 Task: Look for space in Columbia, United States from 12th July, 2023 to 16th July, 2023 for 8 adults in price range Rs.10000 to Rs.16000. Place can be private room with 8 bedrooms having 8 beds and 8 bathrooms. Property type can be house, flat, guest house, hotel. Amenities needed are: wifi, TV, free parkinig on premises, gym, breakfast. Booking option can be shelf check-in. Required host language is English.
Action: Mouse moved to (608, 143)
Screenshot: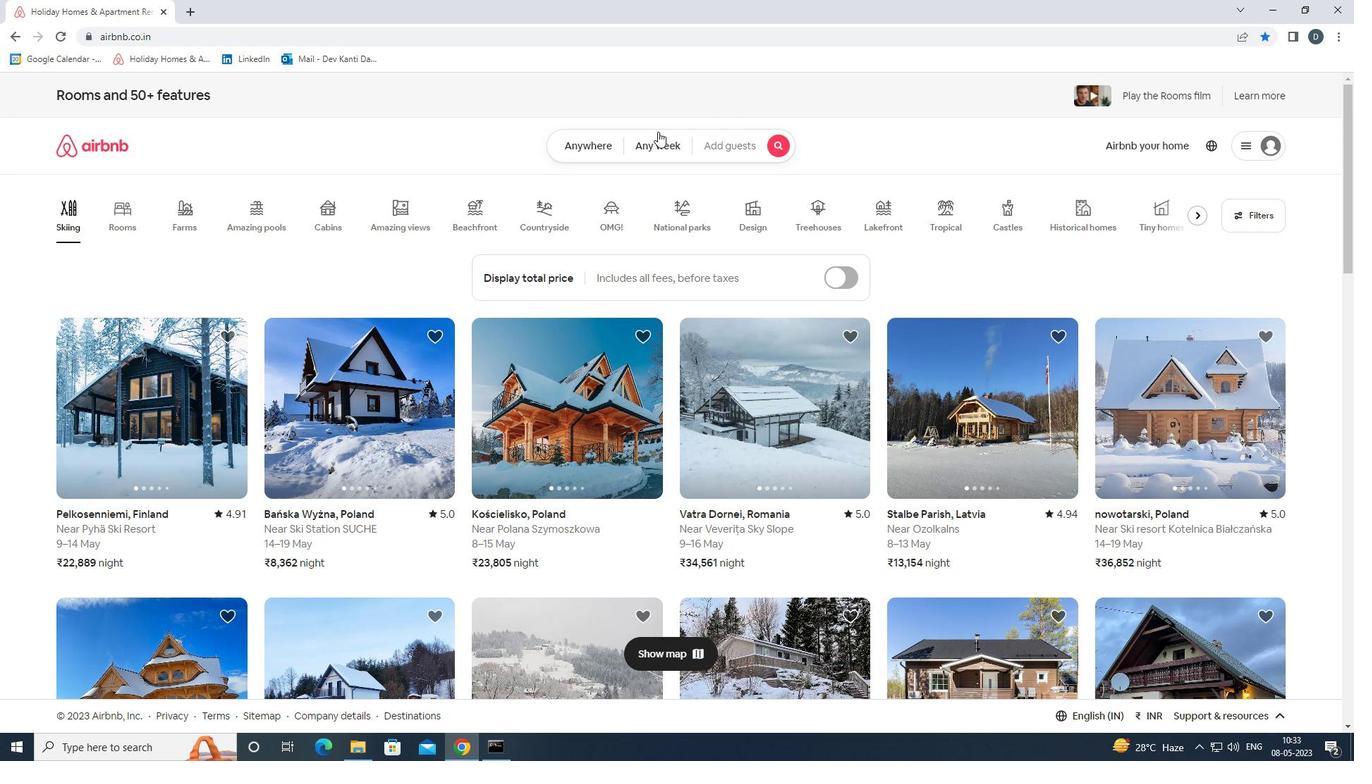 
Action: Mouse pressed left at (608, 143)
Screenshot: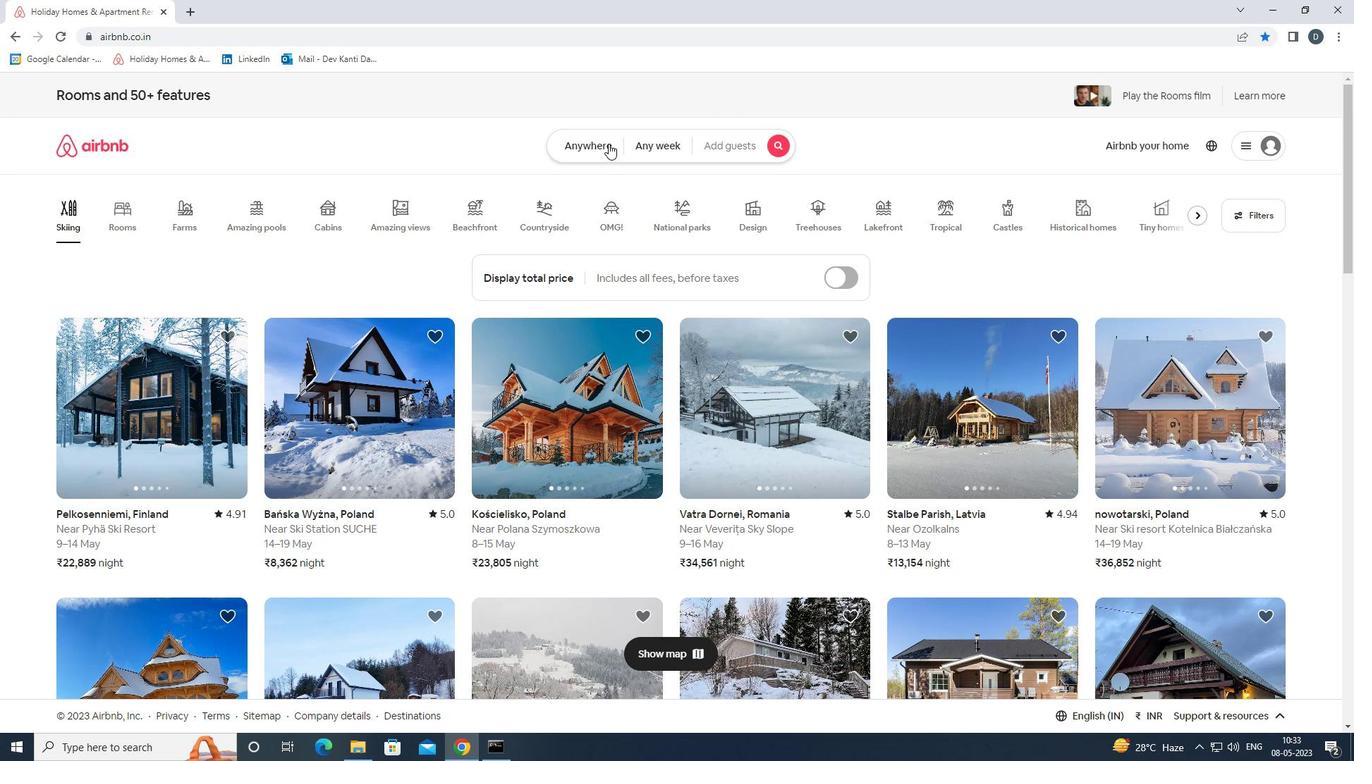
Action: Mouse moved to (512, 198)
Screenshot: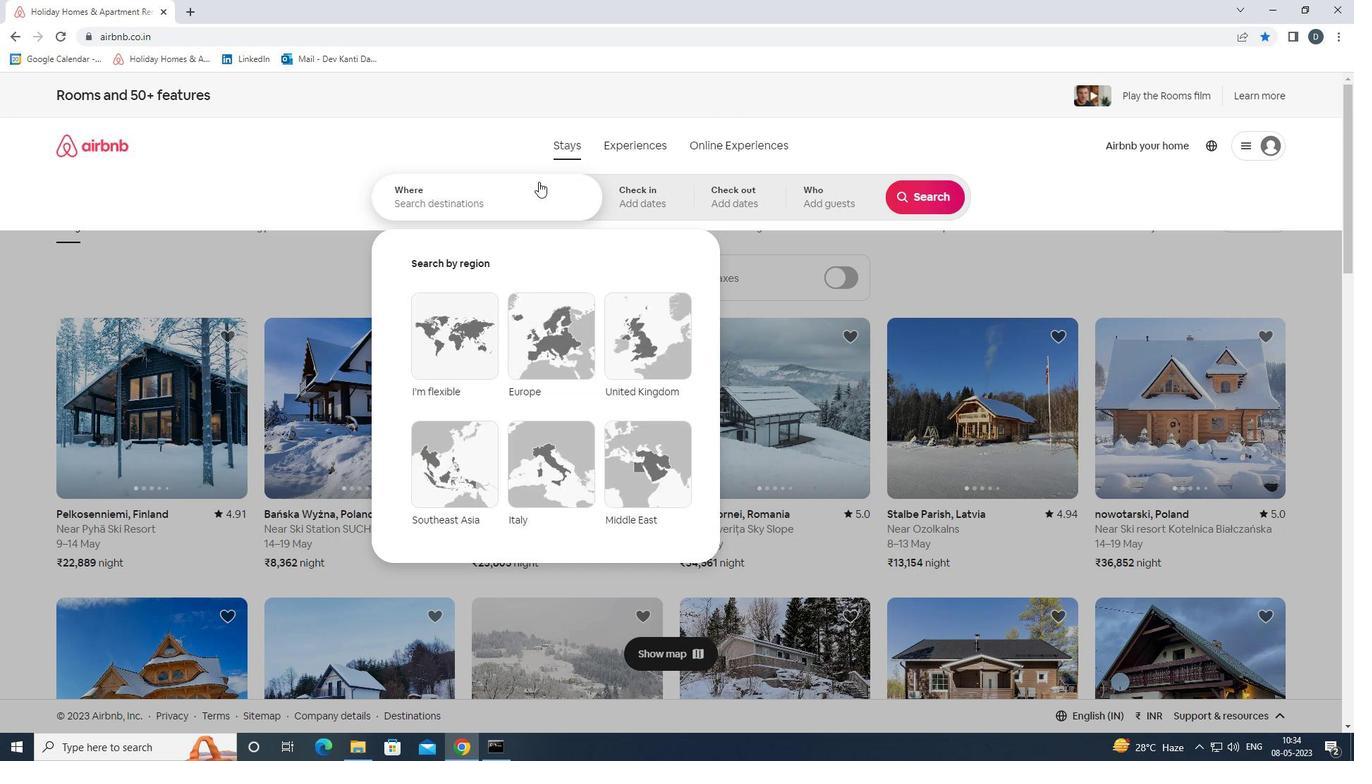 
Action: Mouse pressed left at (512, 198)
Screenshot: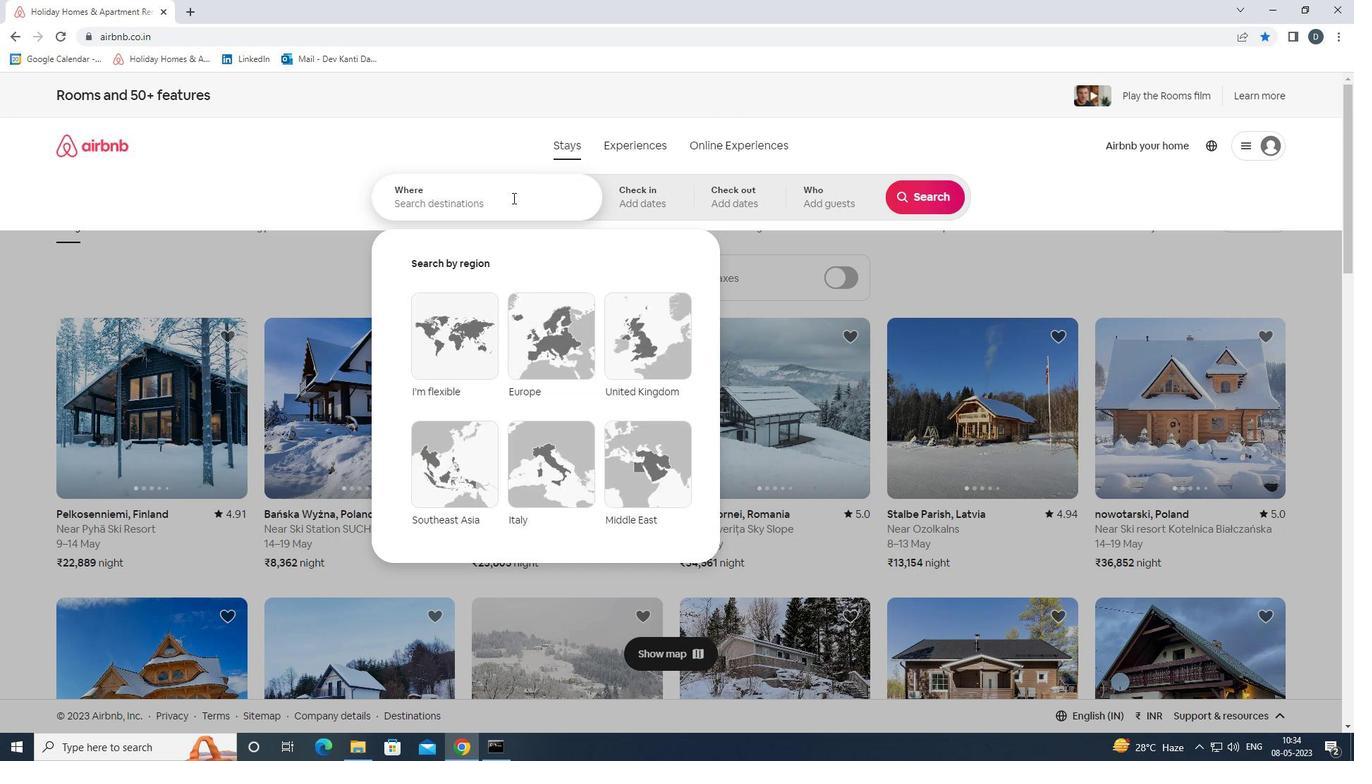 
Action: Key pressed <Key.shift>CLUMBIA,<Key.left><Key.left><Key.left><Key.left><Key.left><Key.left><Key.left>O<Key.right><Key.right><Key.right><Key.right><Key.right><Key.right><Key.right><Key.shift><Key.shift><Key.shift>UNITED<Key.space><Key.shift>STATES<Key.enter>
Screenshot: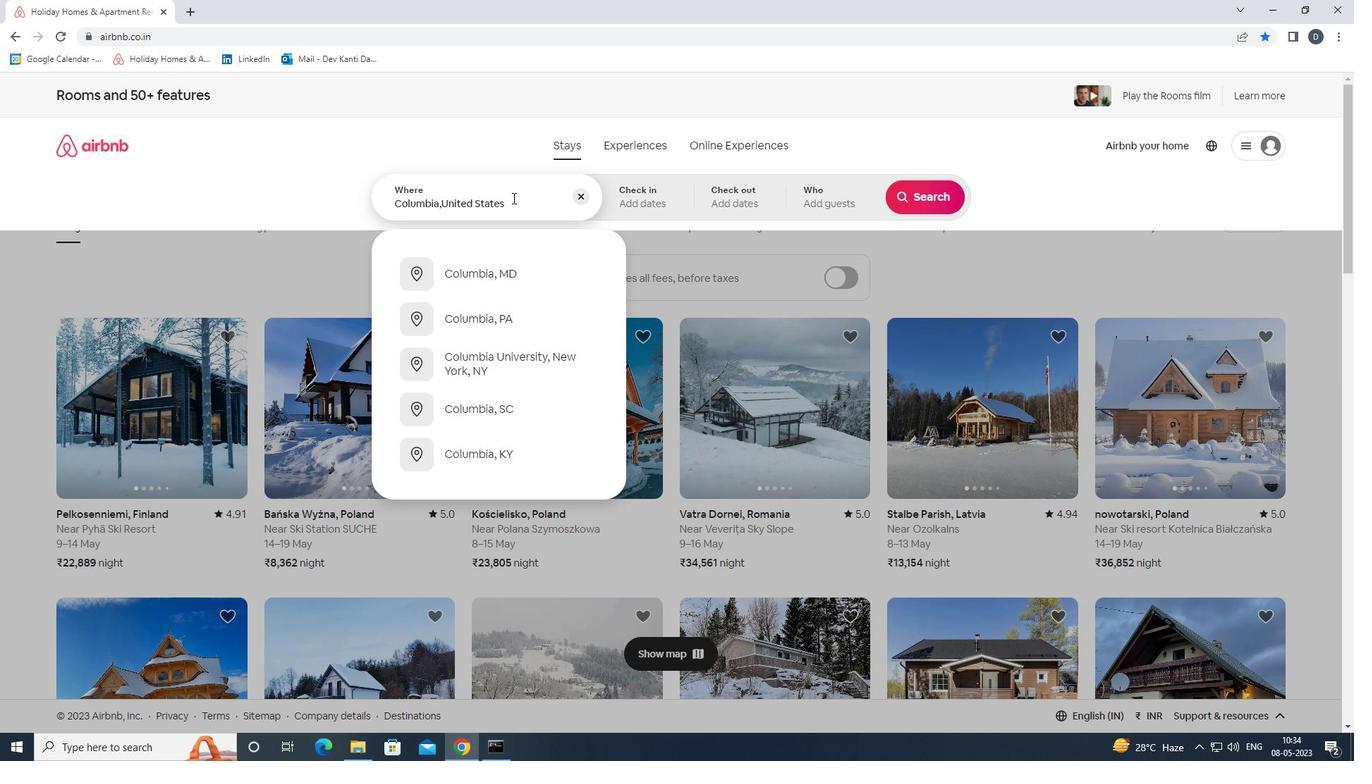 
Action: Mouse moved to (920, 316)
Screenshot: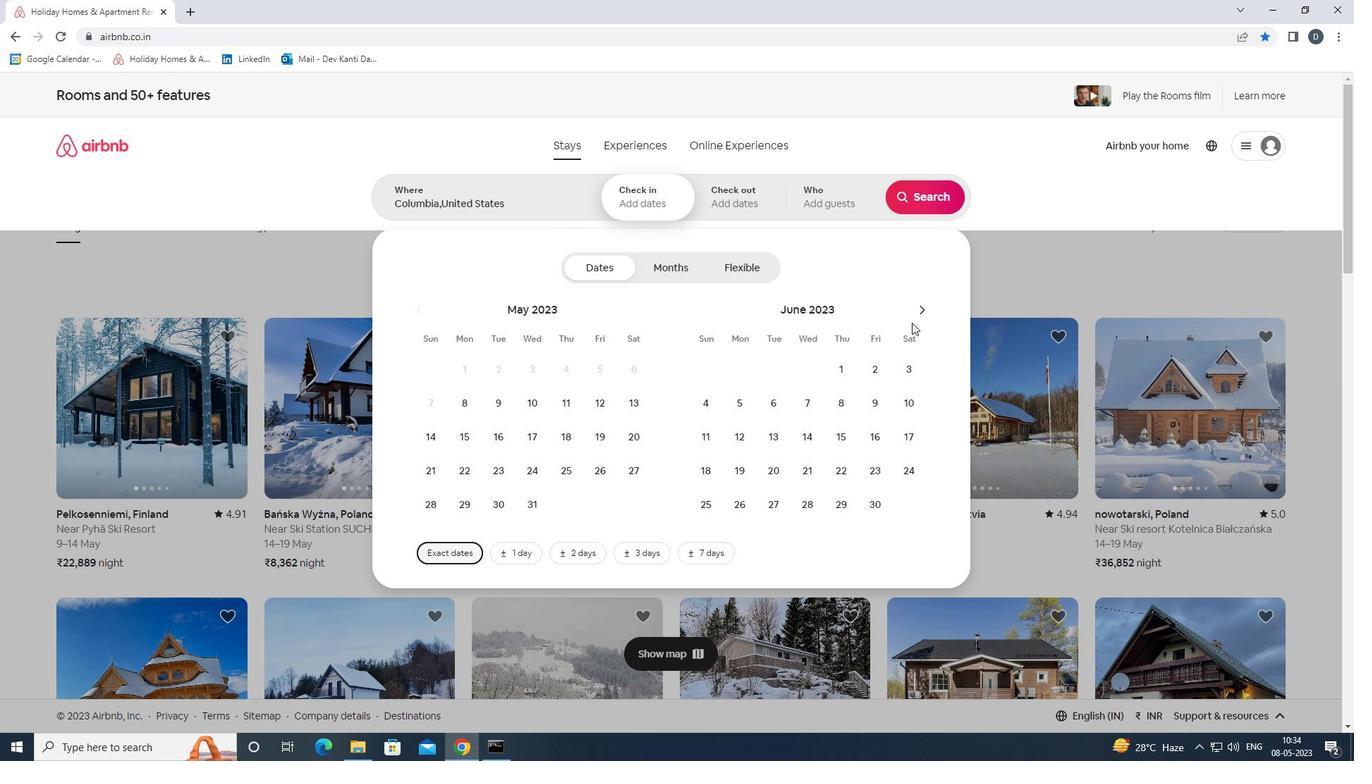 
Action: Mouse pressed left at (920, 316)
Screenshot: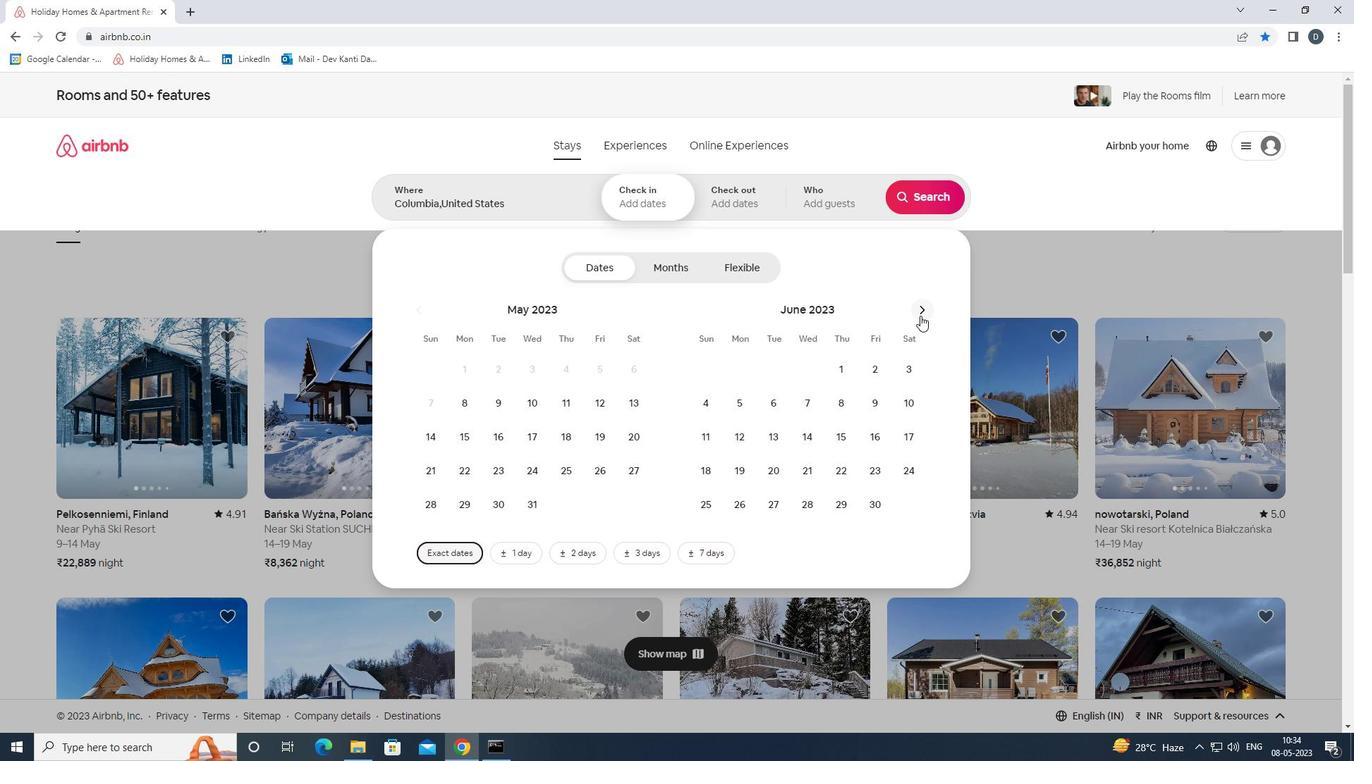 
Action: Mouse moved to (814, 434)
Screenshot: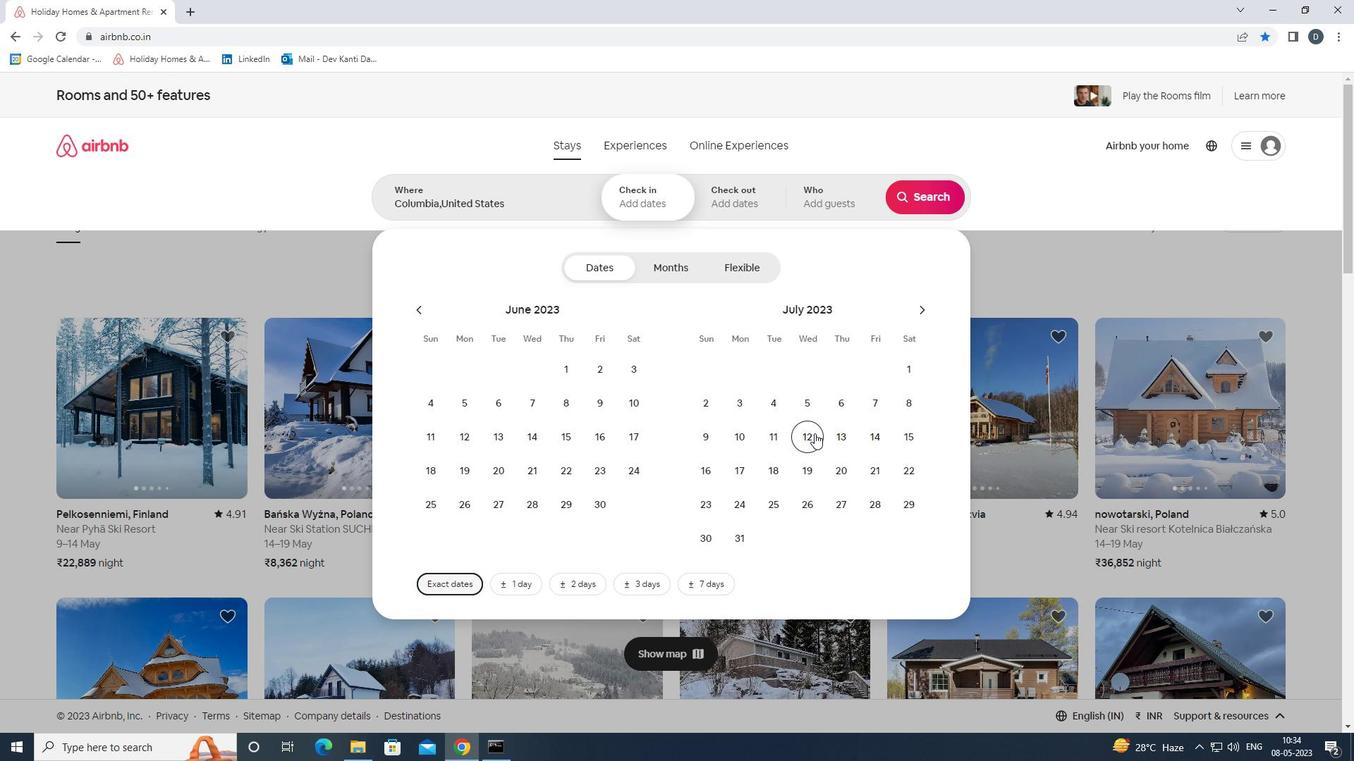 
Action: Mouse pressed left at (814, 434)
Screenshot: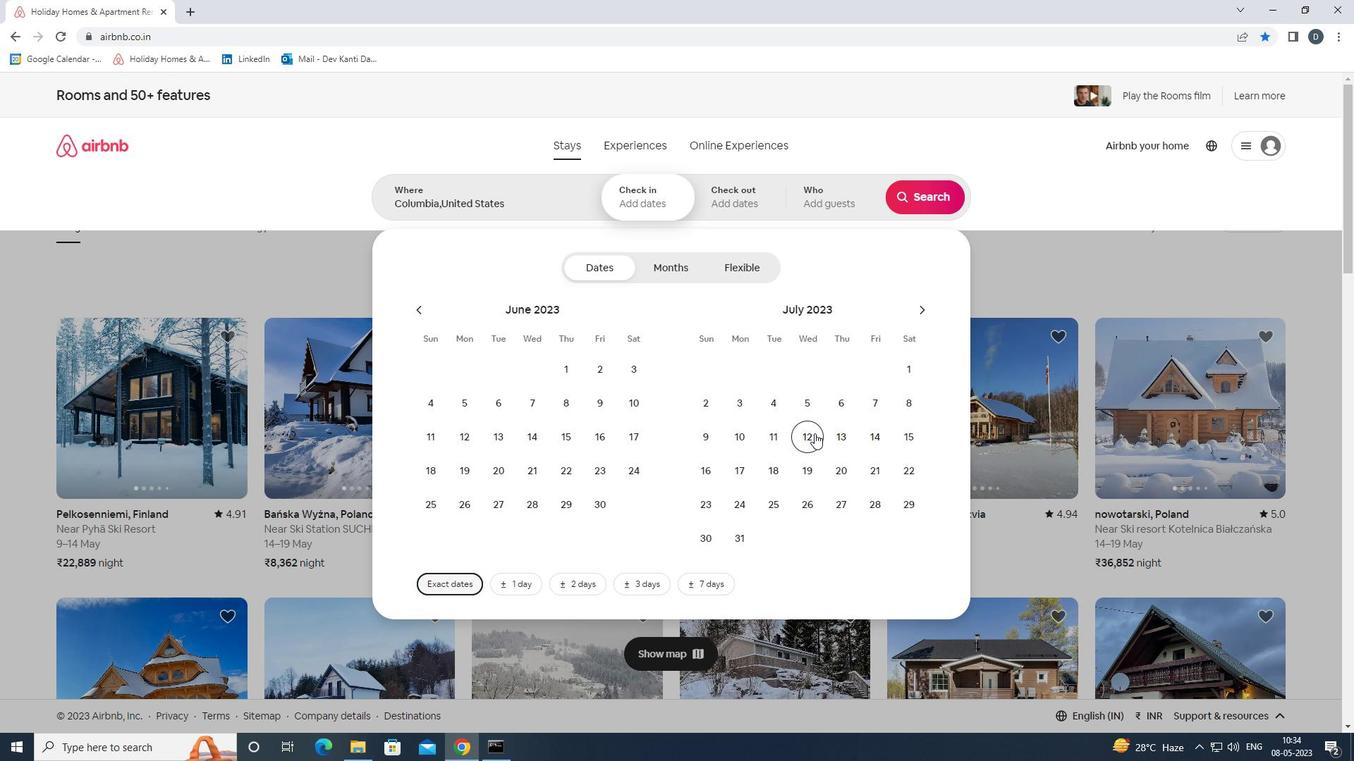 
Action: Mouse moved to (711, 473)
Screenshot: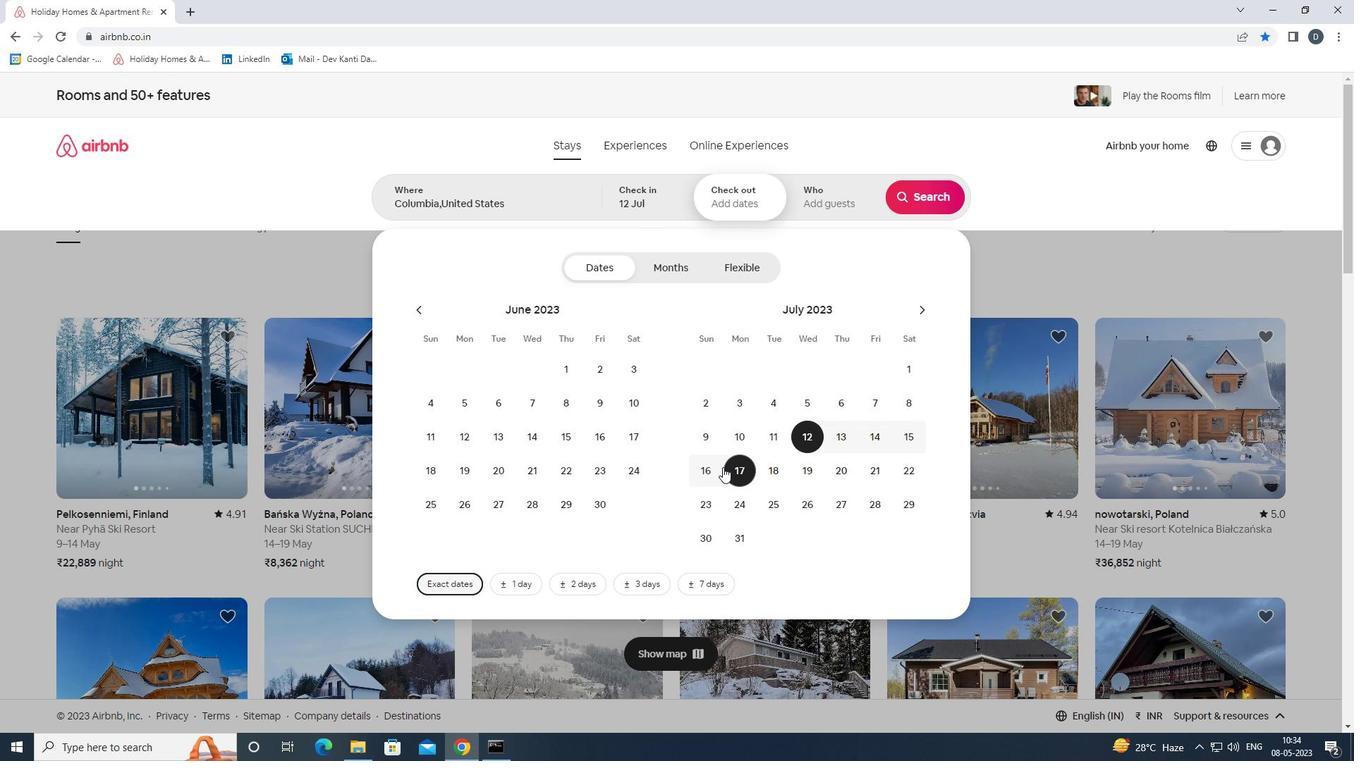 
Action: Mouse pressed left at (711, 473)
Screenshot: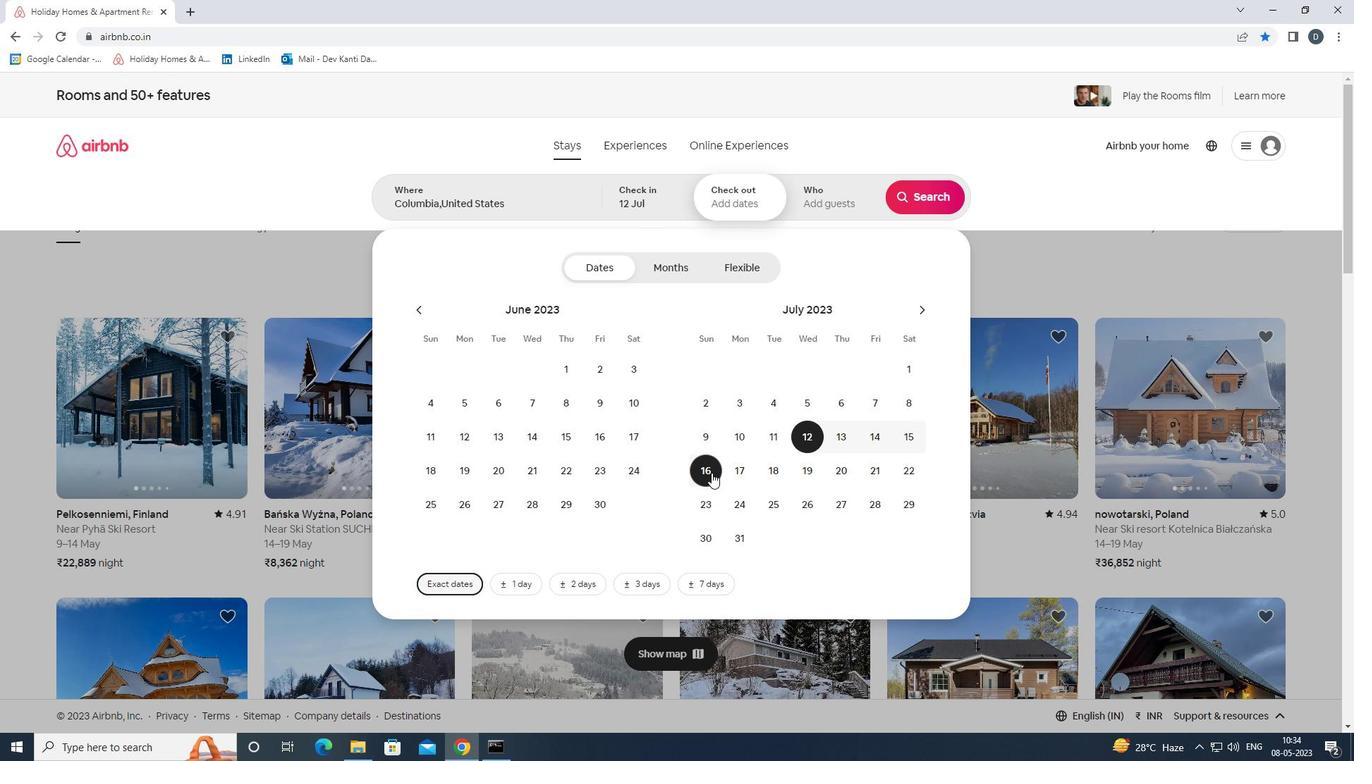 
Action: Mouse moved to (845, 209)
Screenshot: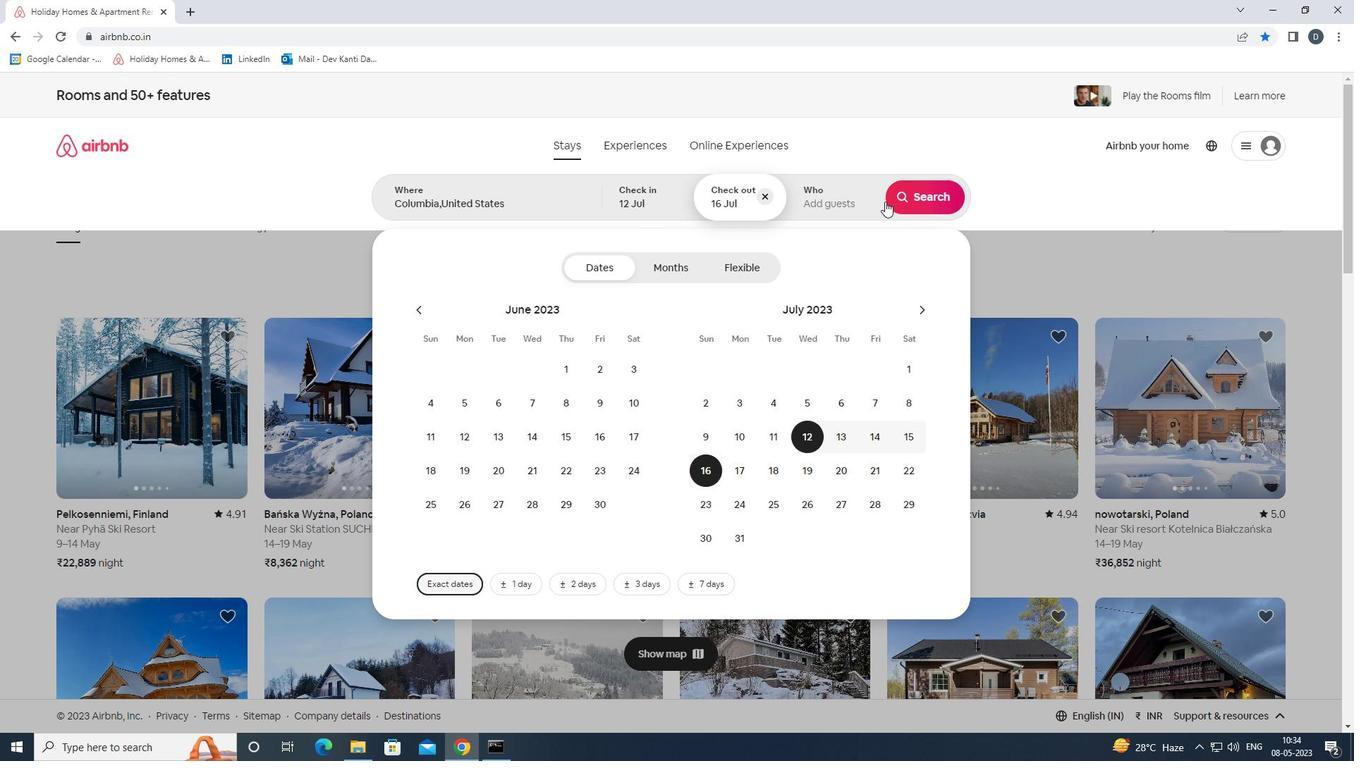 
Action: Mouse pressed left at (845, 209)
Screenshot: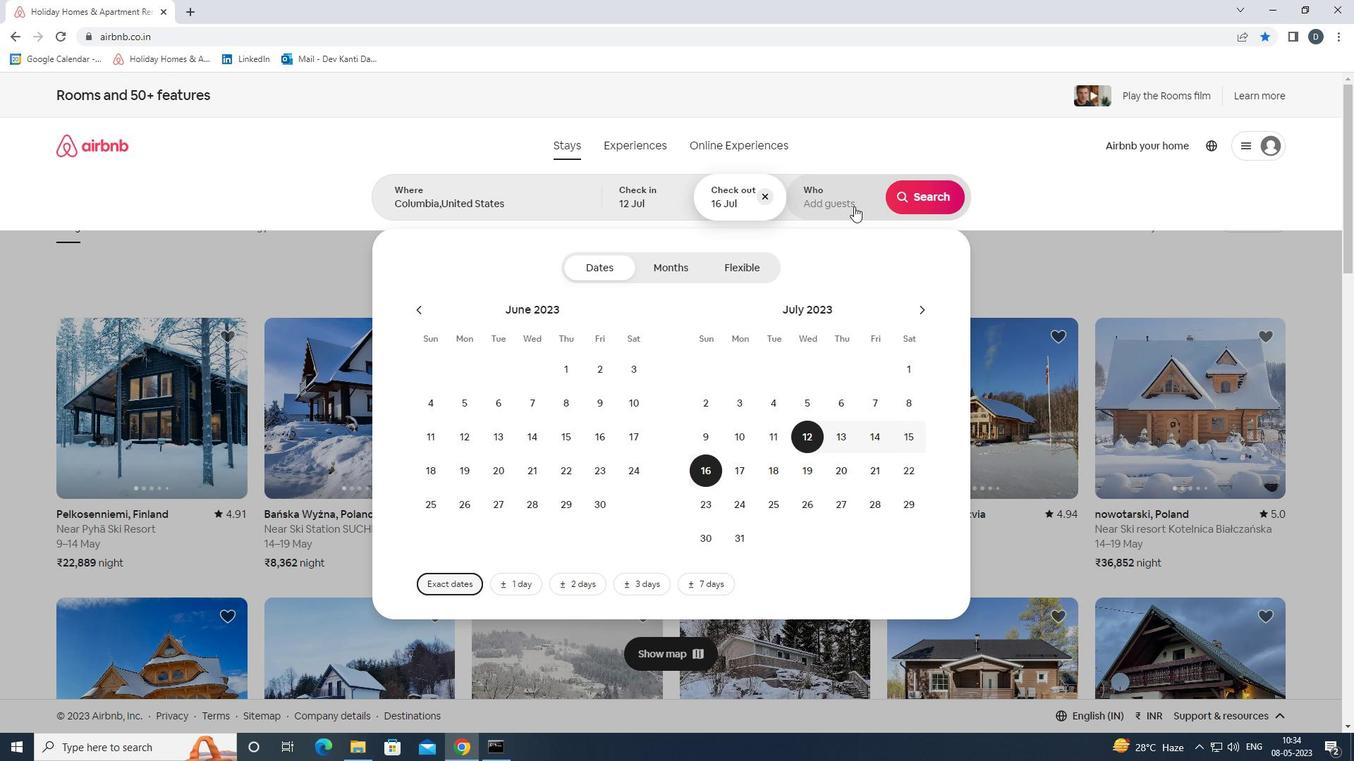 
Action: Mouse moved to (931, 280)
Screenshot: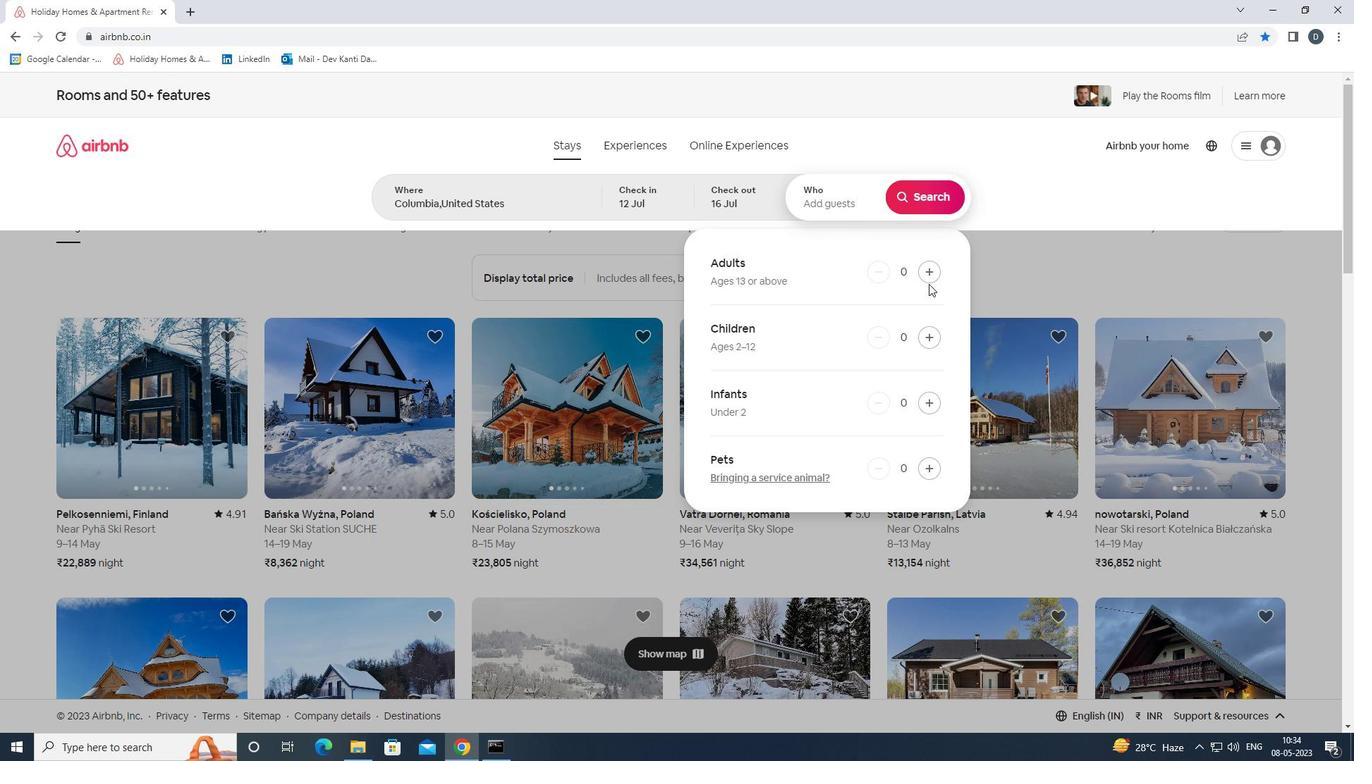
Action: Mouse pressed left at (931, 280)
Screenshot: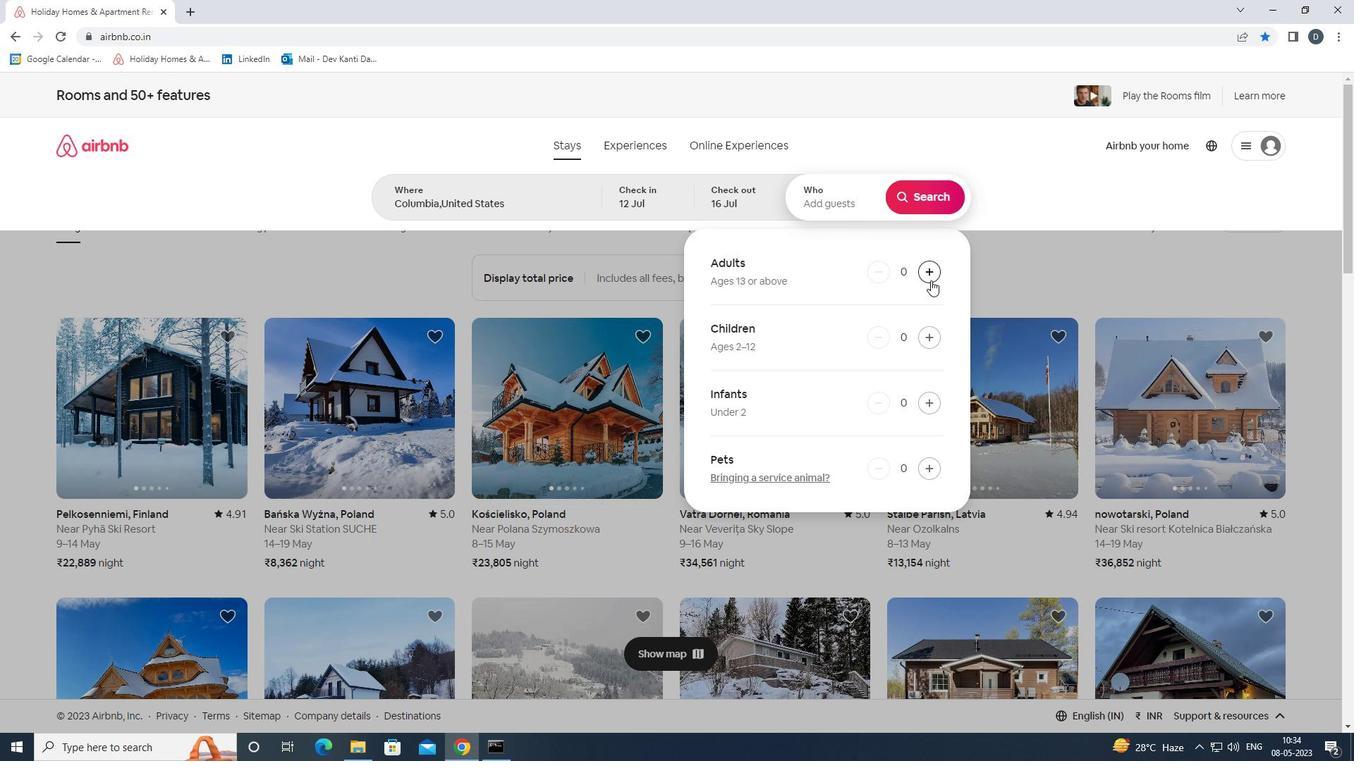
Action: Mouse pressed left at (931, 280)
Screenshot: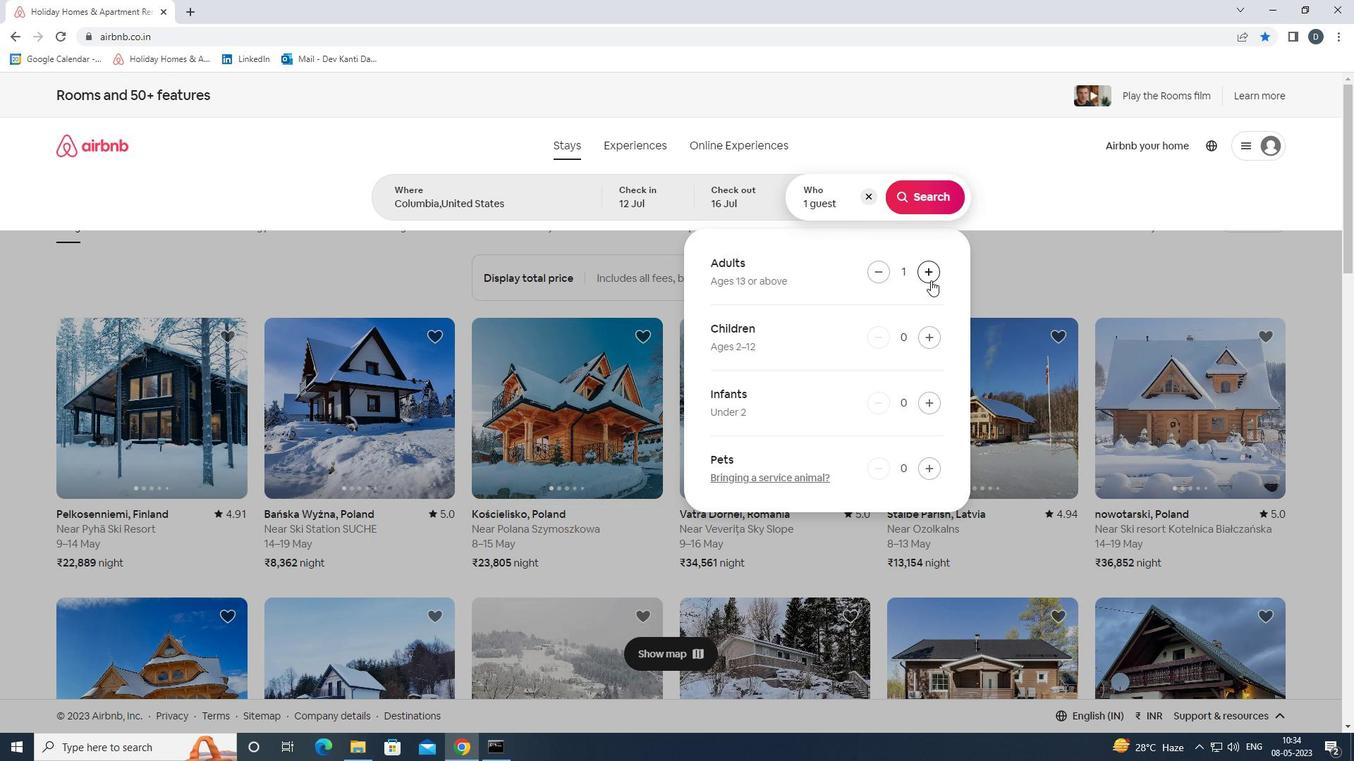 
Action: Mouse pressed left at (931, 280)
Screenshot: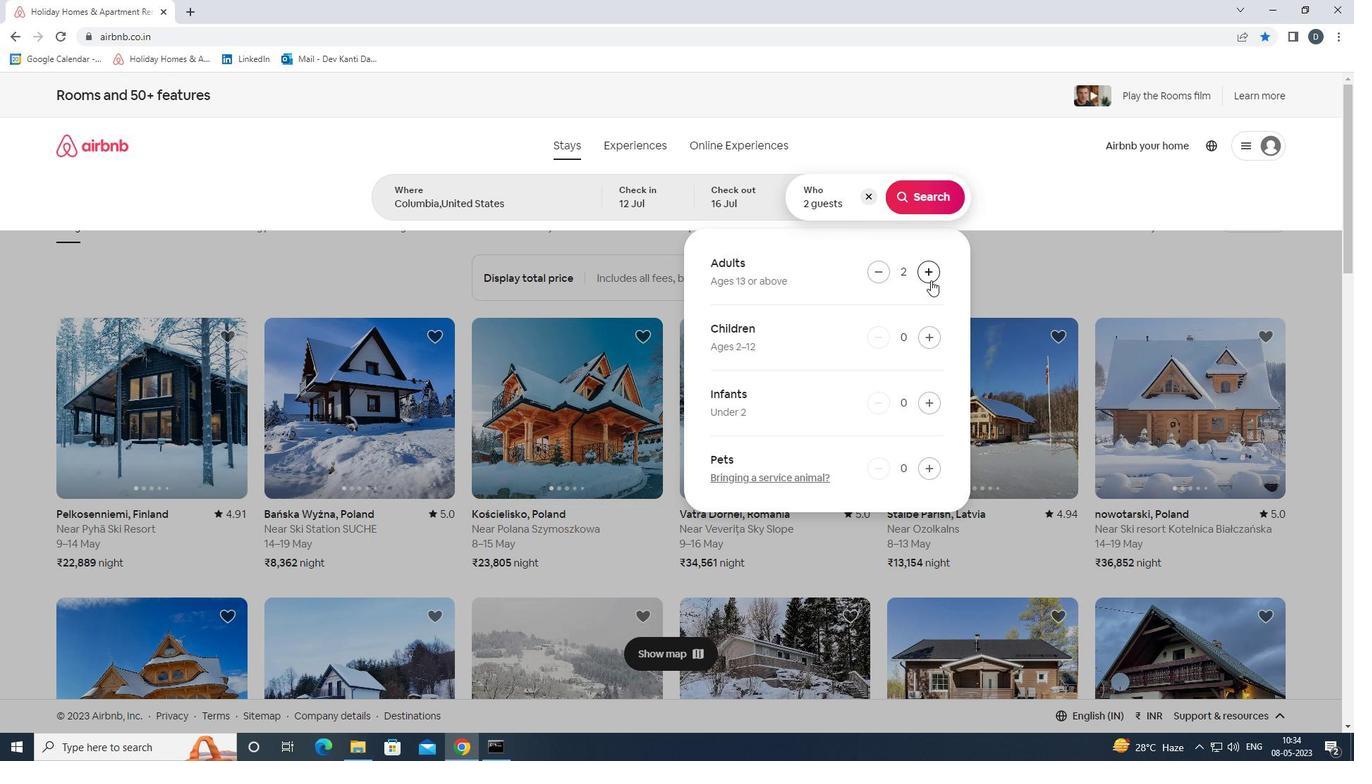 
Action: Mouse moved to (930, 281)
Screenshot: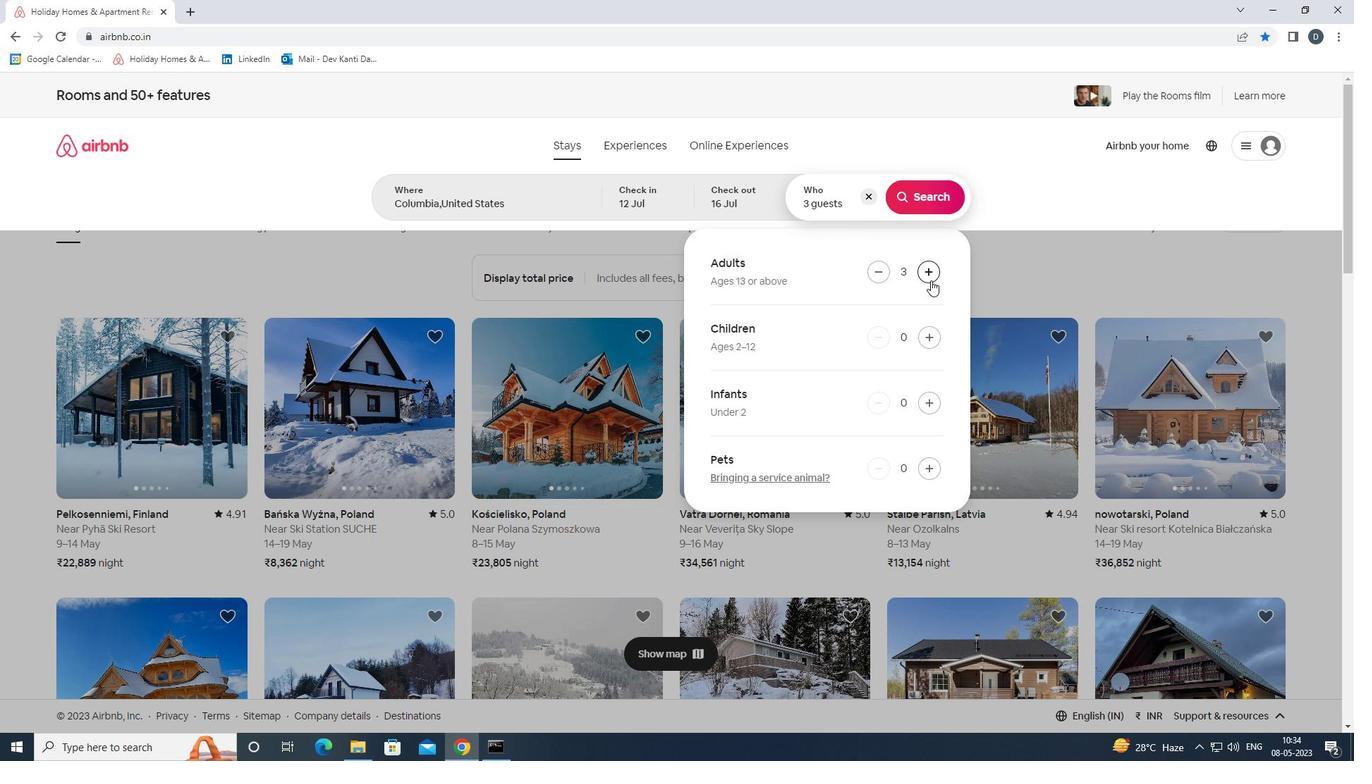 
Action: Mouse pressed left at (930, 281)
Screenshot: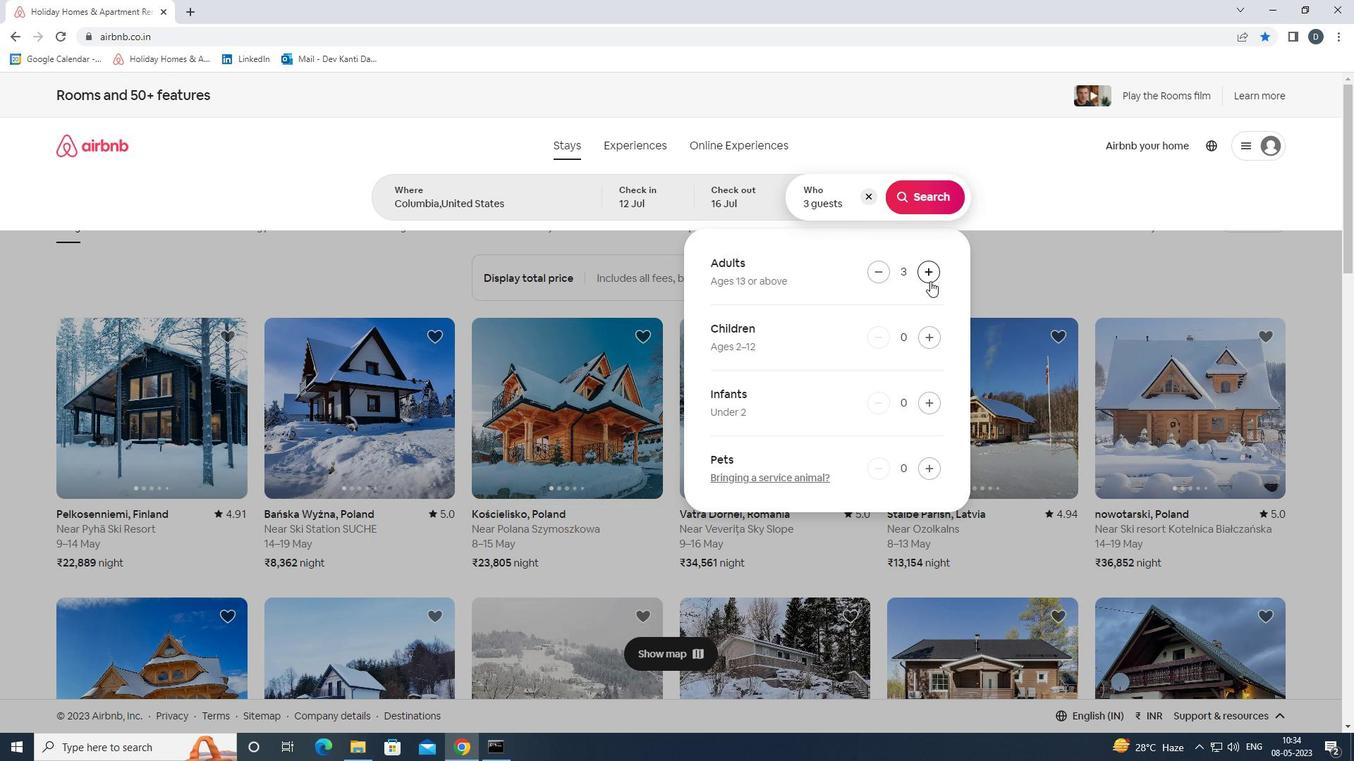 
Action: Mouse pressed left at (930, 281)
Screenshot: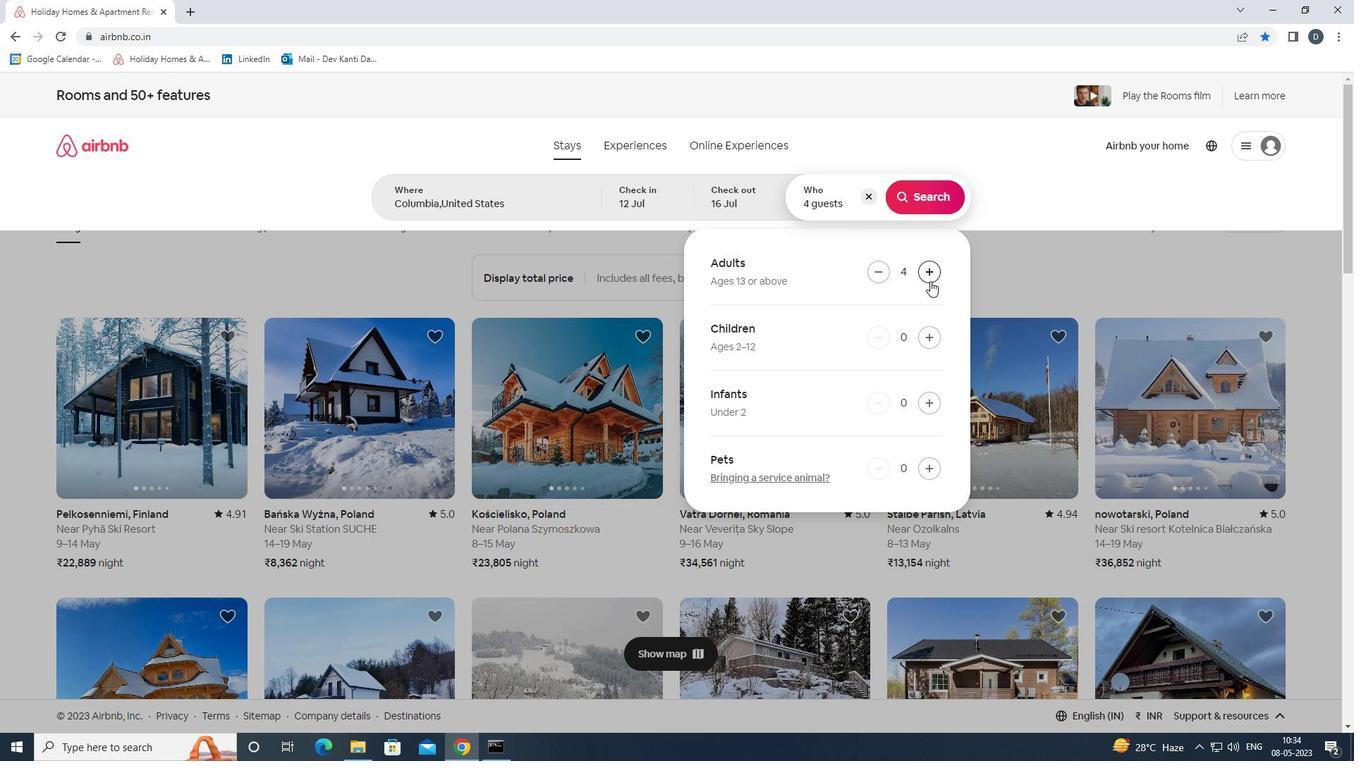 
Action: Mouse pressed left at (930, 281)
Screenshot: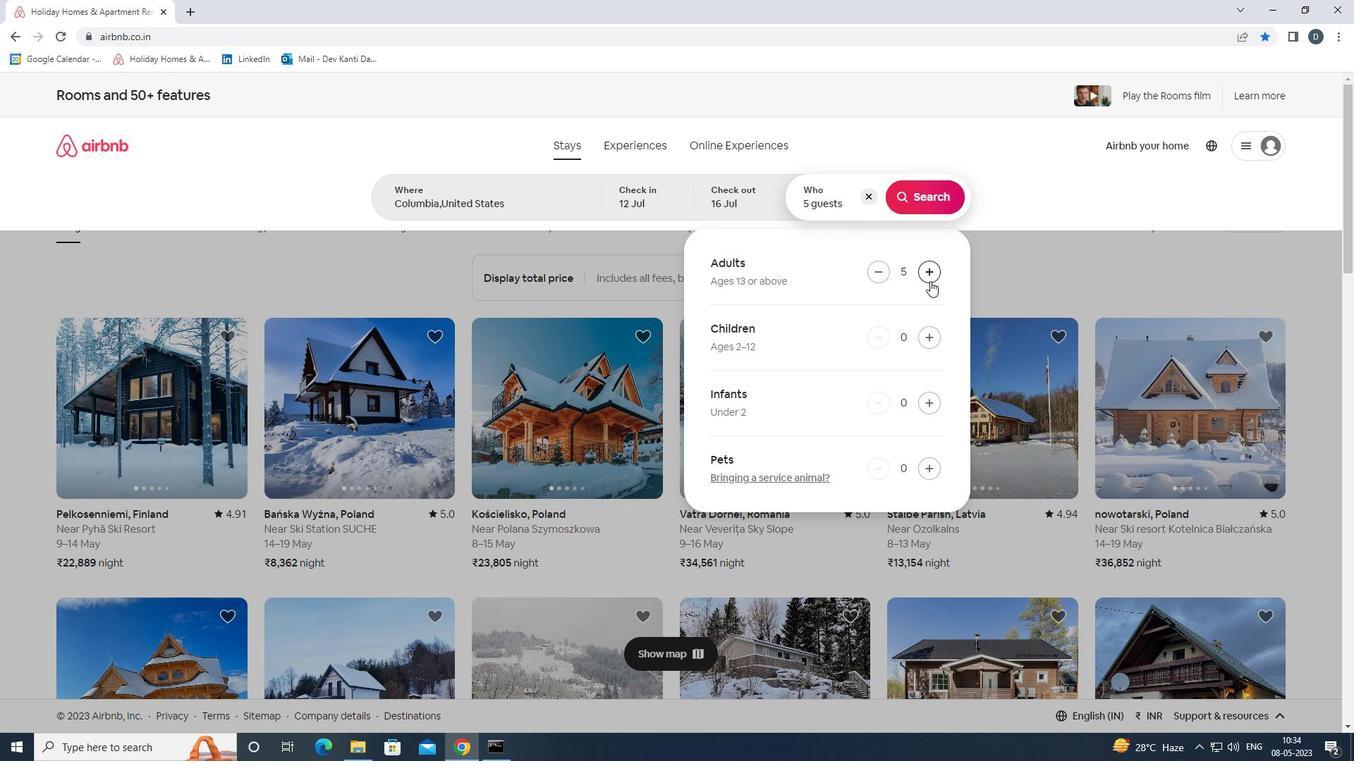 
Action: Mouse pressed left at (930, 281)
Screenshot: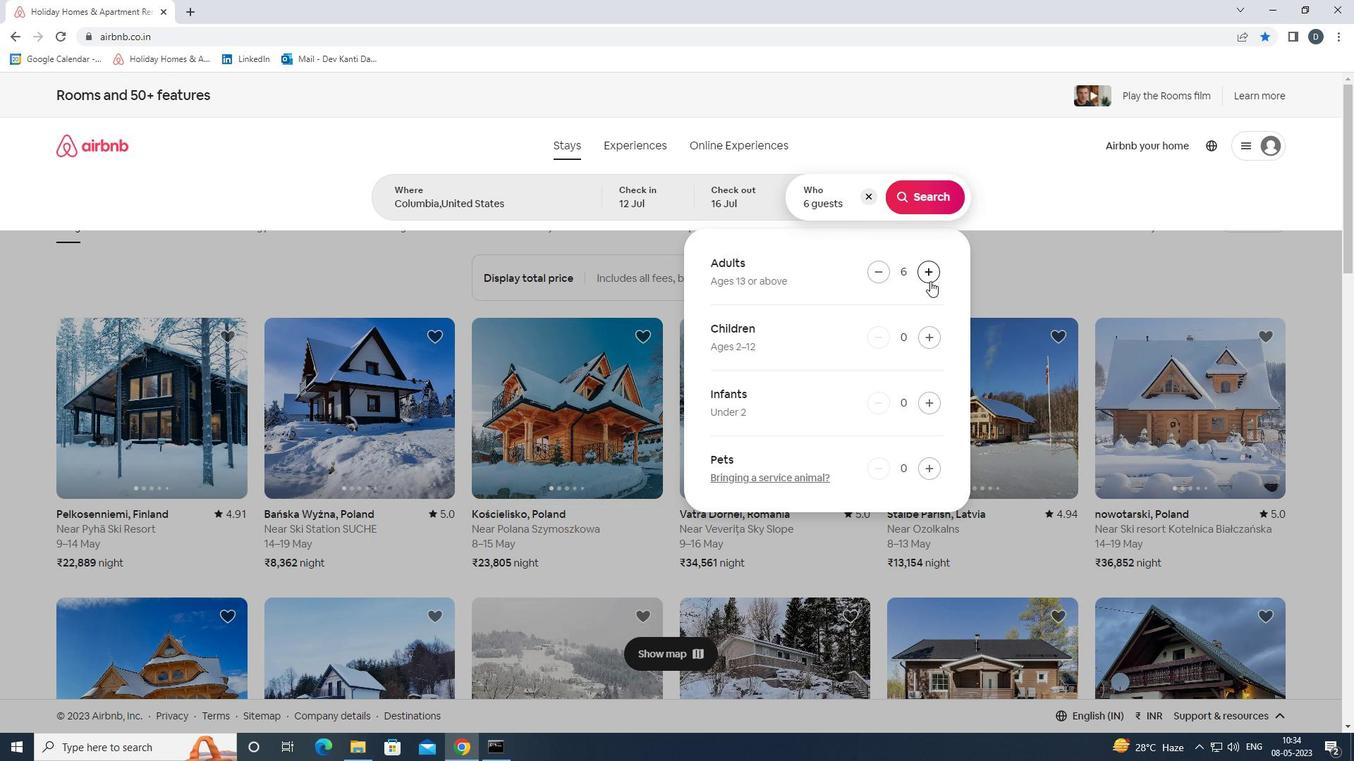 
Action: Mouse pressed left at (930, 281)
Screenshot: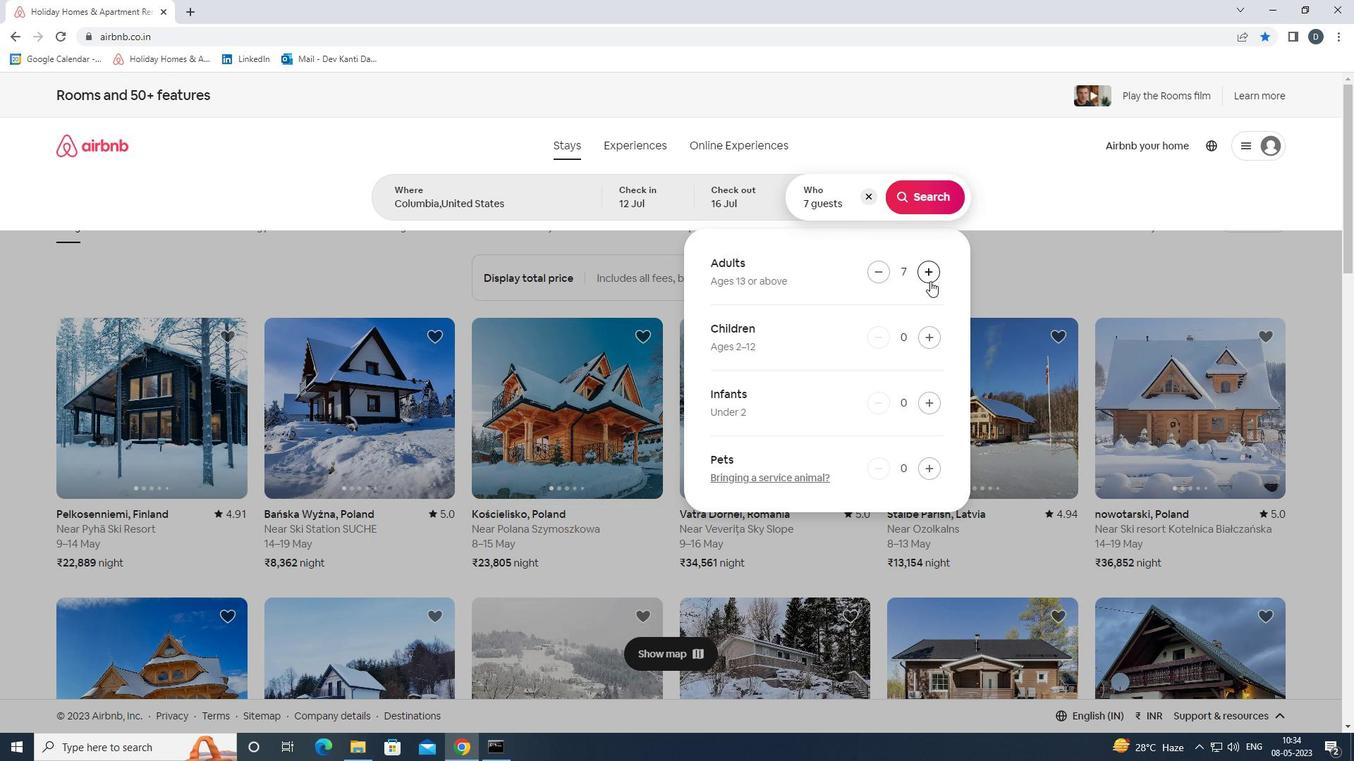 
Action: Mouse moved to (938, 196)
Screenshot: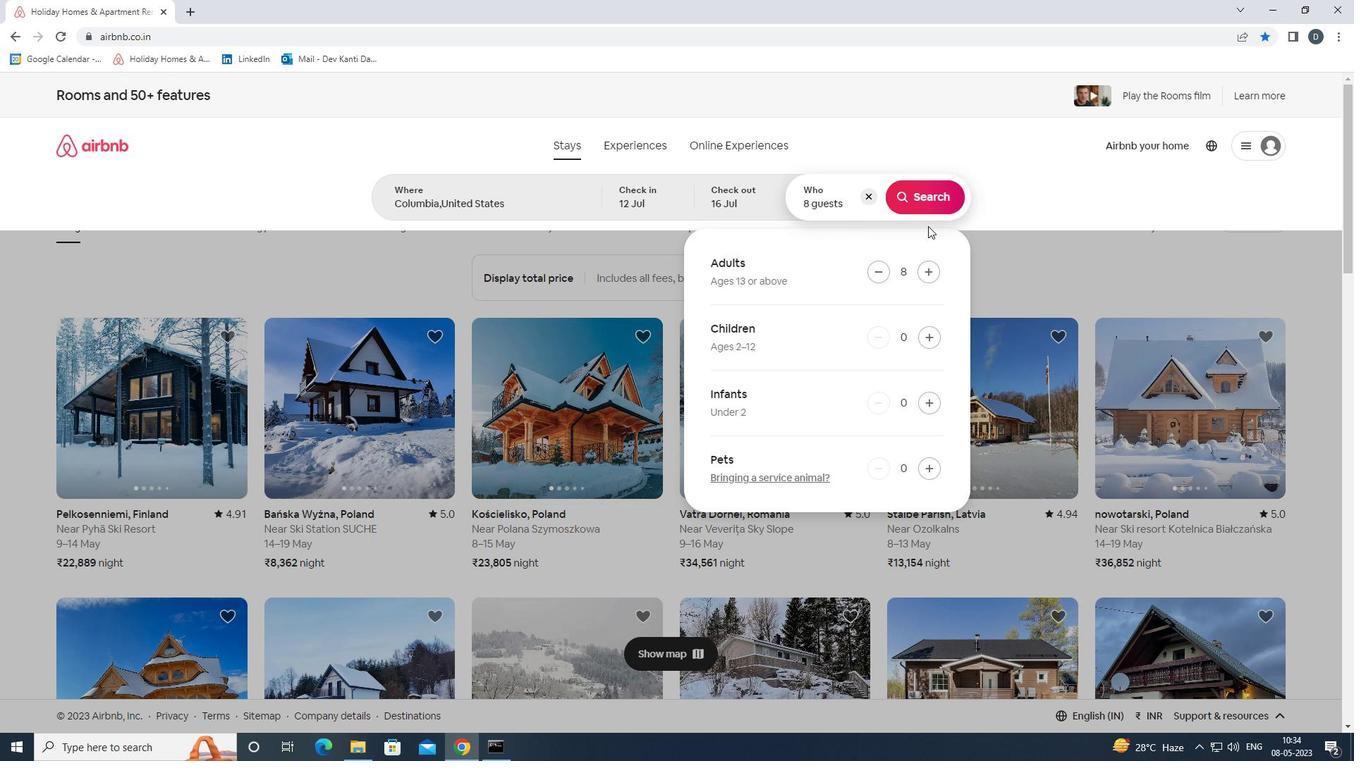 
Action: Mouse pressed left at (938, 196)
Screenshot: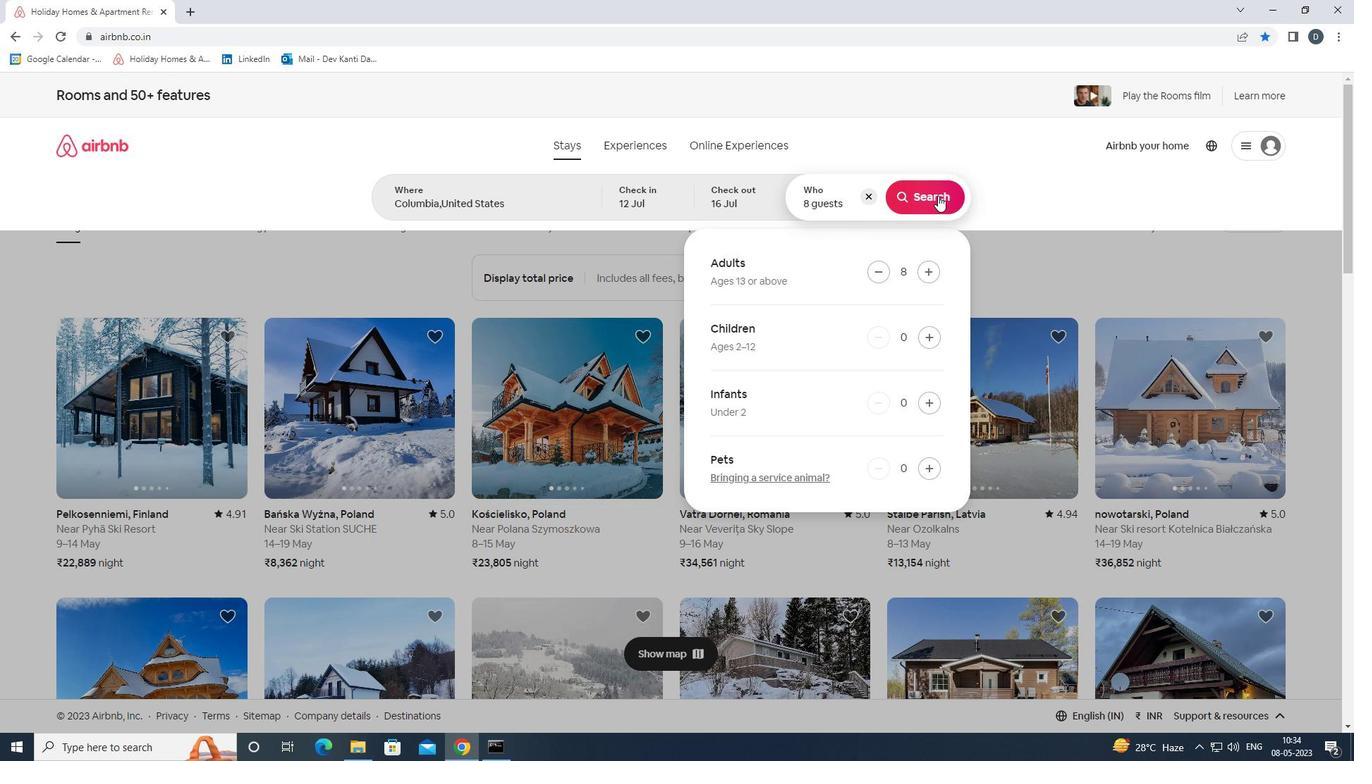 
Action: Mouse moved to (1287, 160)
Screenshot: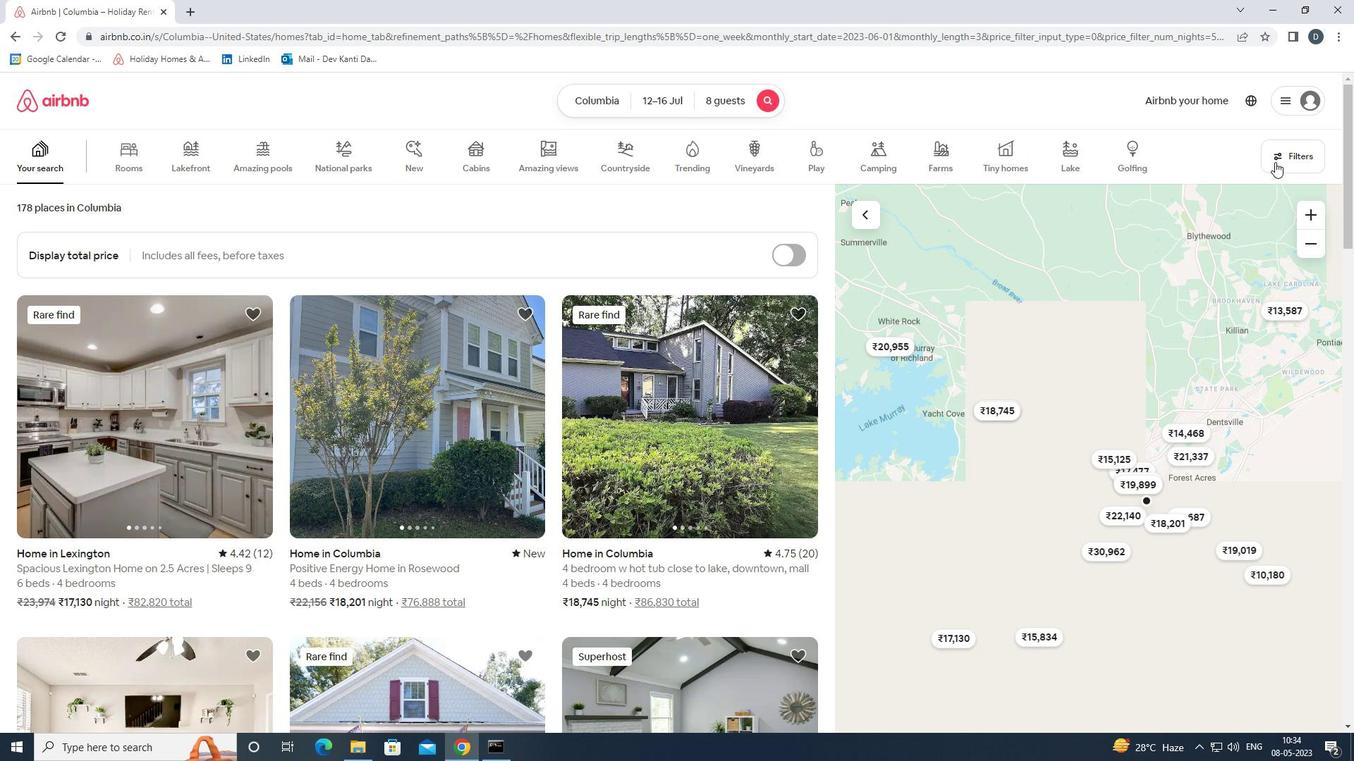 
Action: Mouse pressed left at (1287, 160)
Screenshot: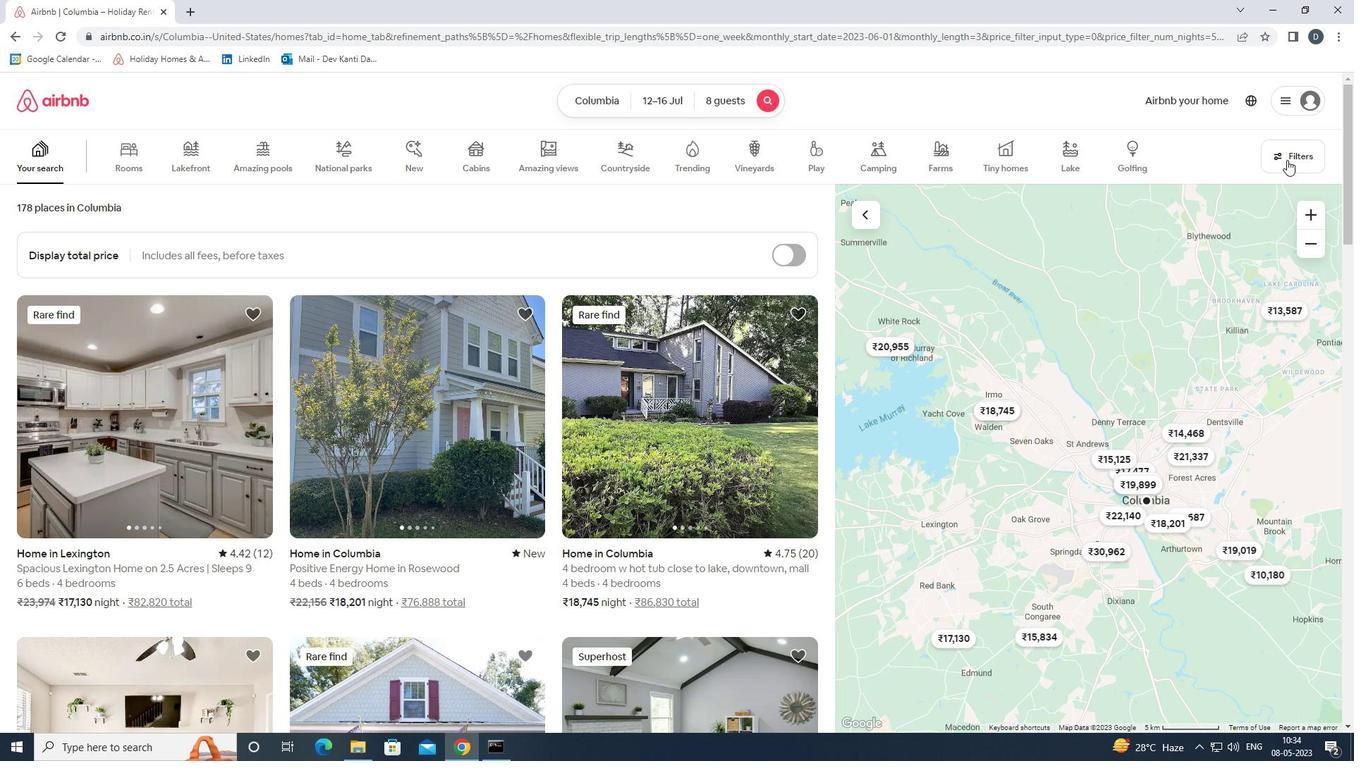 
Action: Mouse moved to (603, 503)
Screenshot: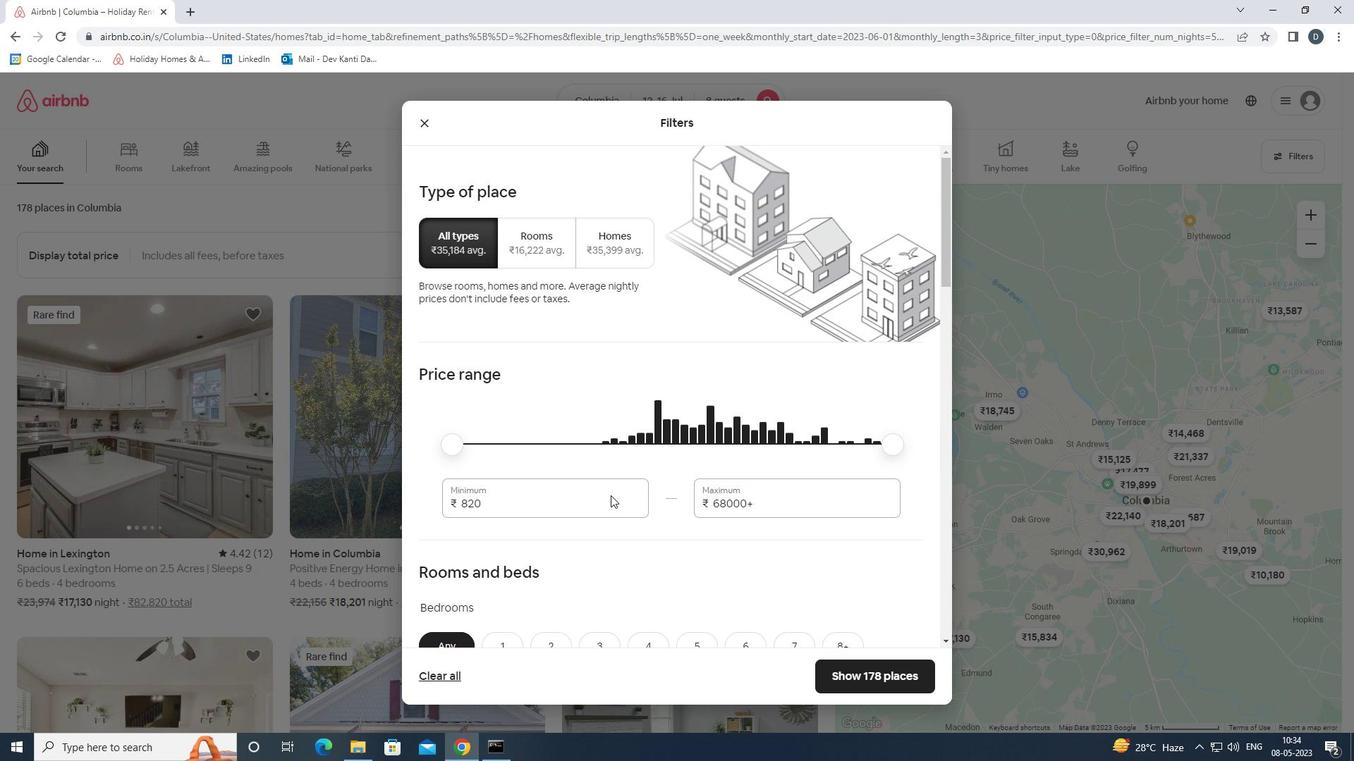 
Action: Mouse pressed left at (603, 503)
Screenshot: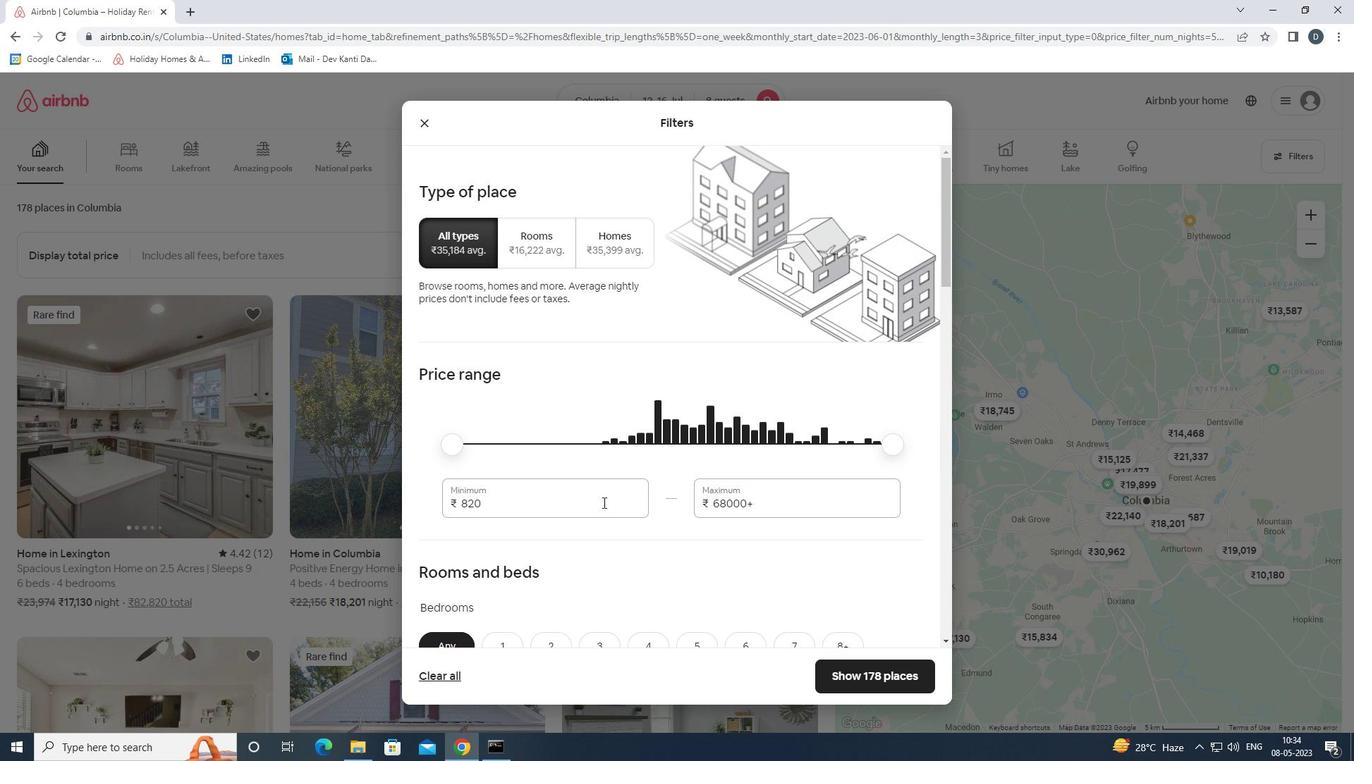 
Action: Mouse pressed left at (603, 503)
Screenshot: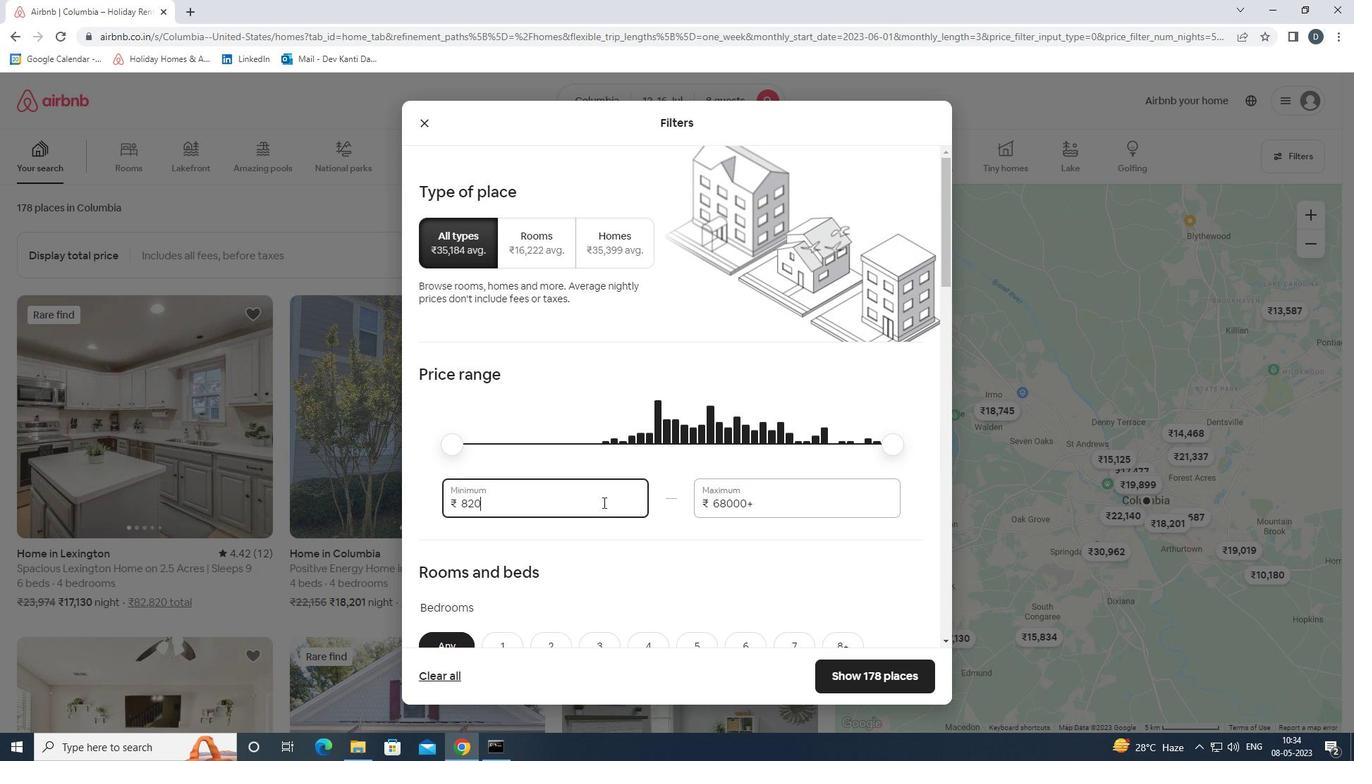
Action: Key pressed 10000<Key.tab>60<Key.backspace><Key.backspace>16000
Screenshot: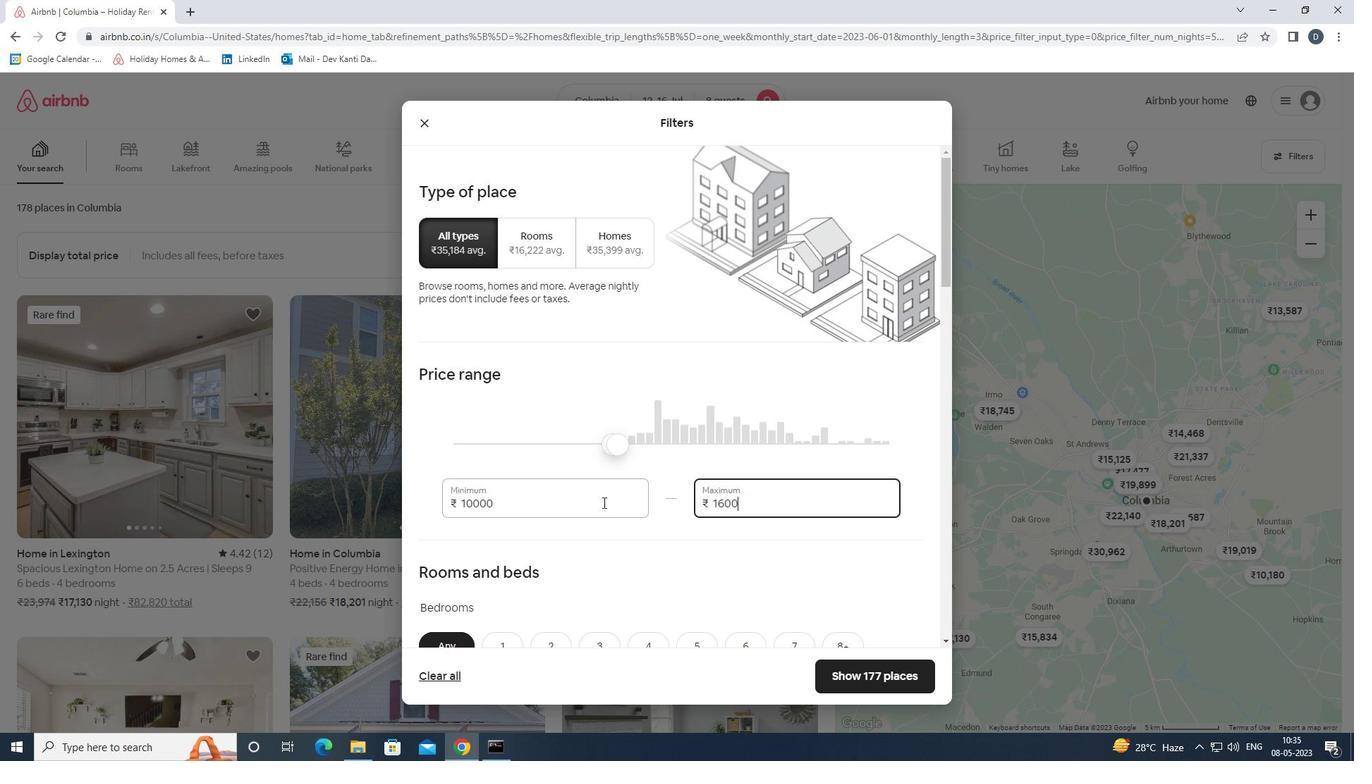 
Action: Mouse moved to (600, 507)
Screenshot: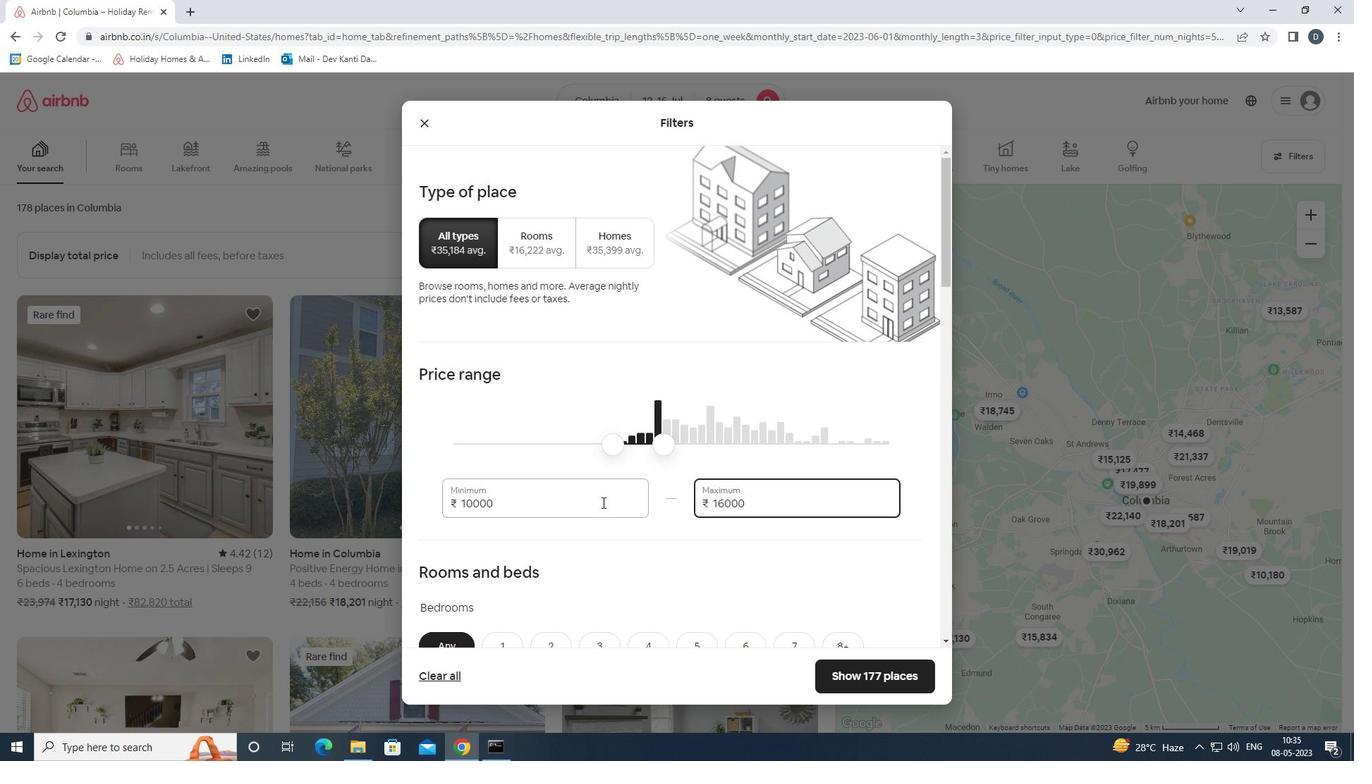 
Action: Mouse scrolled (600, 506) with delta (0, 0)
Screenshot: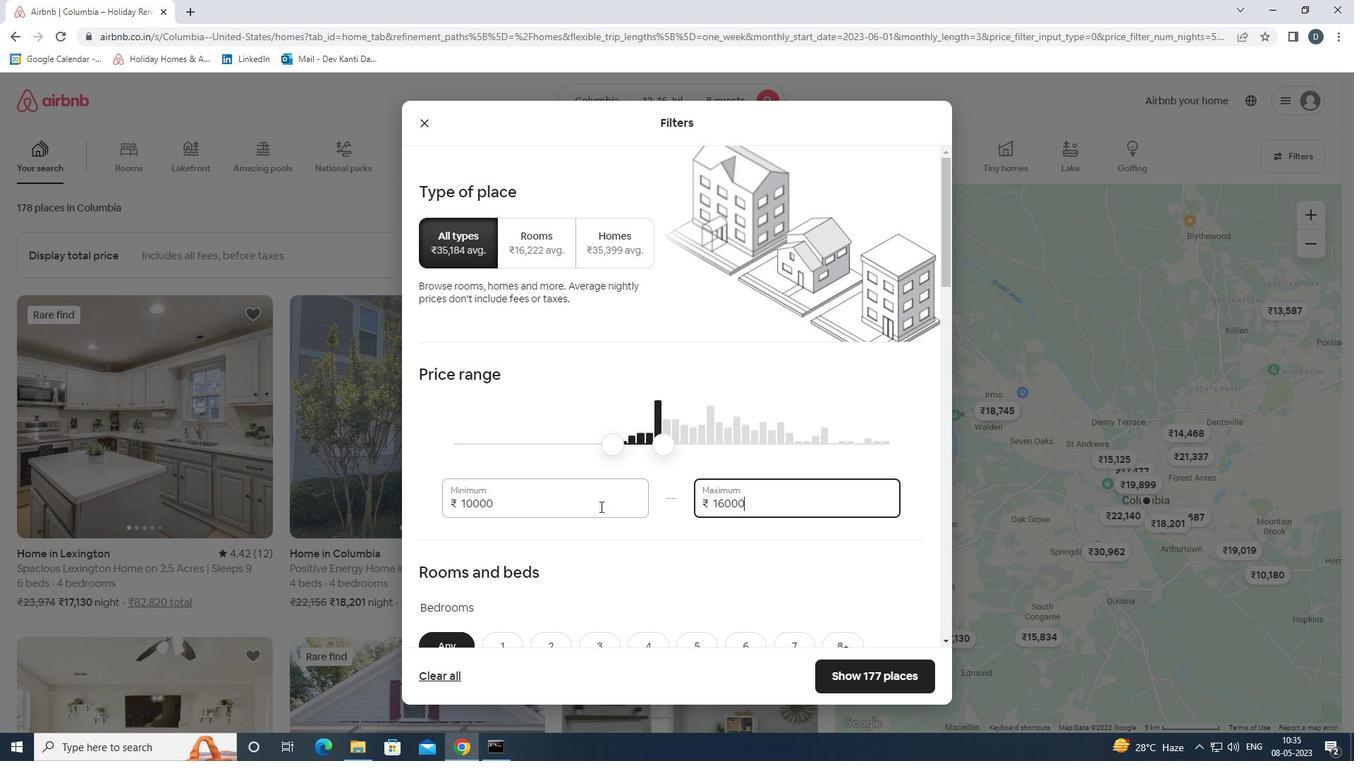 
Action: Mouse scrolled (600, 506) with delta (0, 0)
Screenshot: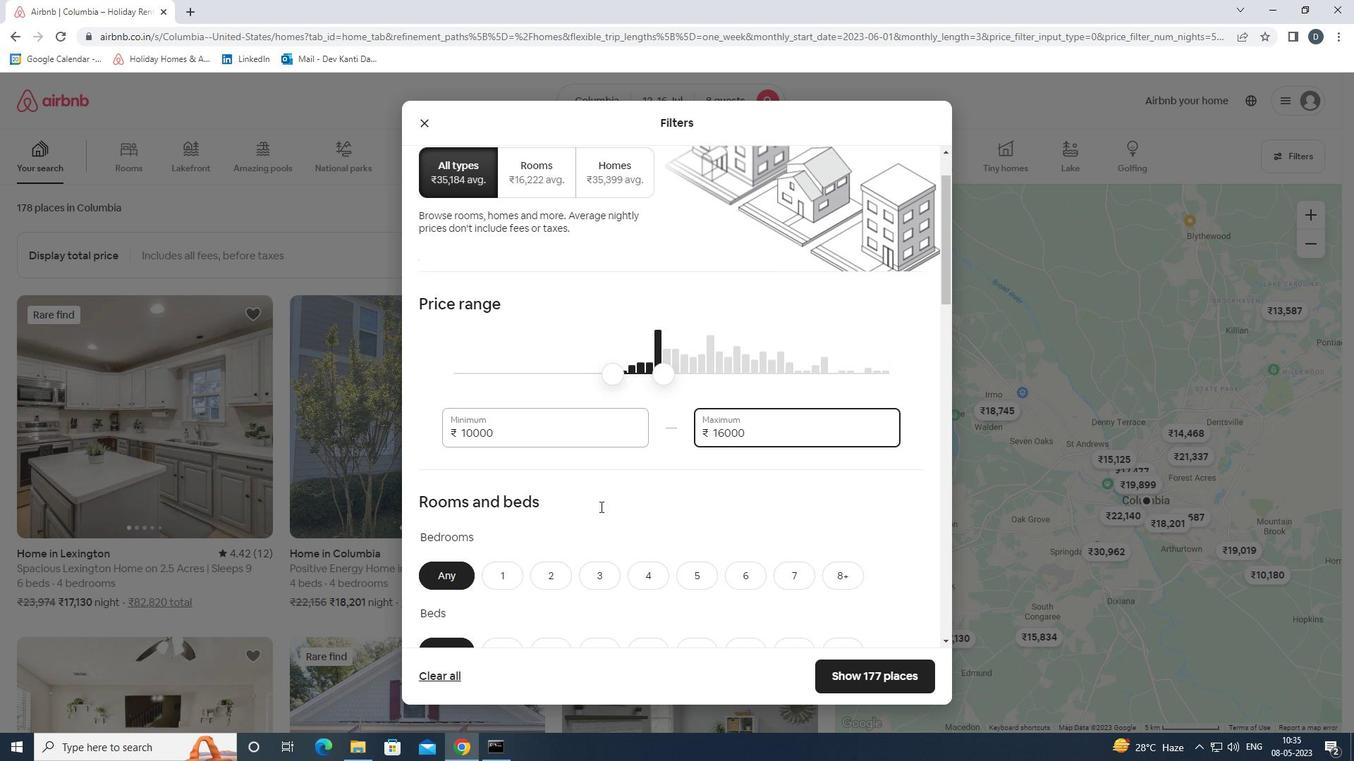 
Action: Mouse scrolled (600, 506) with delta (0, 0)
Screenshot: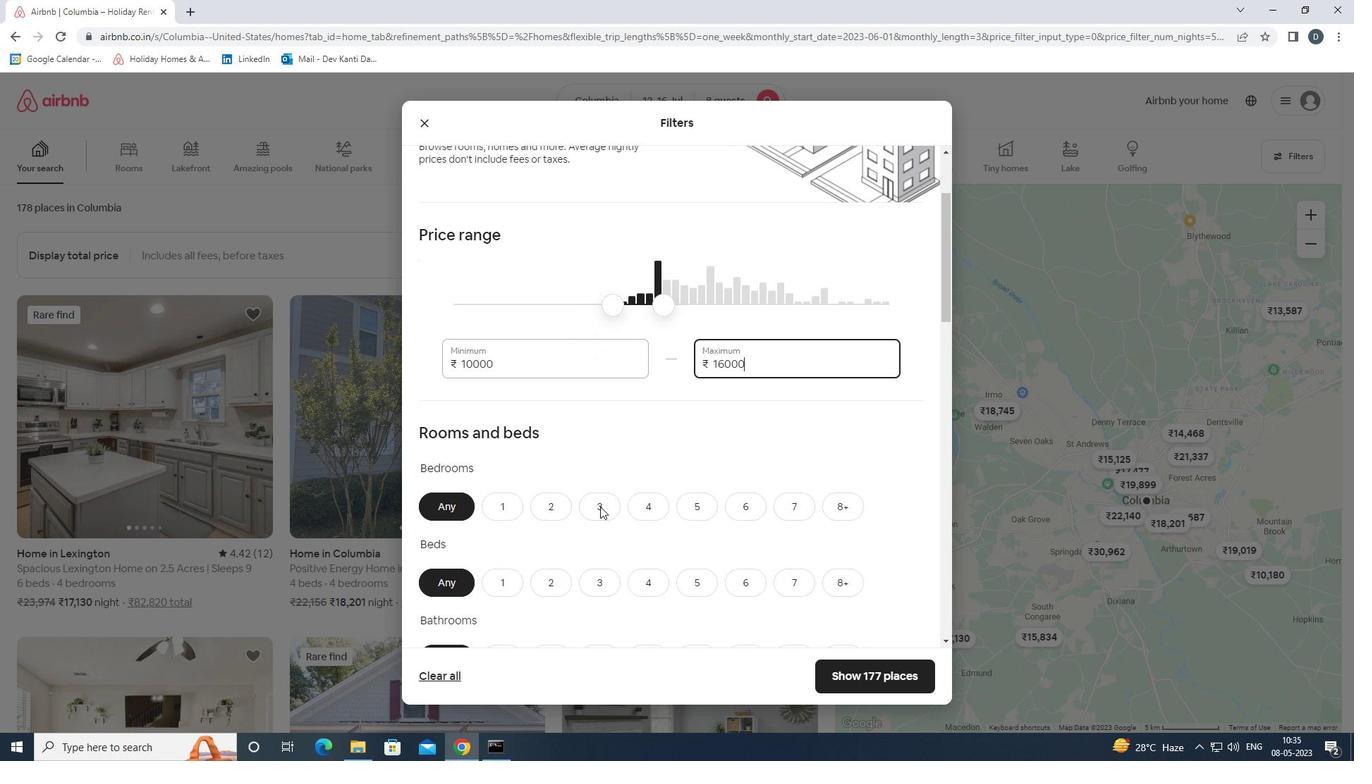 
Action: Mouse moved to (601, 507)
Screenshot: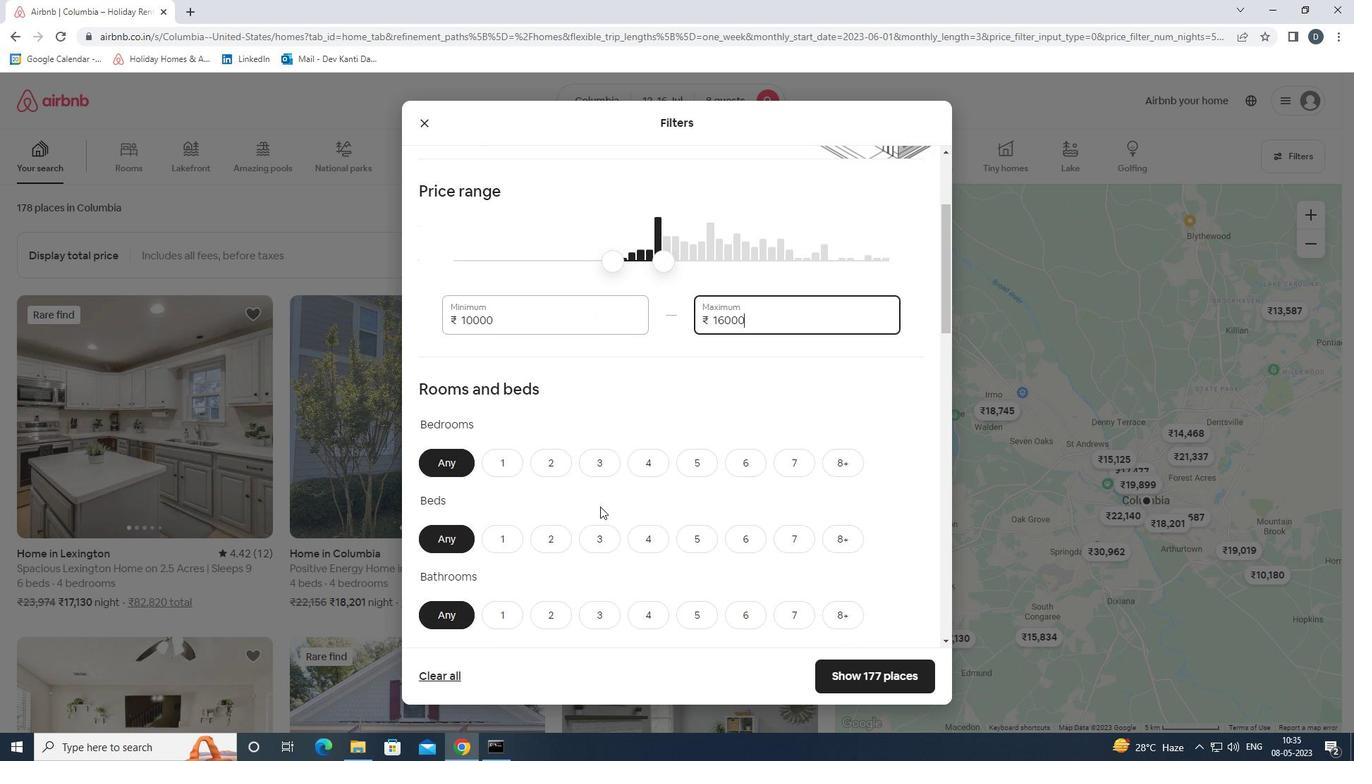 
Action: Mouse scrolled (601, 507) with delta (0, 0)
Screenshot: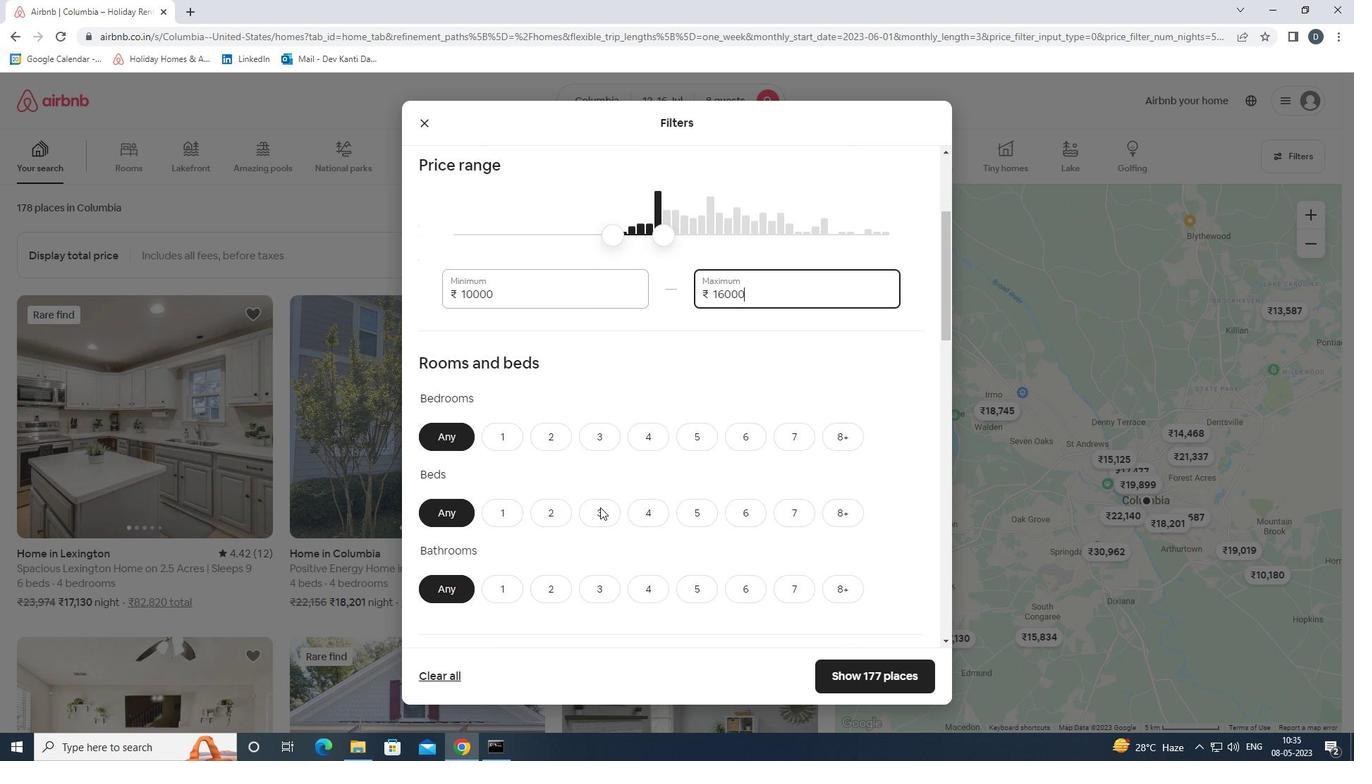 
Action: Mouse moved to (839, 368)
Screenshot: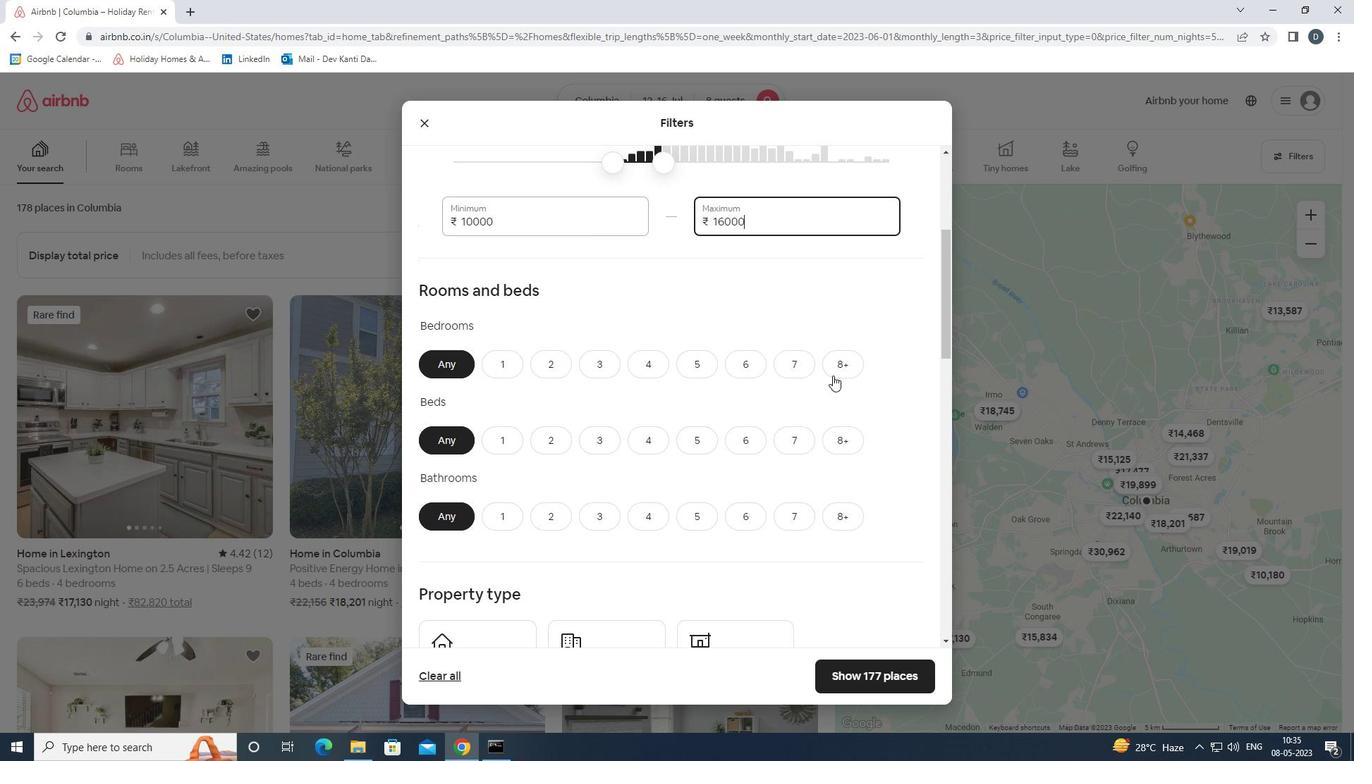 
Action: Mouse pressed left at (839, 368)
Screenshot: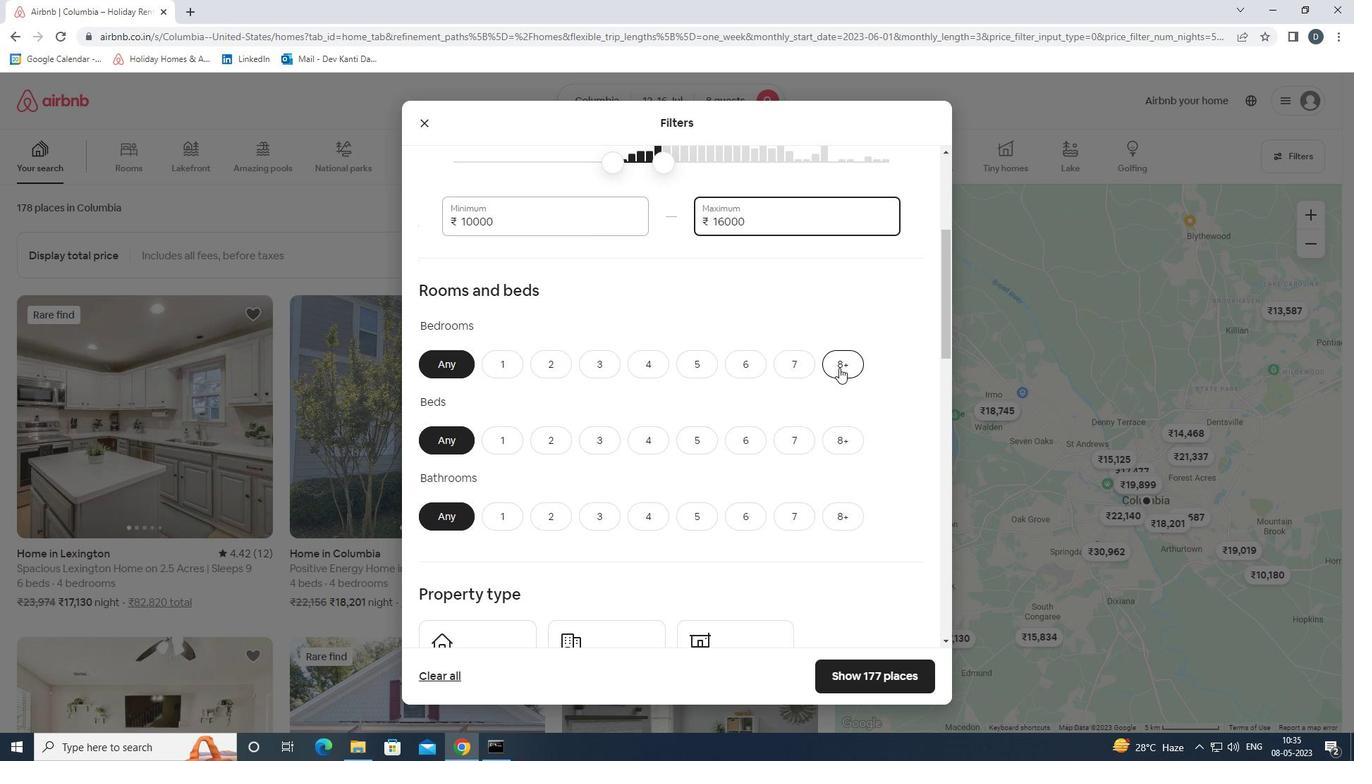 
Action: Mouse moved to (851, 439)
Screenshot: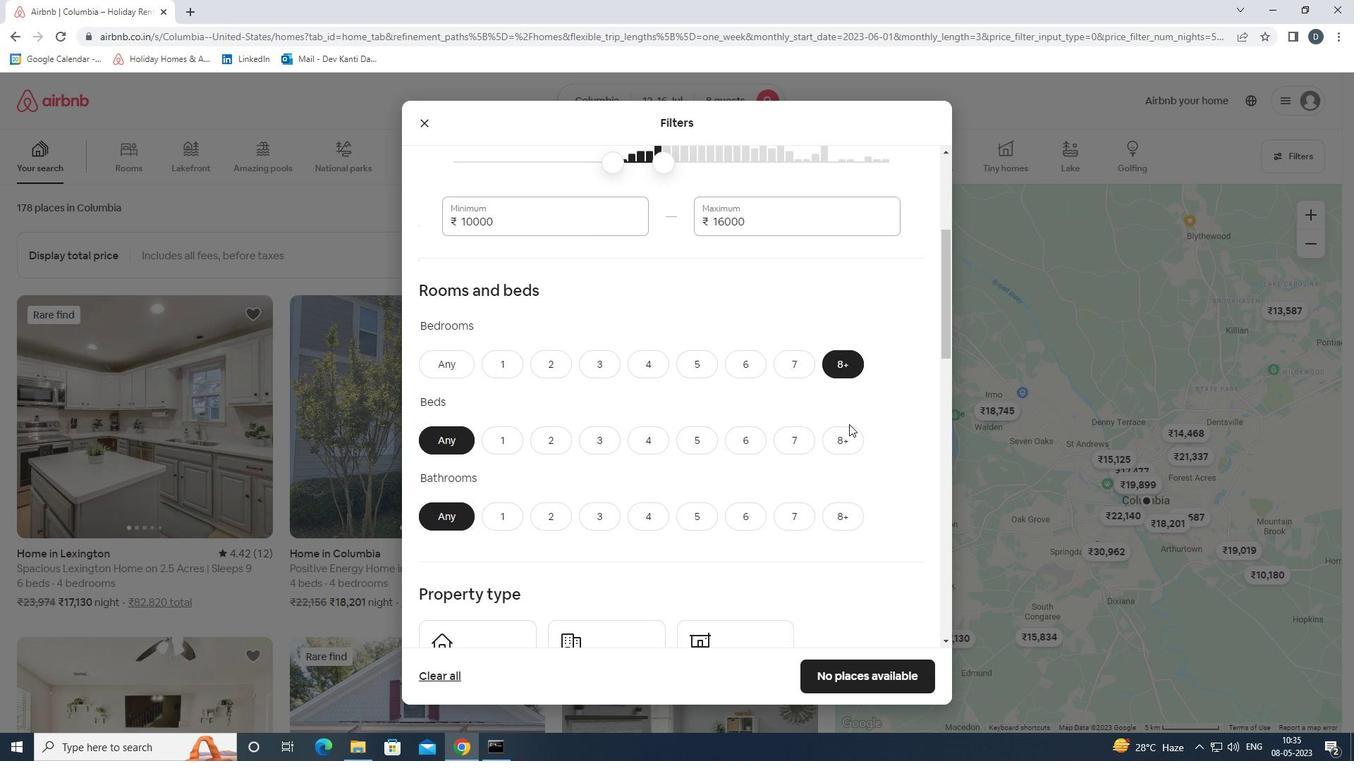 
Action: Mouse pressed left at (851, 439)
Screenshot: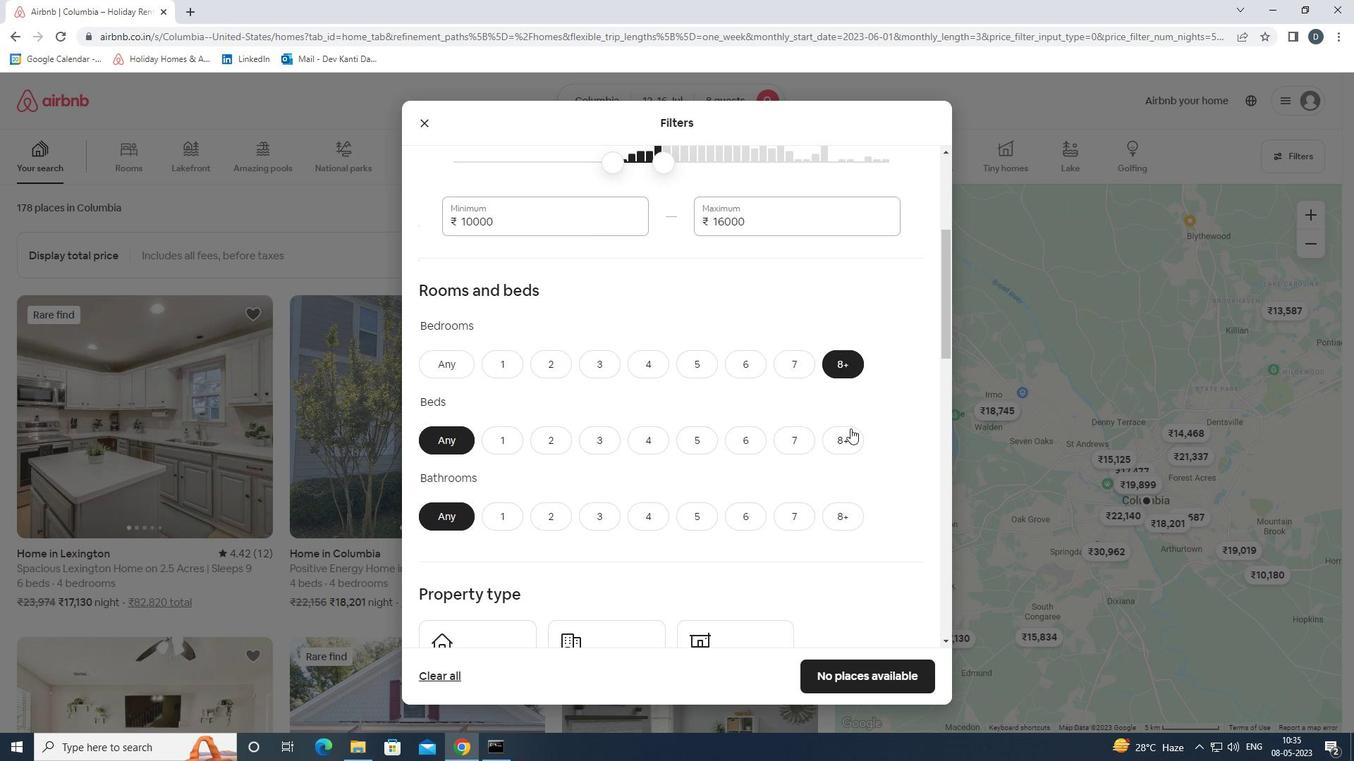 
Action: Mouse moved to (845, 509)
Screenshot: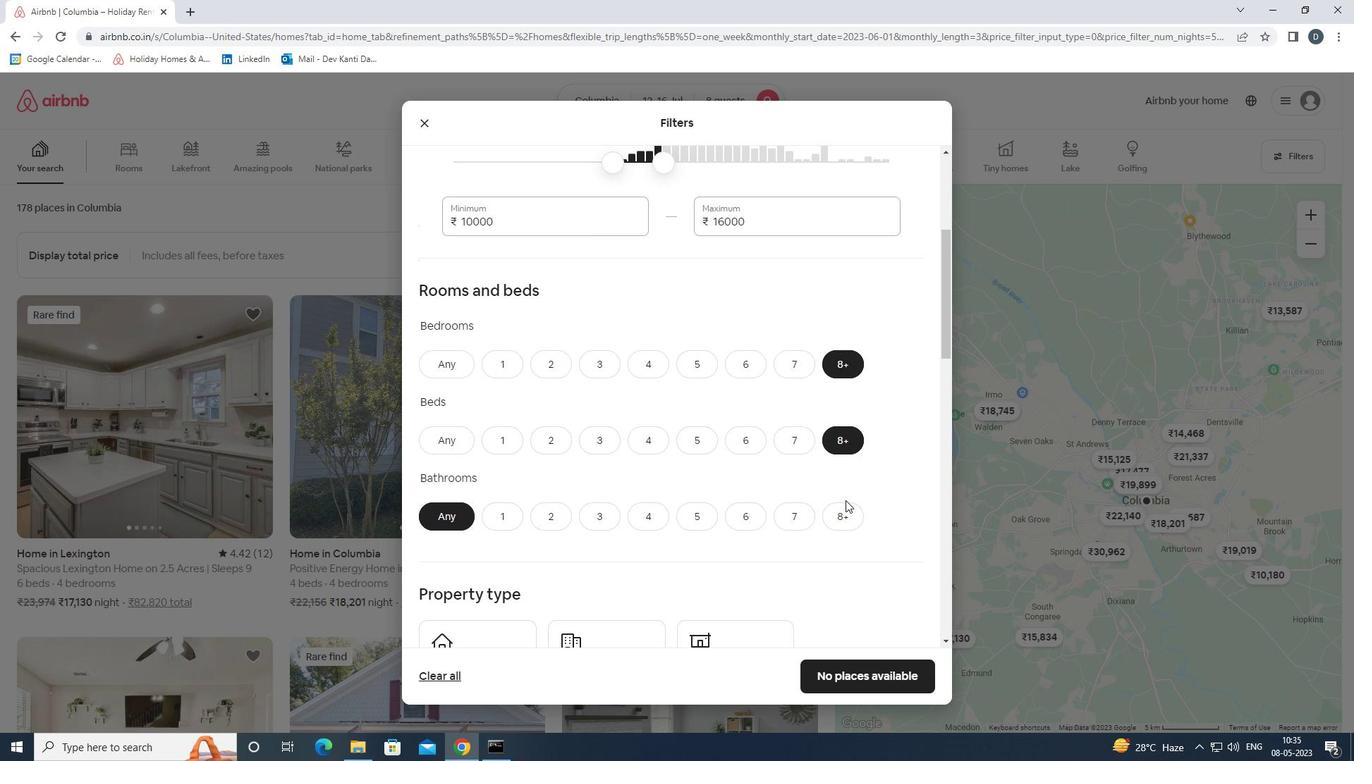 
Action: Mouse pressed left at (845, 509)
Screenshot: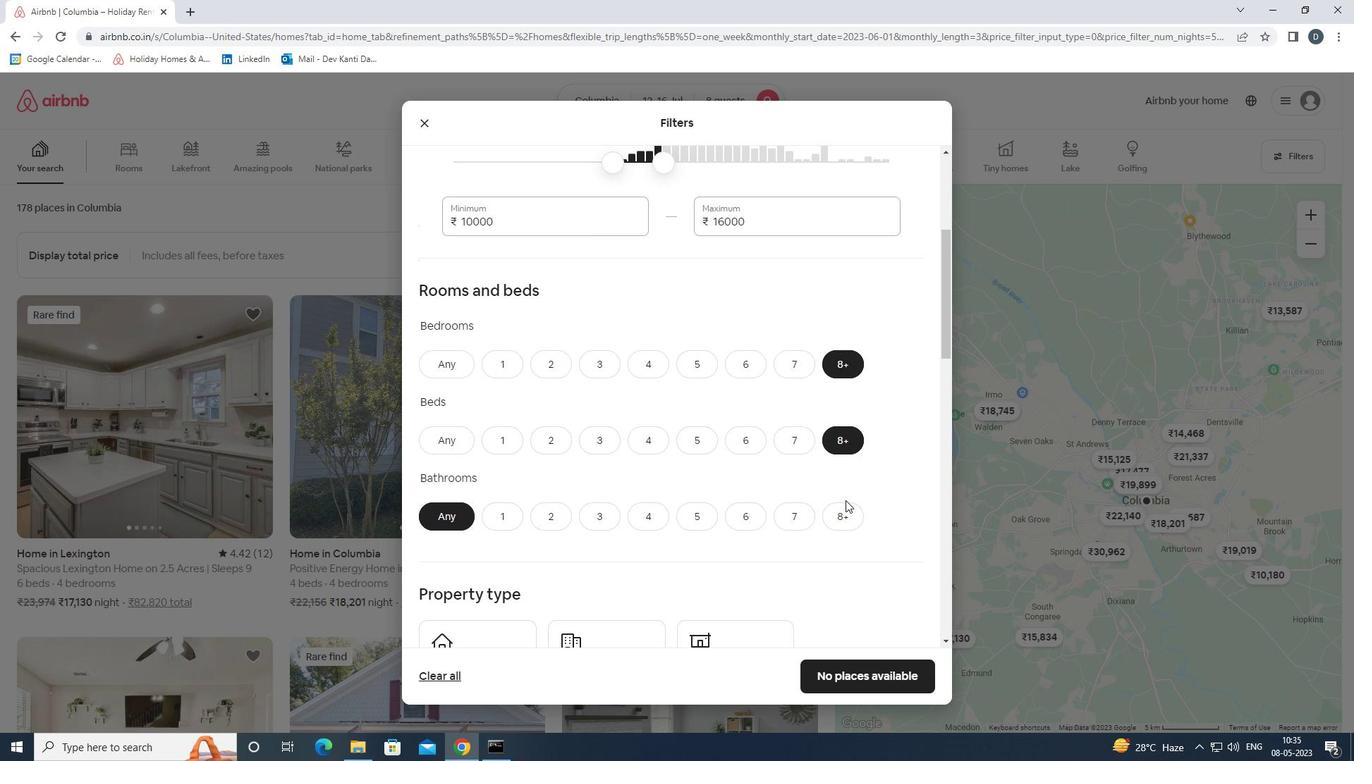 
Action: Mouse scrolled (845, 508) with delta (0, 0)
Screenshot: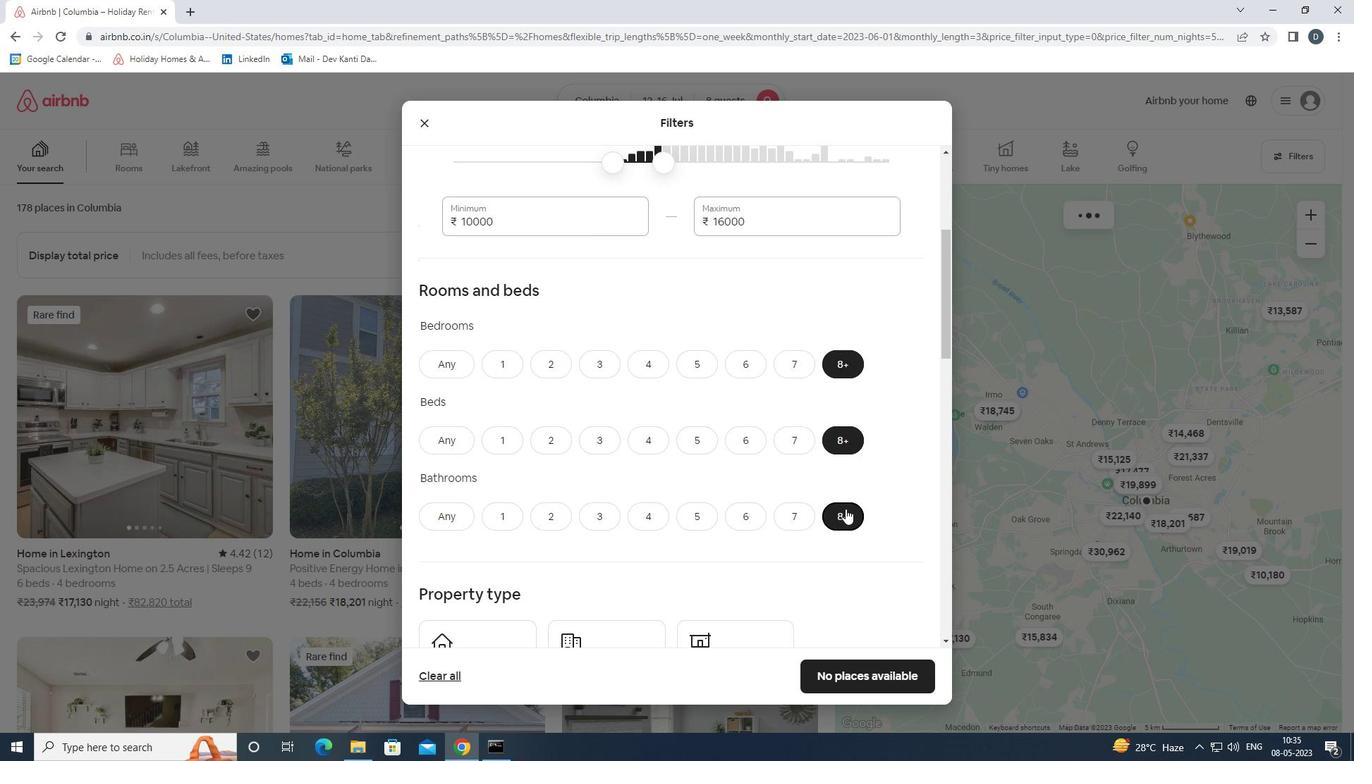 
Action: Mouse scrolled (845, 508) with delta (0, 0)
Screenshot: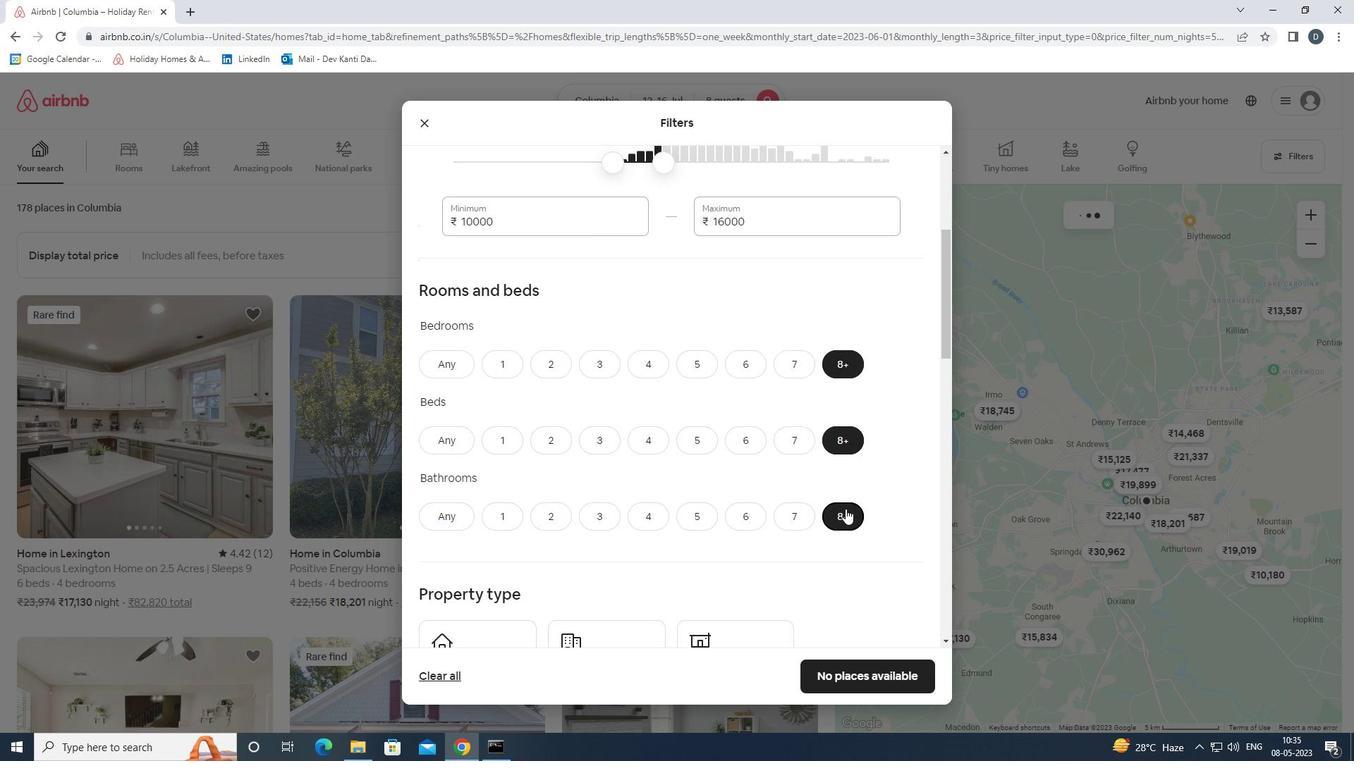 
Action: Mouse moved to (512, 510)
Screenshot: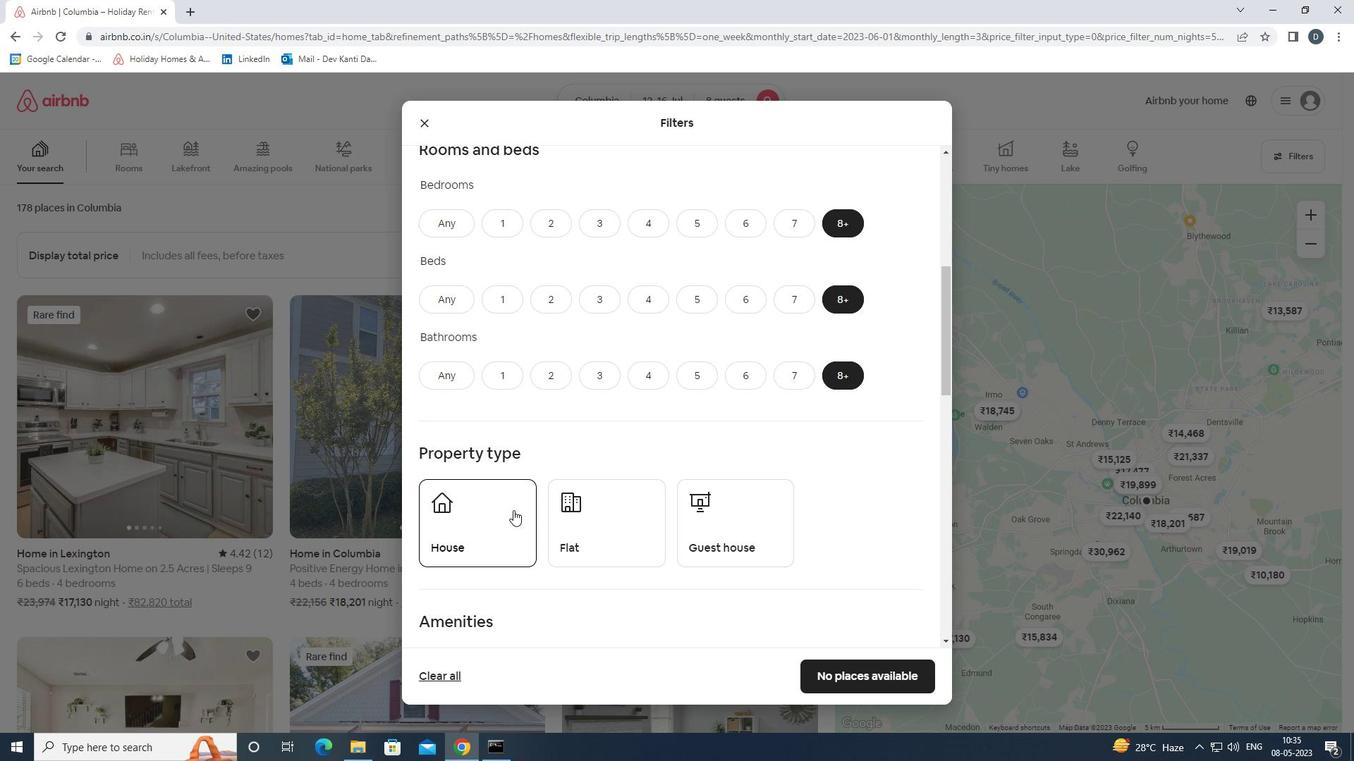 
Action: Mouse pressed left at (512, 510)
Screenshot: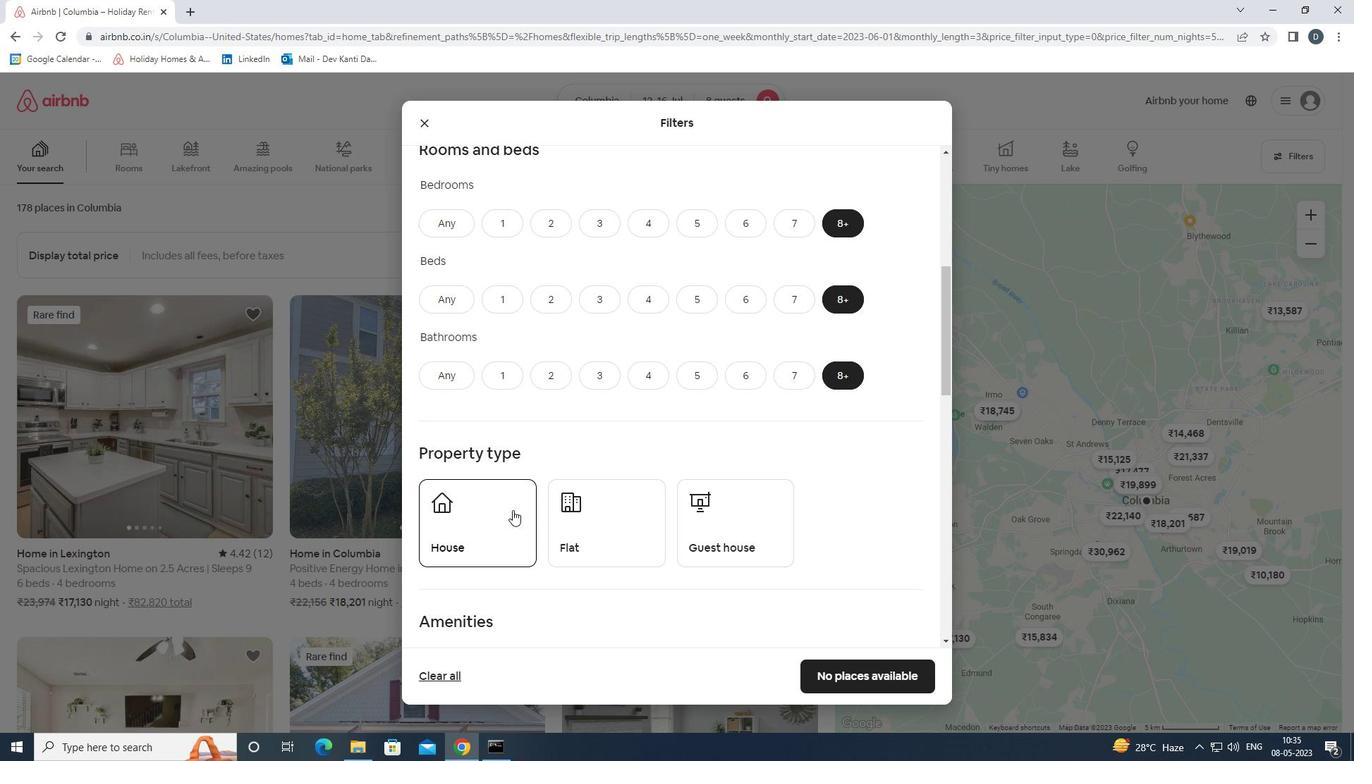 
Action: Mouse moved to (595, 524)
Screenshot: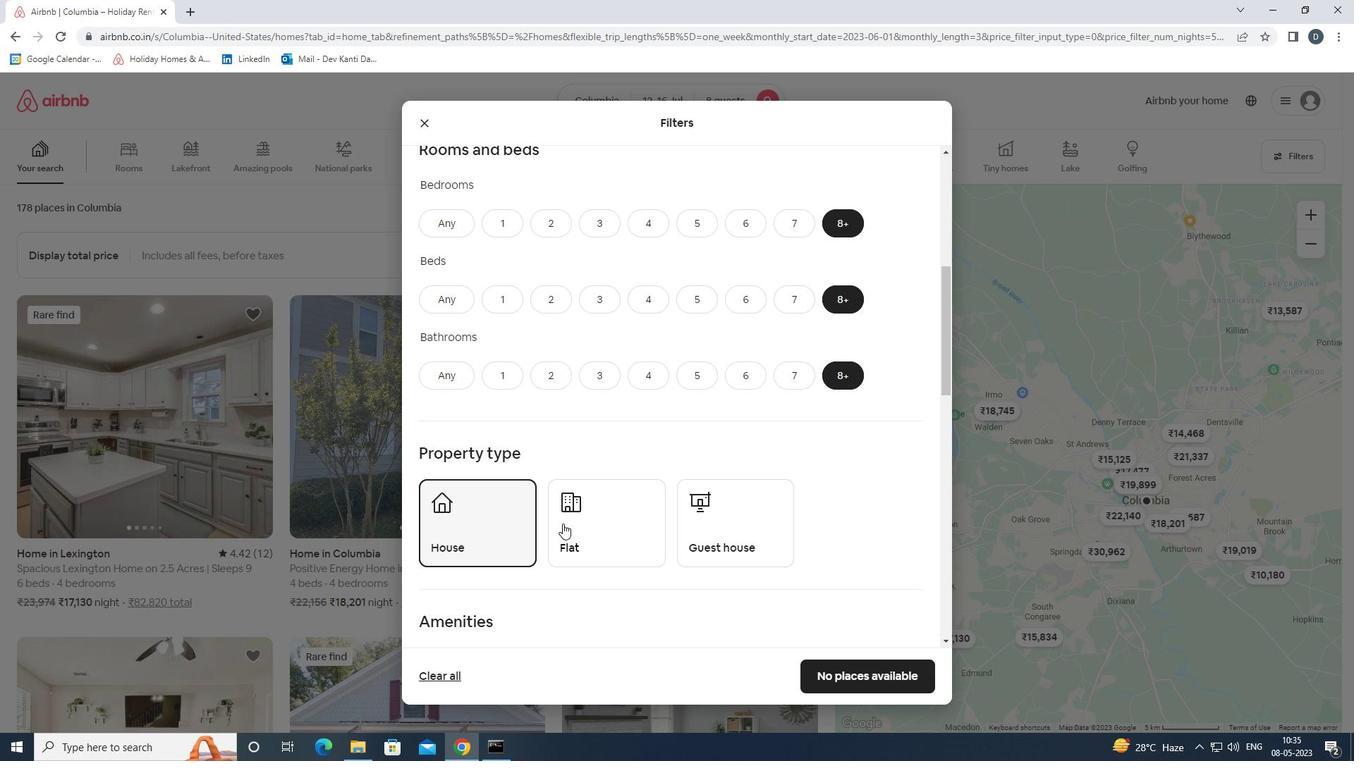 
Action: Mouse pressed left at (595, 524)
Screenshot: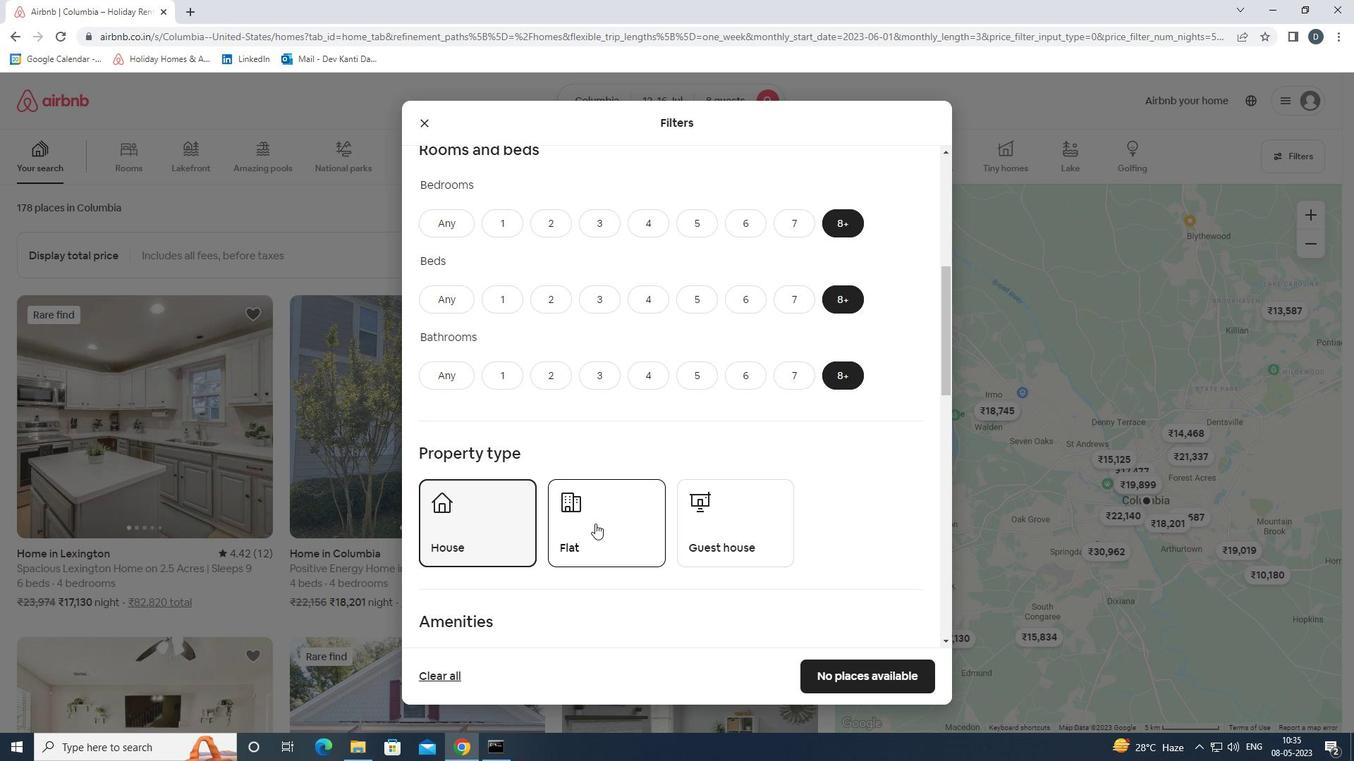
Action: Mouse moved to (729, 525)
Screenshot: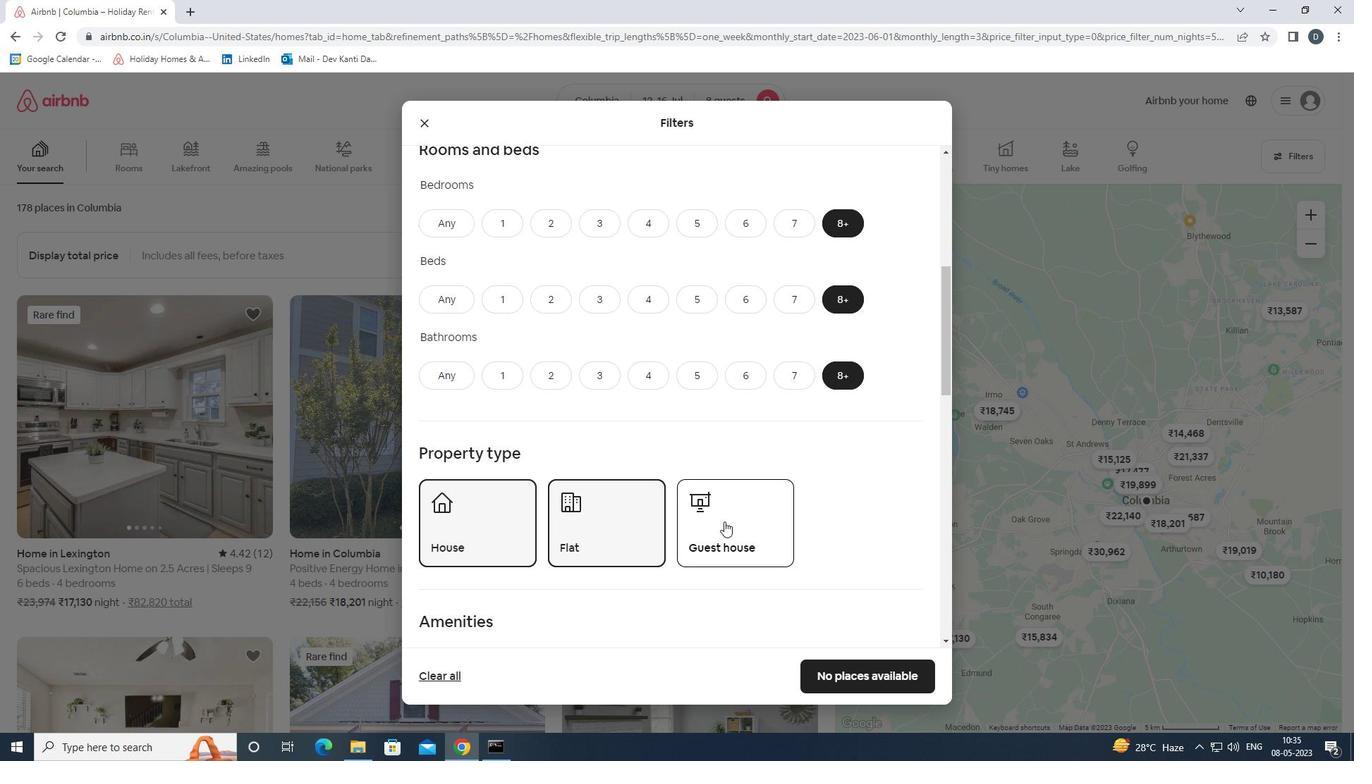 
Action: Mouse pressed left at (729, 525)
Screenshot: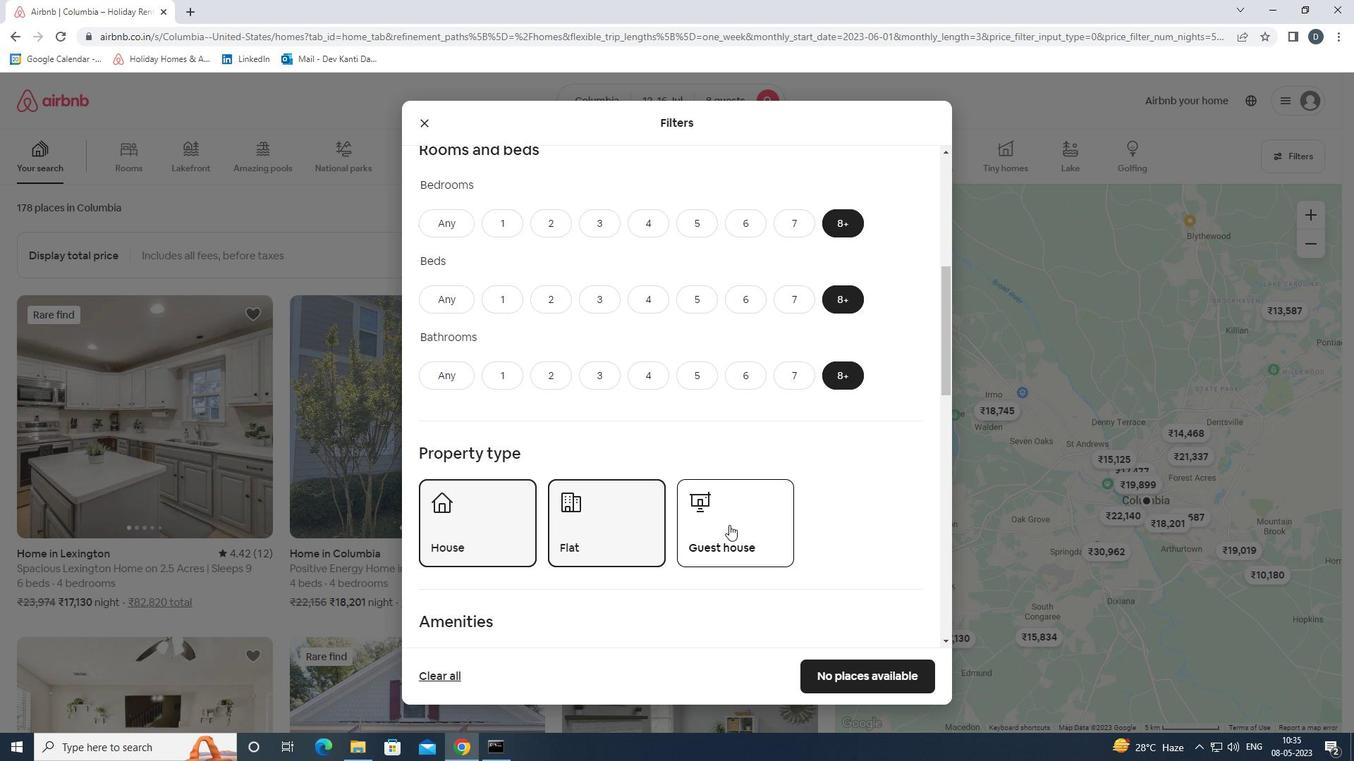 
Action: Mouse moved to (826, 517)
Screenshot: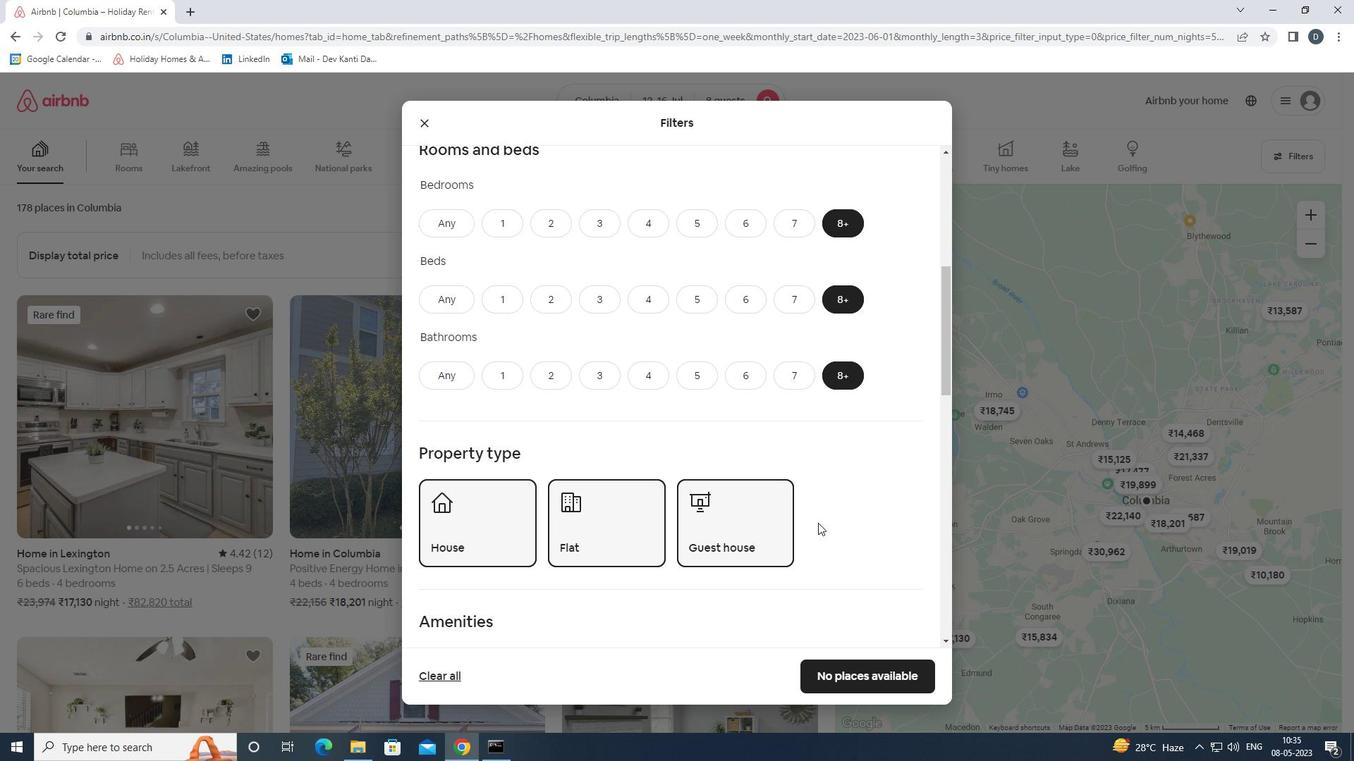 
Action: Mouse scrolled (826, 517) with delta (0, 0)
Screenshot: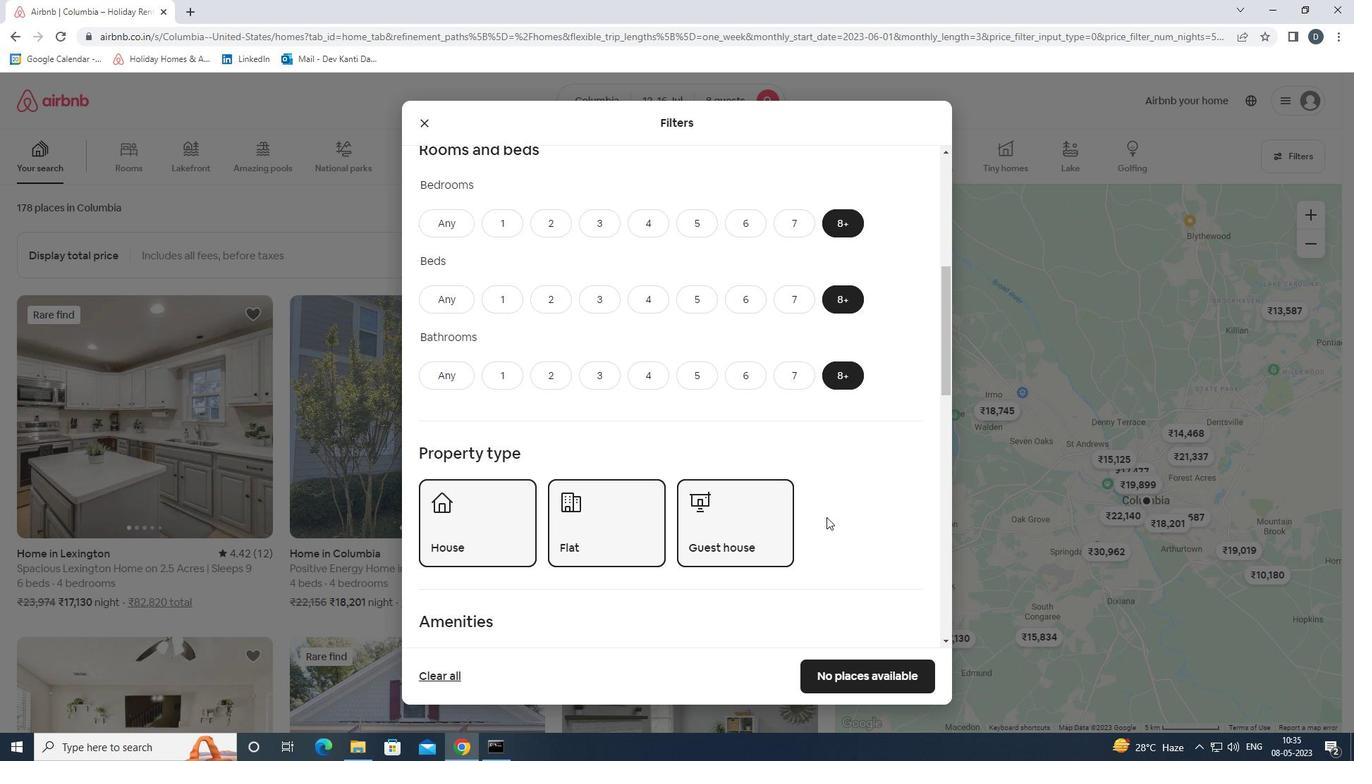 
Action: Mouse moved to (826, 517)
Screenshot: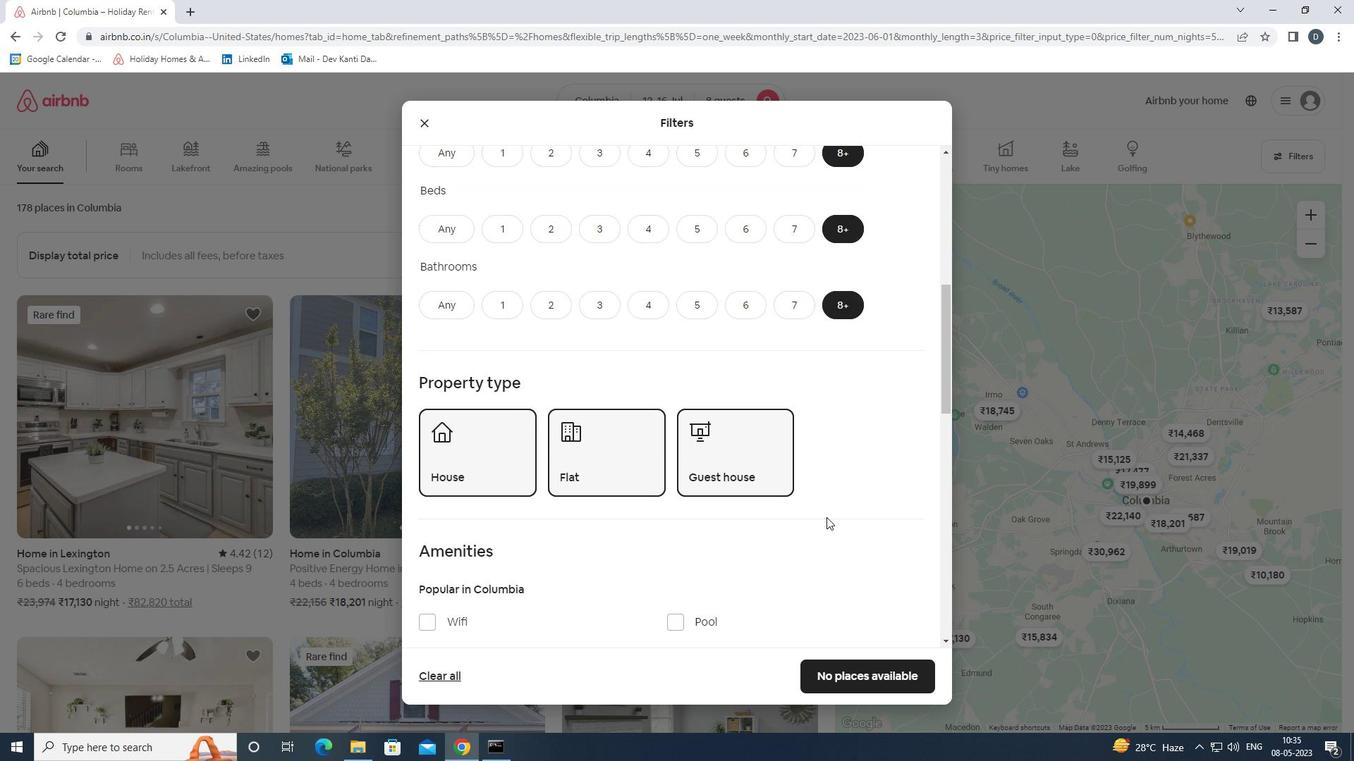 
Action: Mouse scrolled (826, 516) with delta (0, 0)
Screenshot: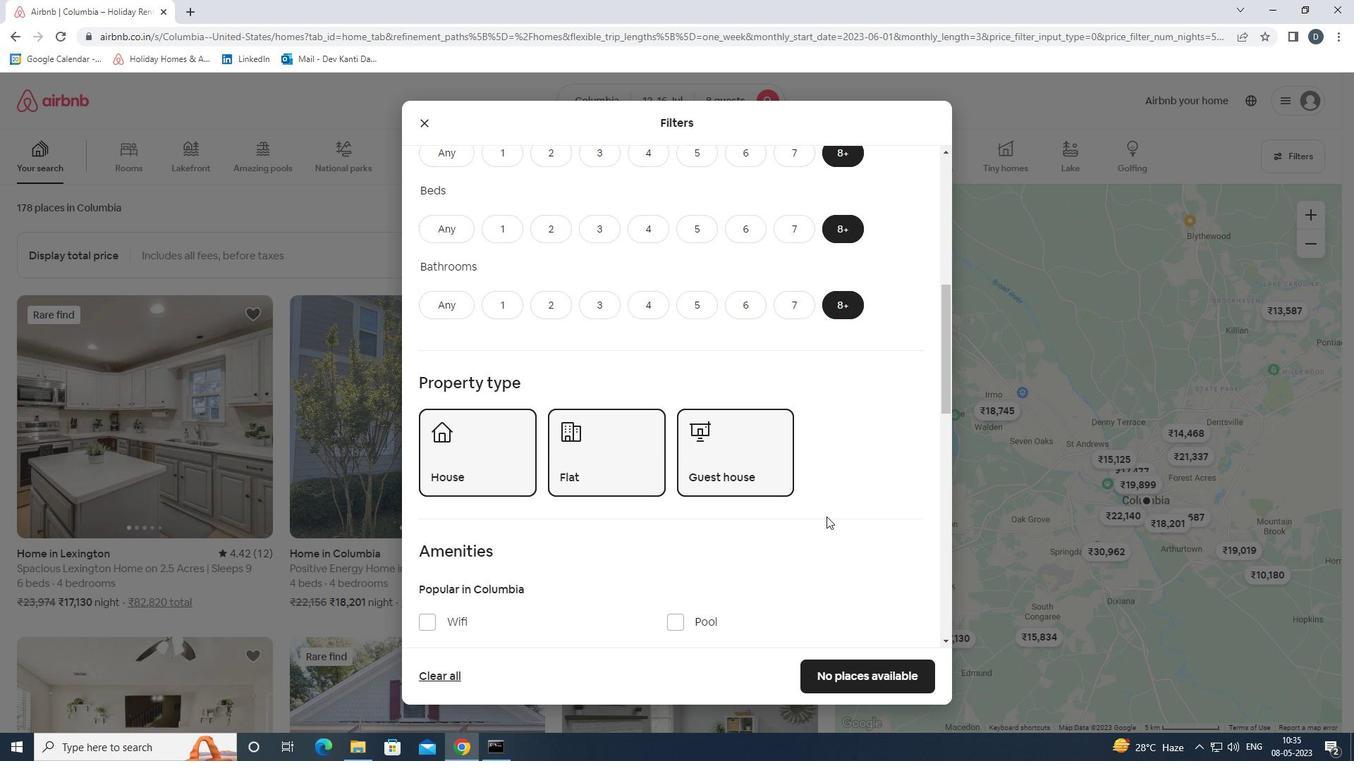 
Action: Mouse moved to (776, 397)
Screenshot: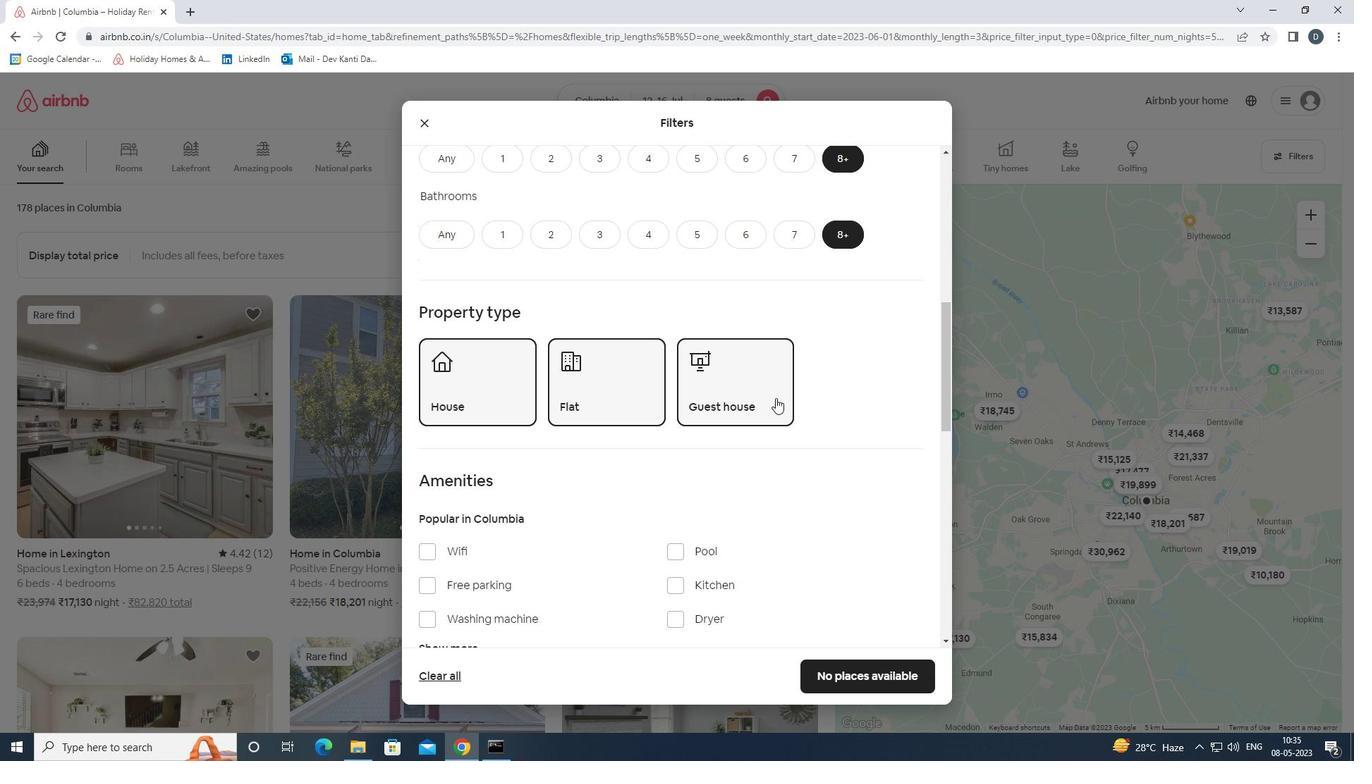 
Action: Mouse scrolled (776, 397) with delta (0, 0)
Screenshot: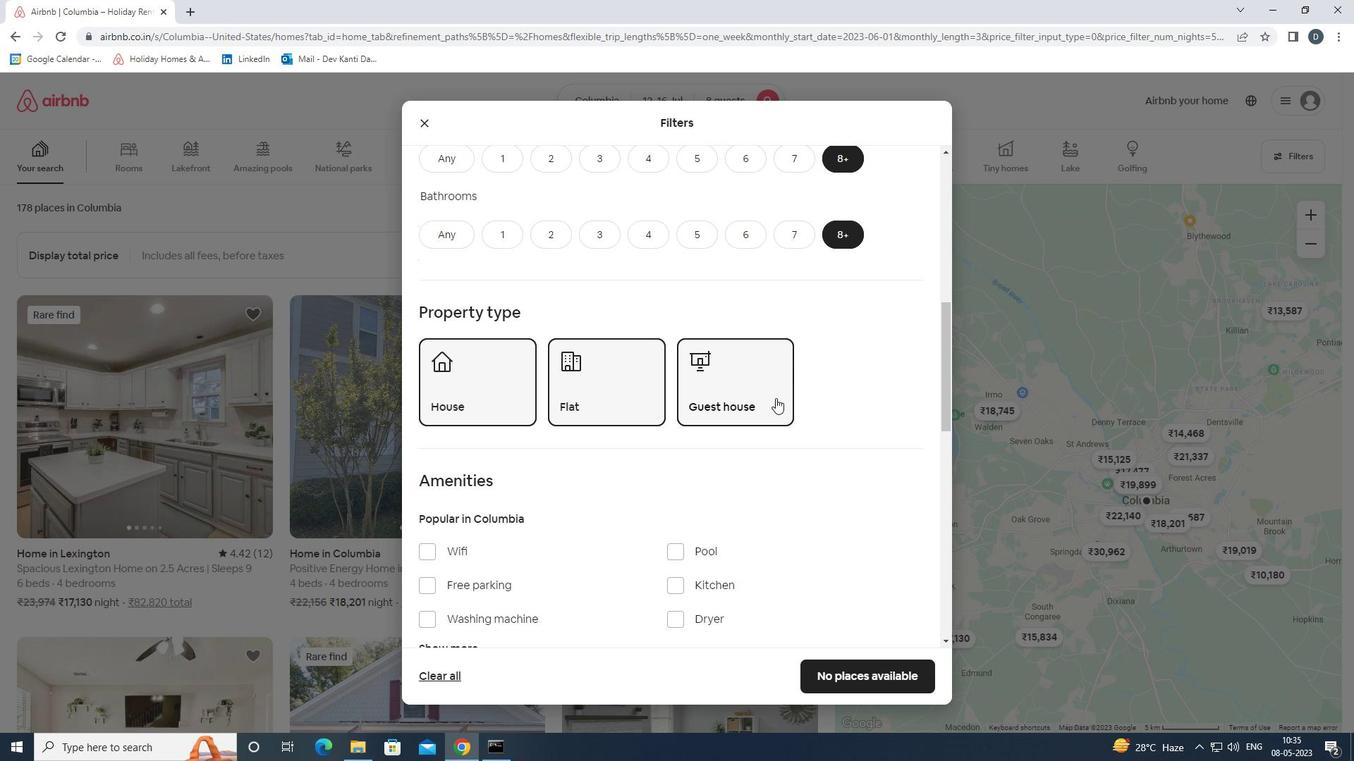 
Action: Mouse moved to (778, 397)
Screenshot: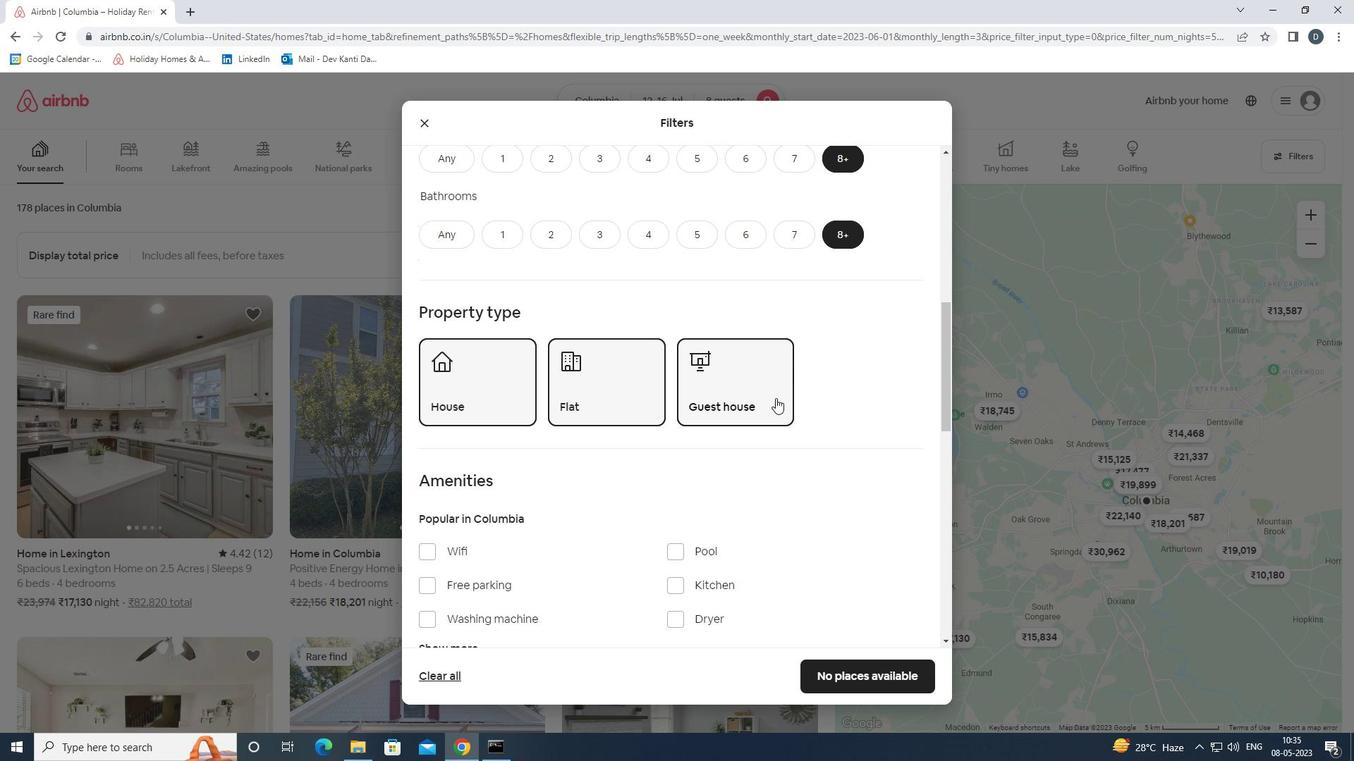 
Action: Mouse scrolled (778, 397) with delta (0, 0)
Screenshot: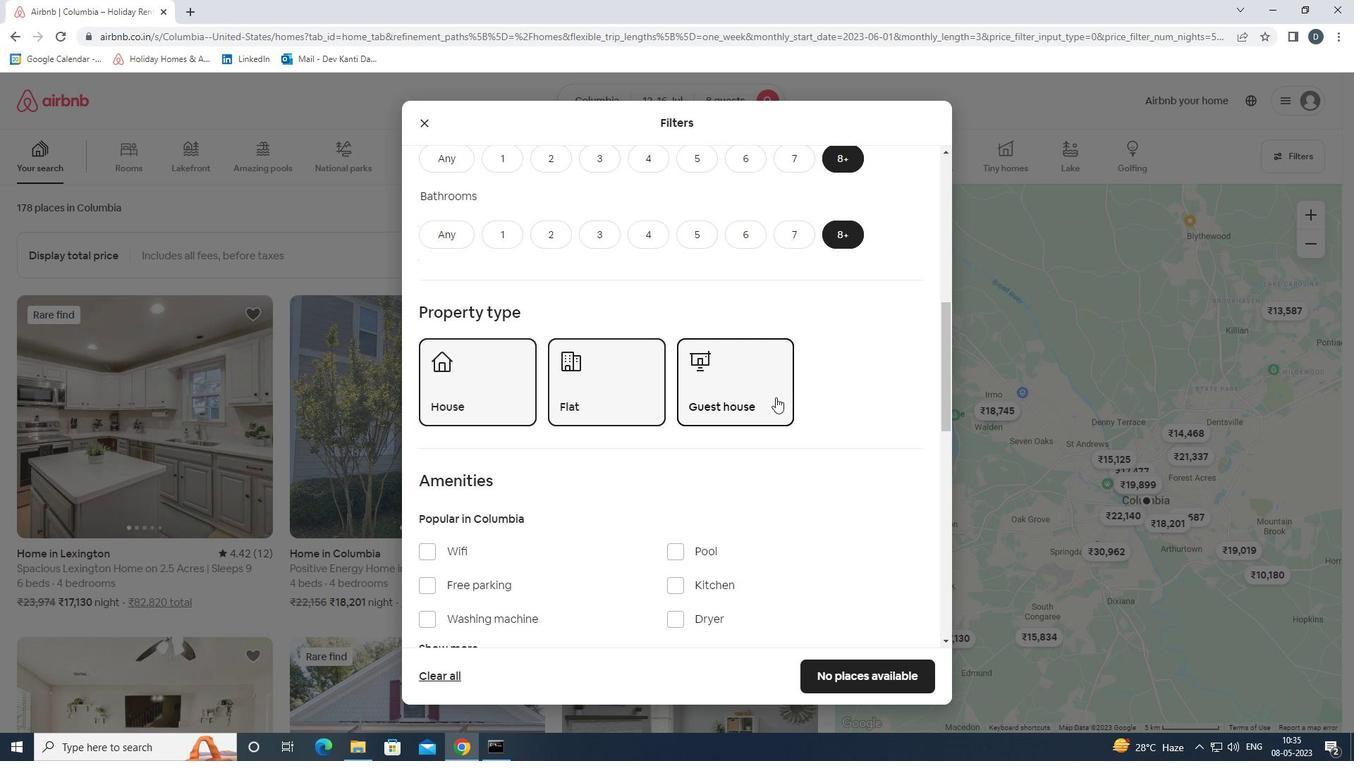 
Action: Mouse moved to (452, 407)
Screenshot: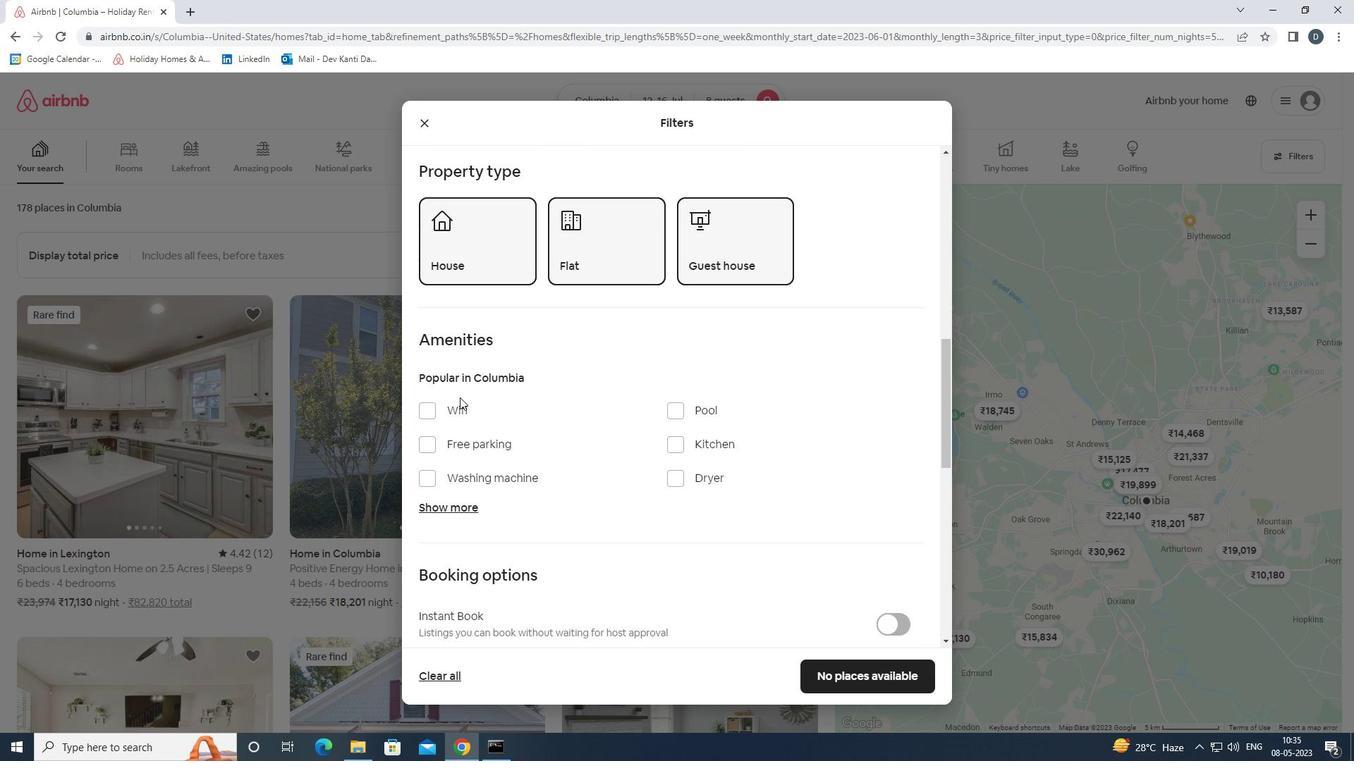 
Action: Mouse pressed left at (452, 407)
Screenshot: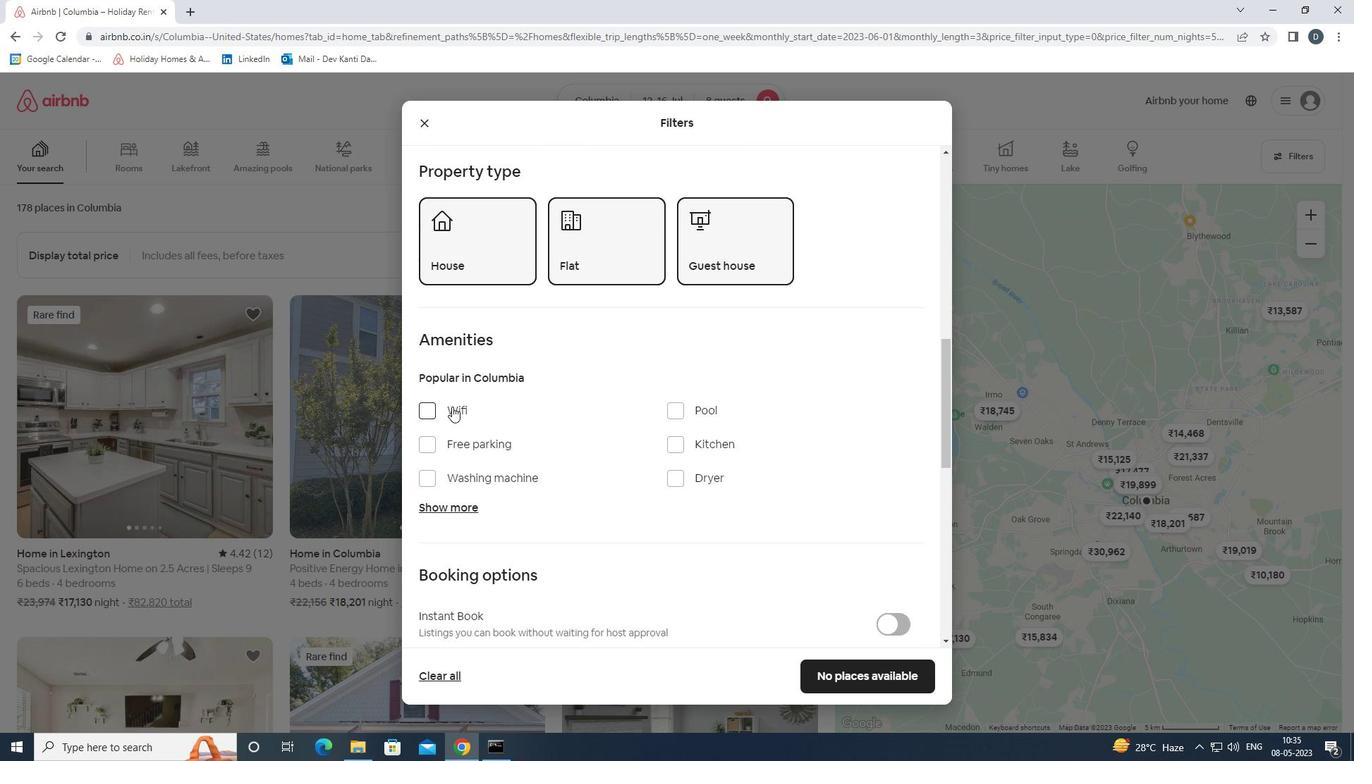 
Action: Mouse moved to (469, 442)
Screenshot: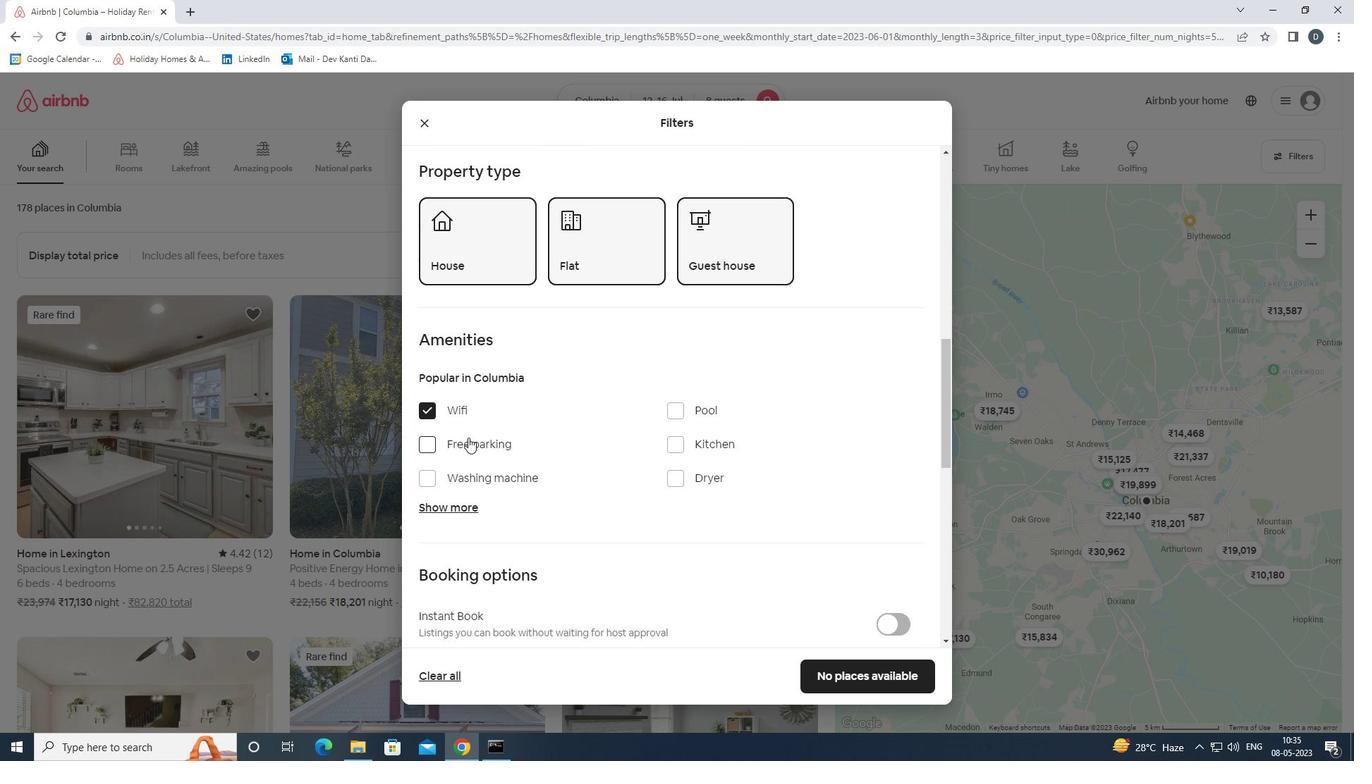
Action: Mouse pressed left at (469, 442)
Screenshot: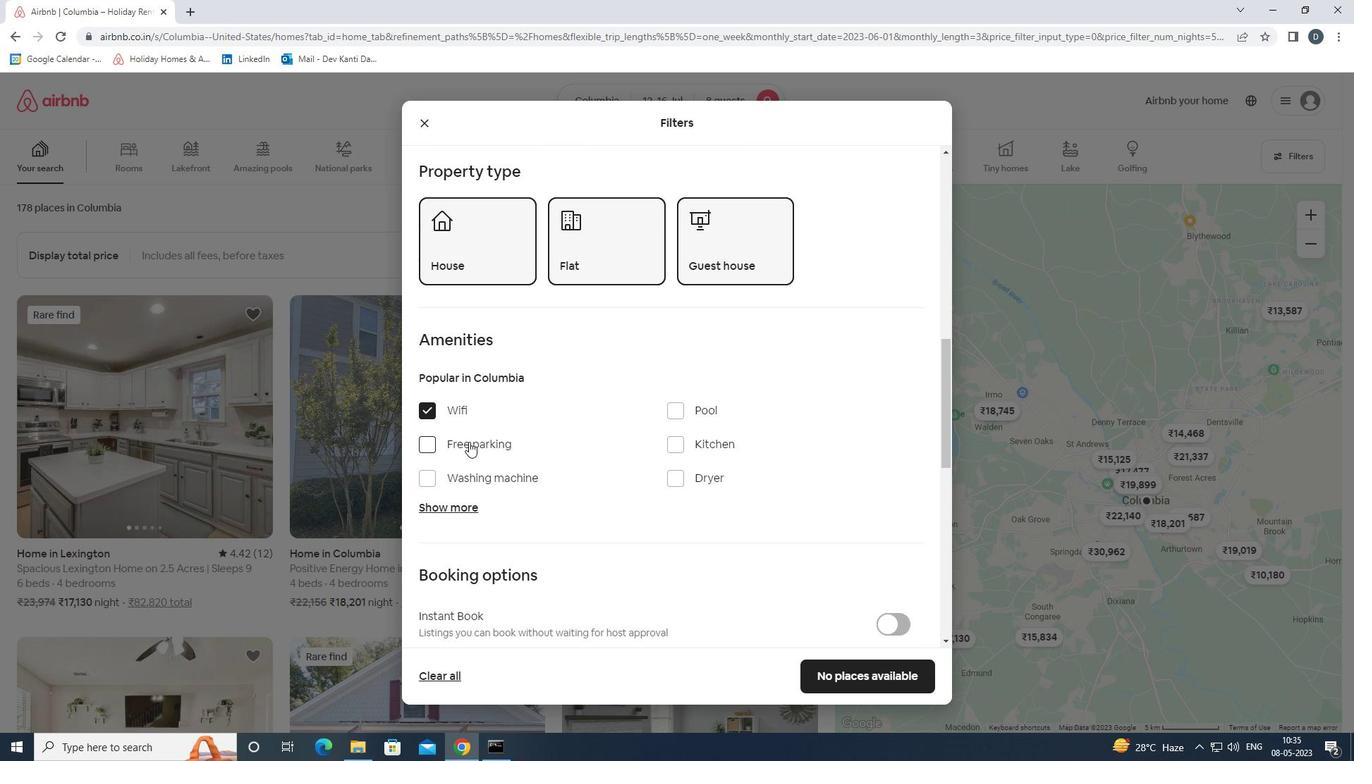 
Action: Mouse moved to (472, 507)
Screenshot: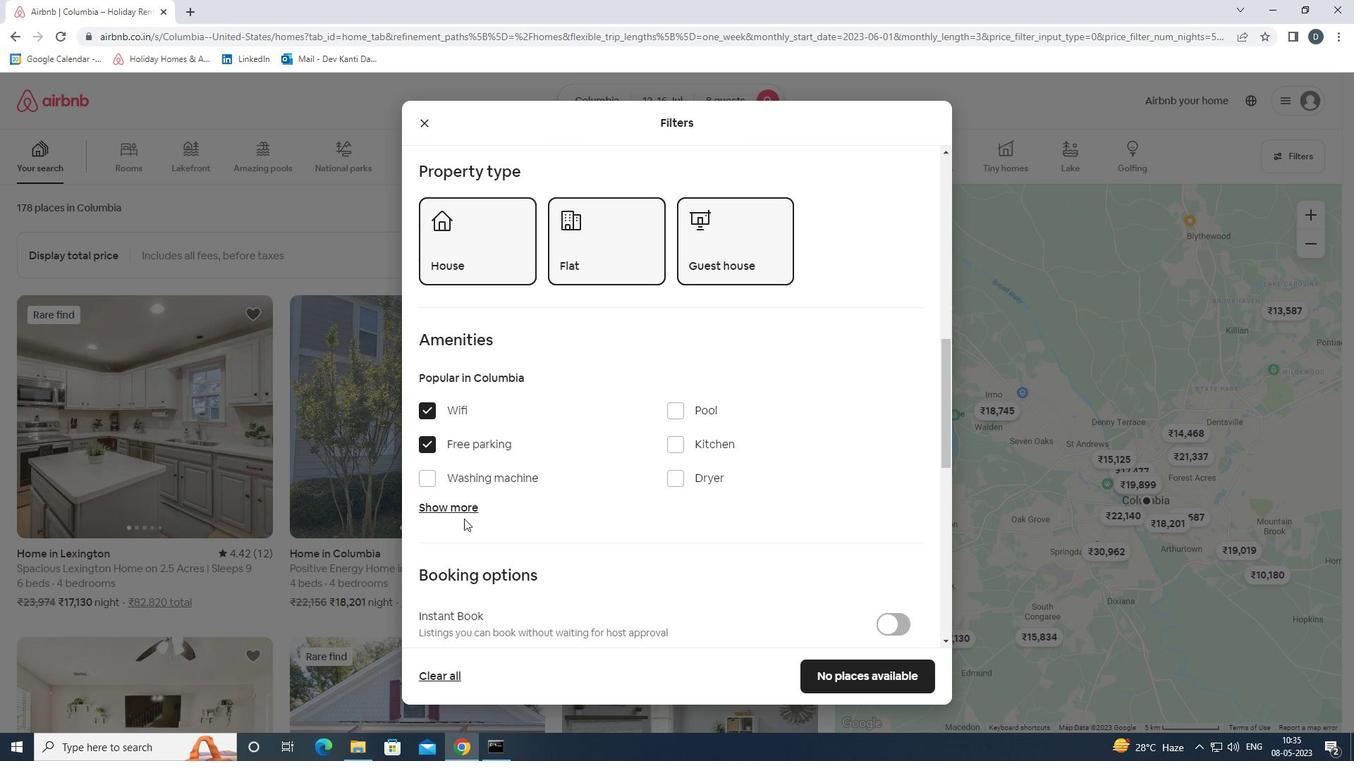 
Action: Mouse pressed left at (472, 507)
Screenshot: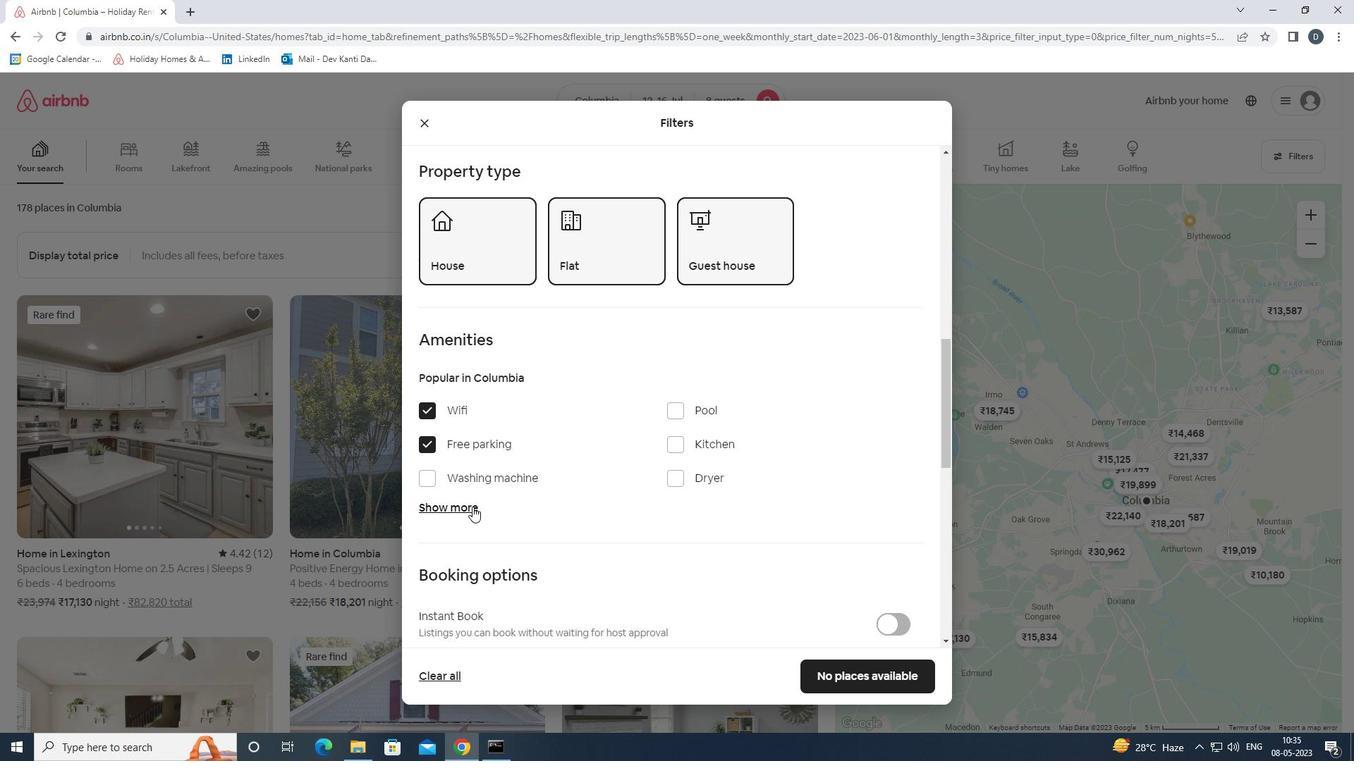 
Action: Mouse moved to (478, 505)
Screenshot: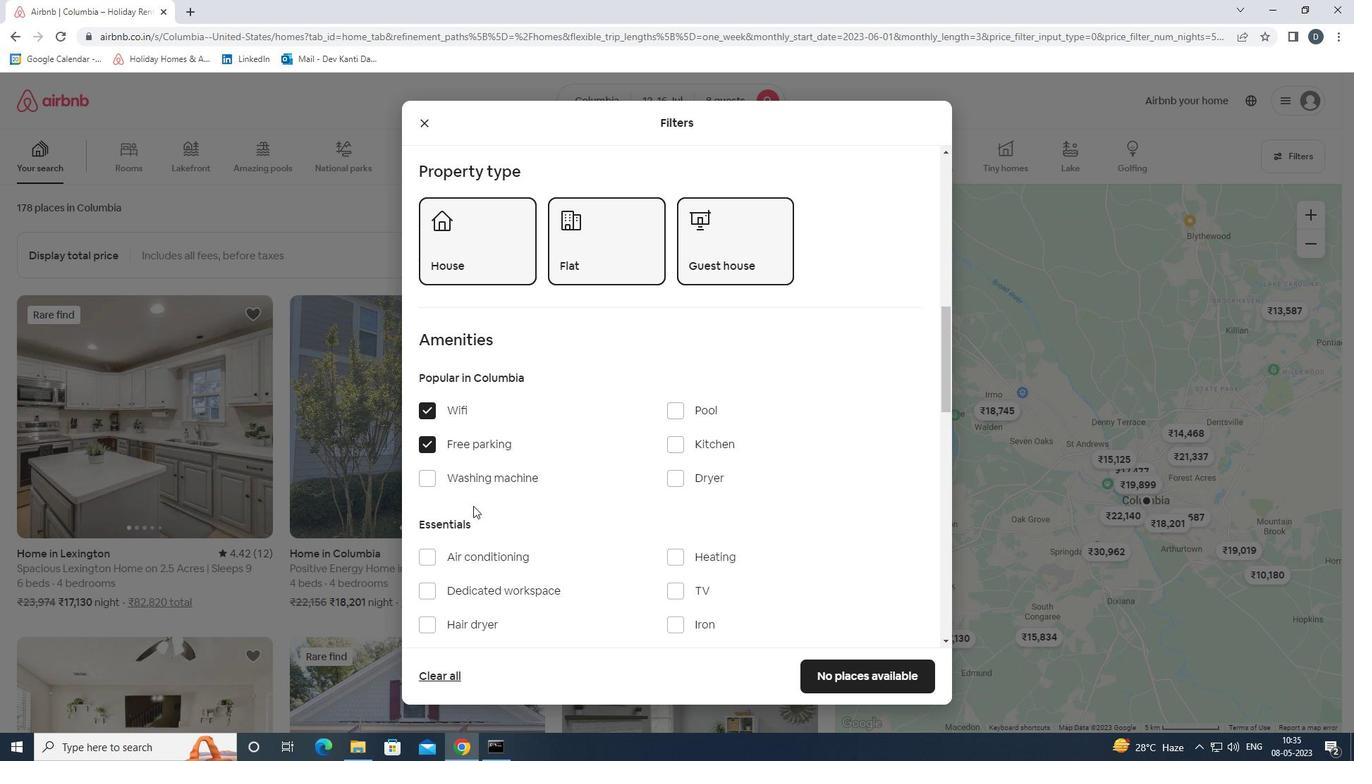 
Action: Mouse scrolled (478, 505) with delta (0, 0)
Screenshot: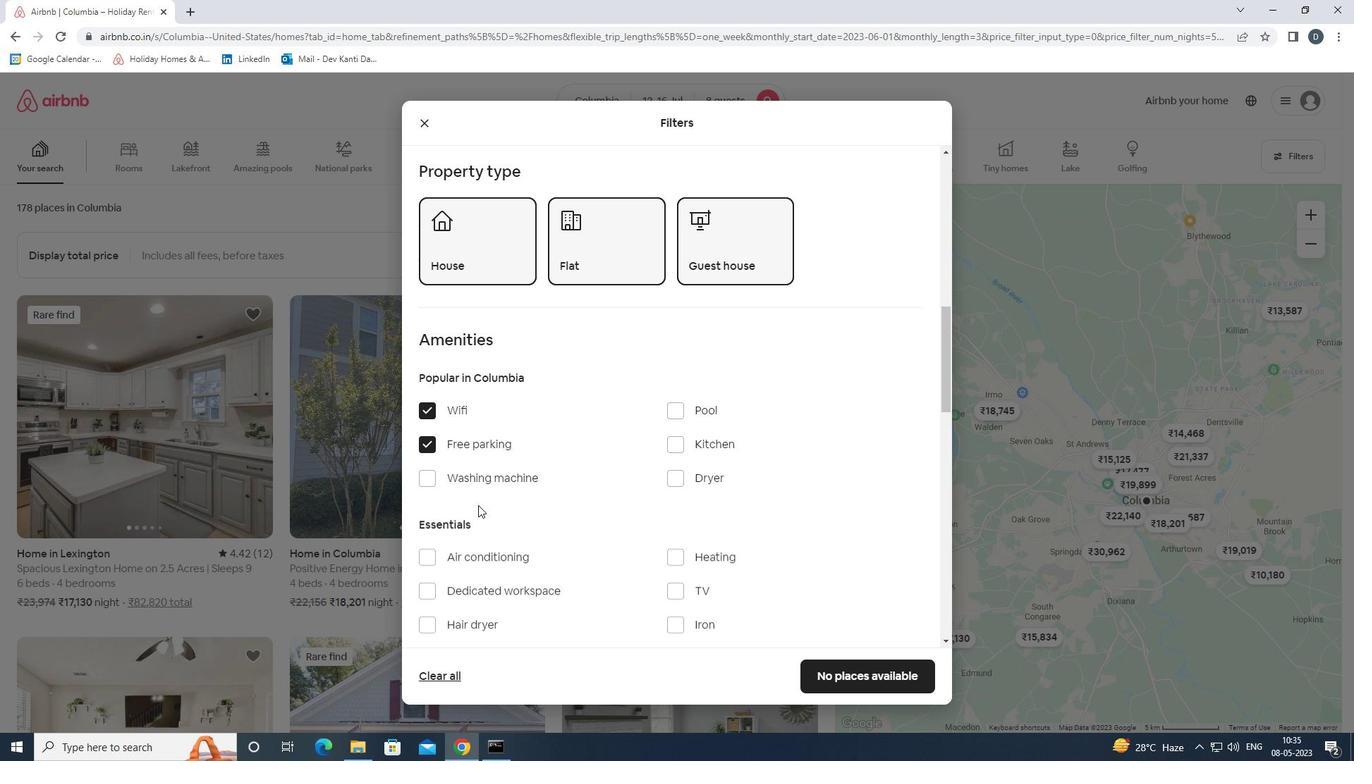
Action: Mouse moved to (478, 505)
Screenshot: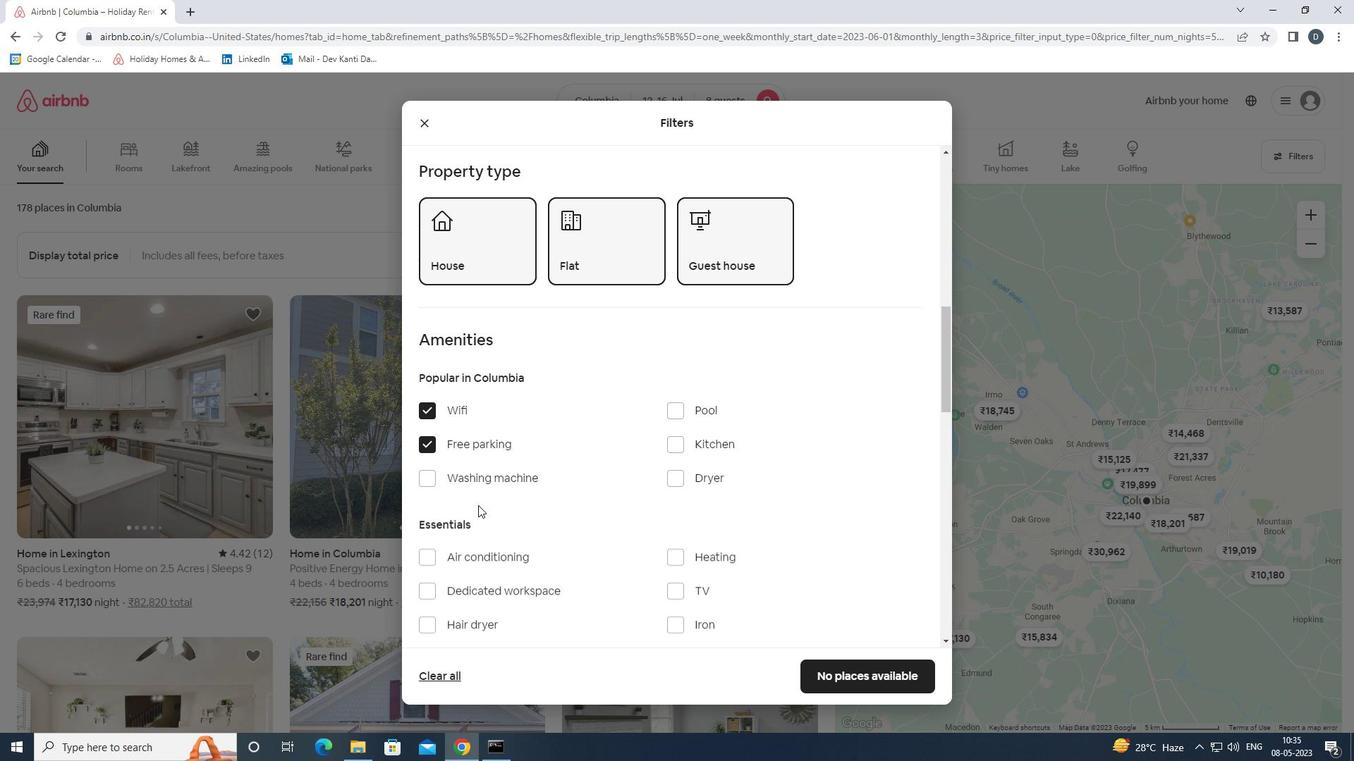 
Action: Mouse scrolled (478, 505) with delta (0, 0)
Screenshot: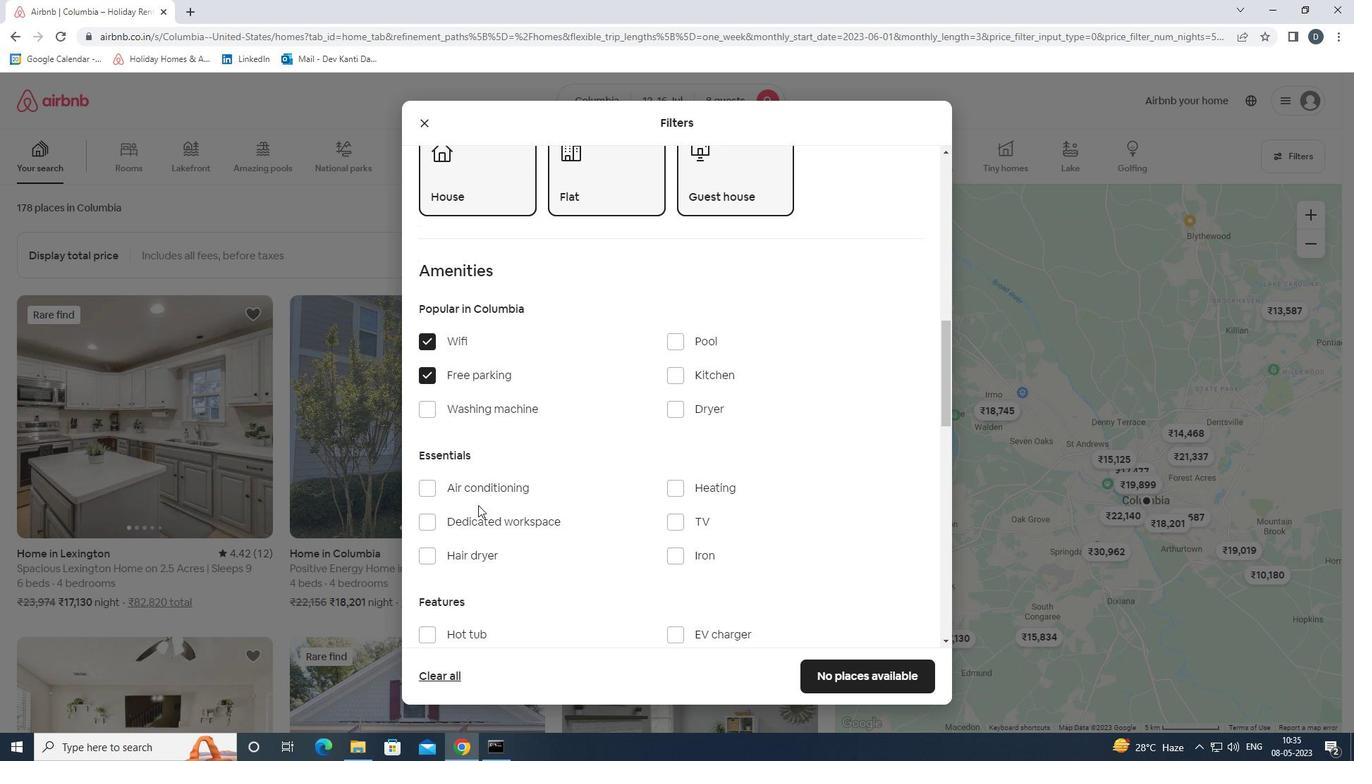 
Action: Mouse moved to (670, 456)
Screenshot: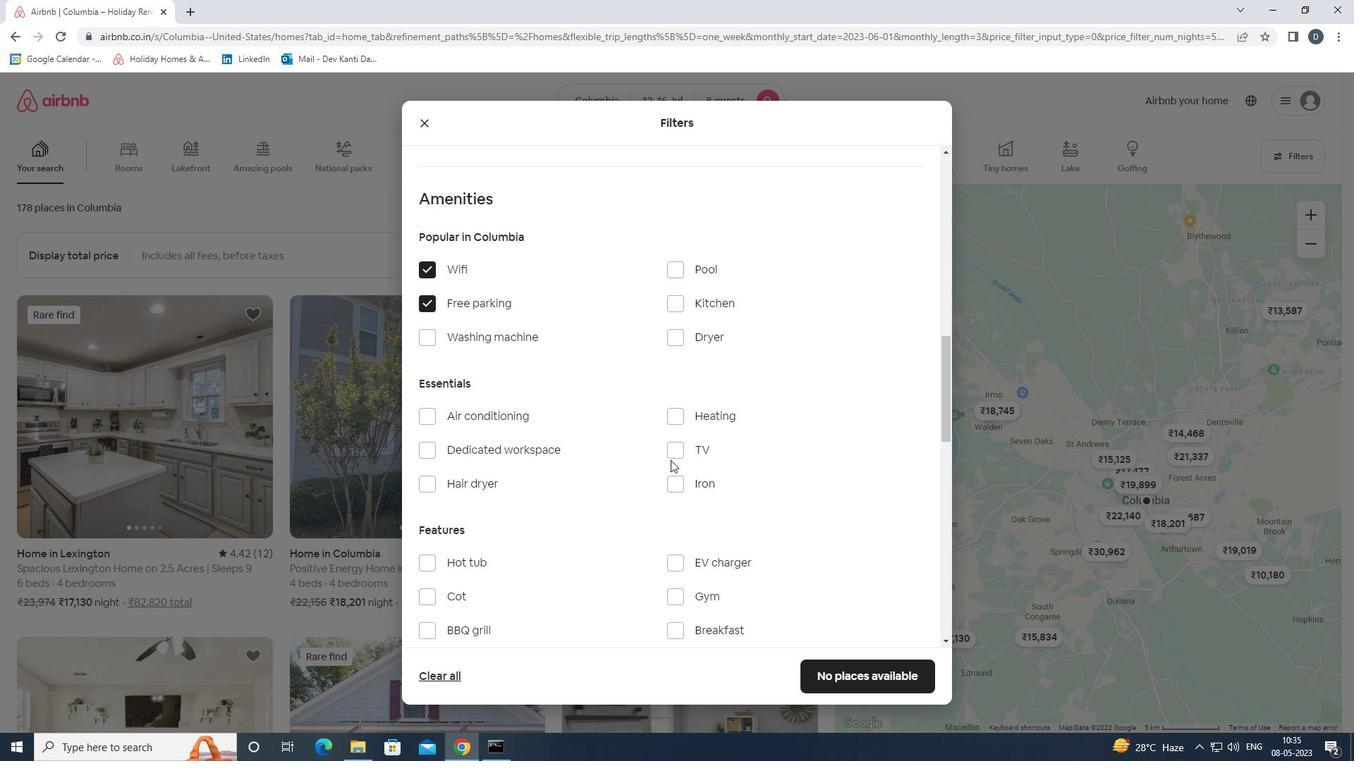 
Action: Mouse pressed left at (670, 456)
Screenshot: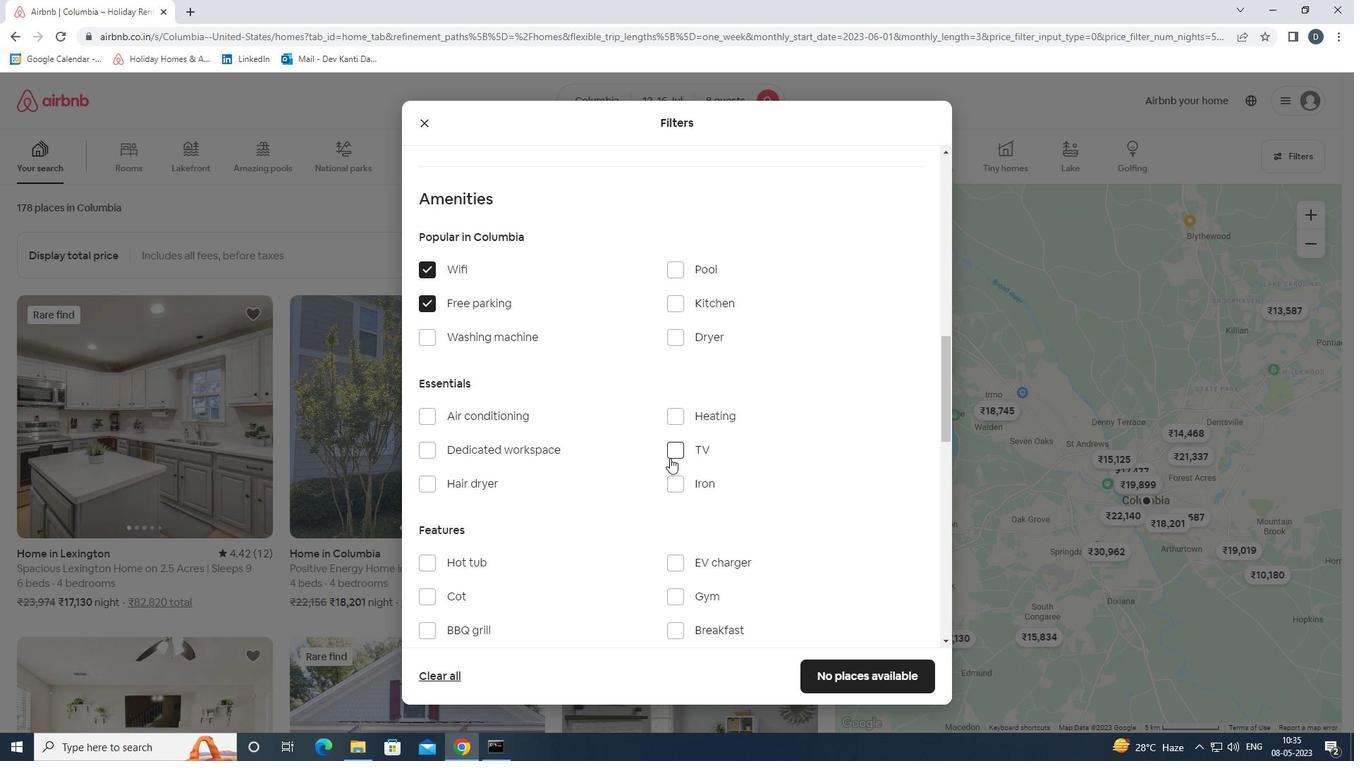 
Action: Mouse moved to (668, 456)
Screenshot: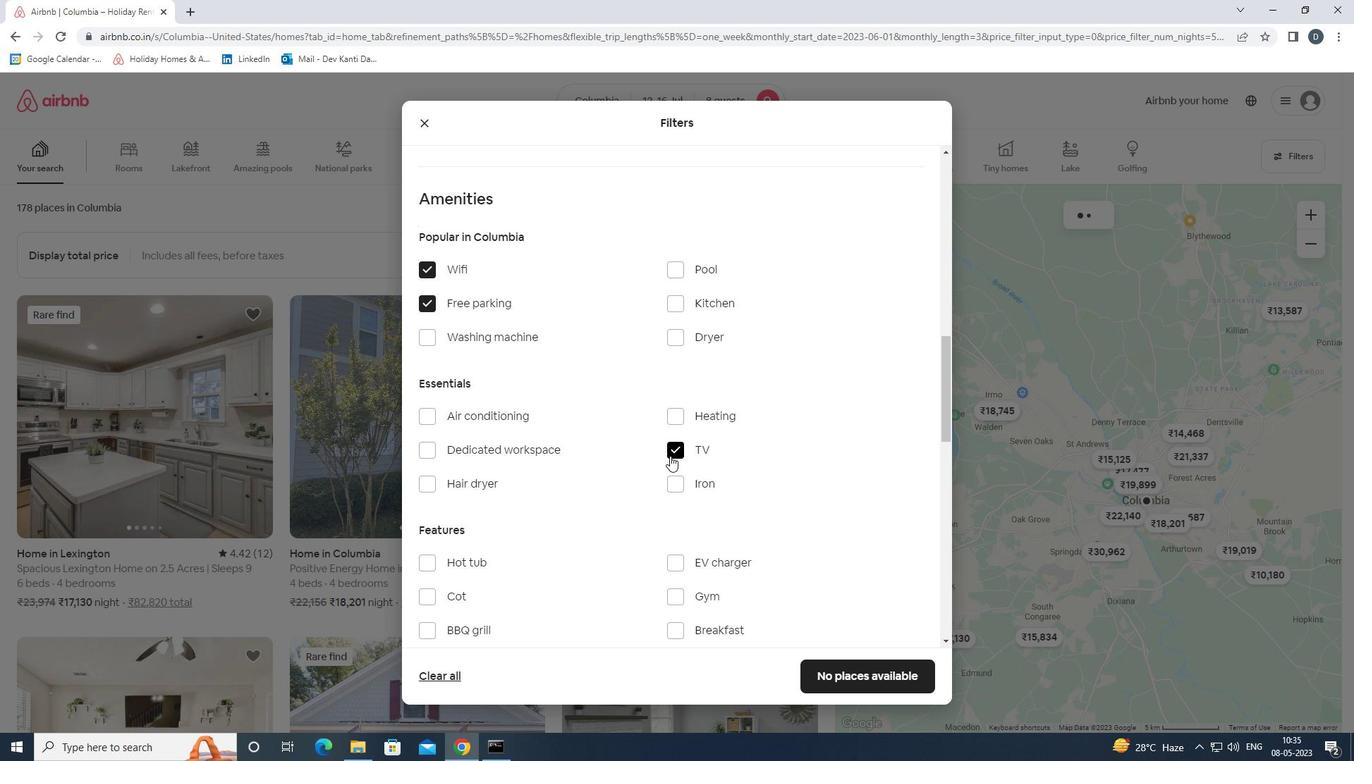 
Action: Mouse scrolled (668, 455) with delta (0, 0)
Screenshot: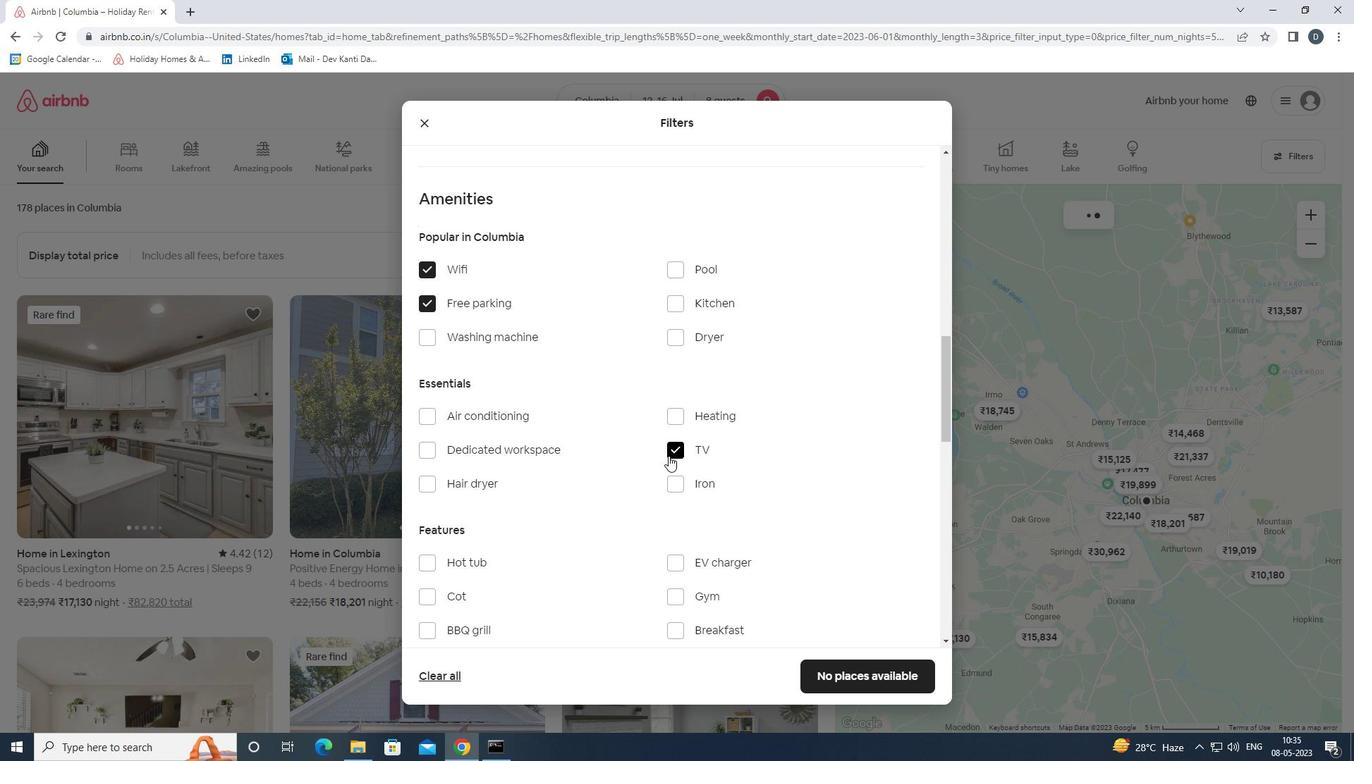 
Action: Mouse scrolled (668, 455) with delta (0, 0)
Screenshot: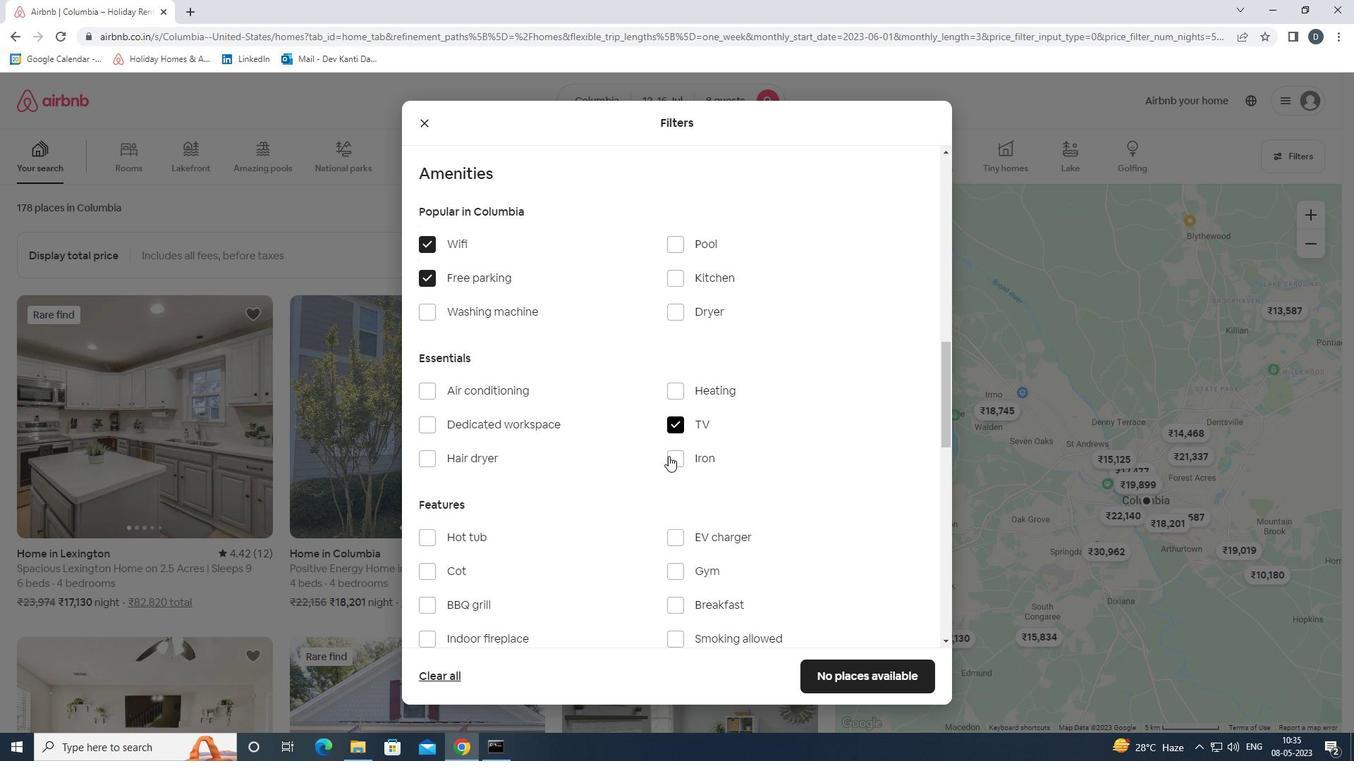 
Action: Mouse scrolled (668, 455) with delta (0, 0)
Screenshot: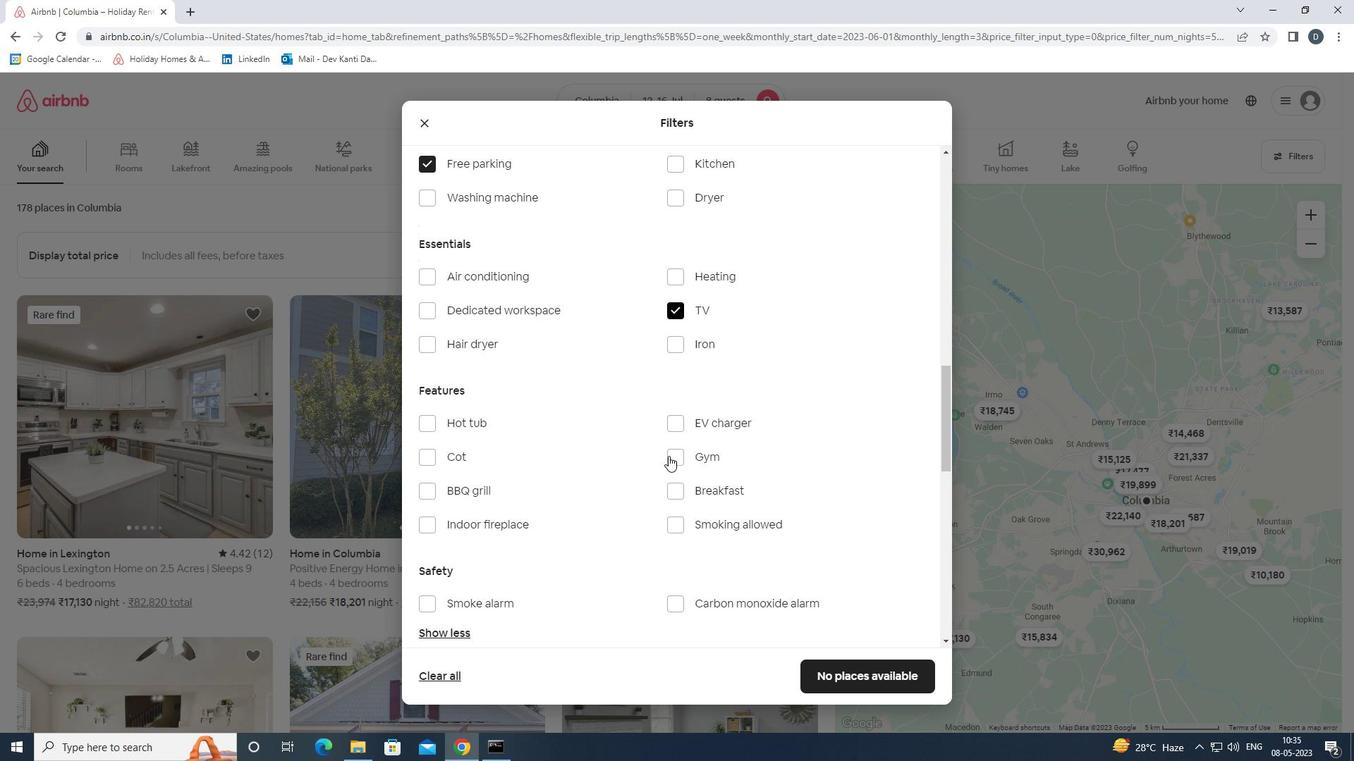 
Action: Mouse moved to (681, 391)
Screenshot: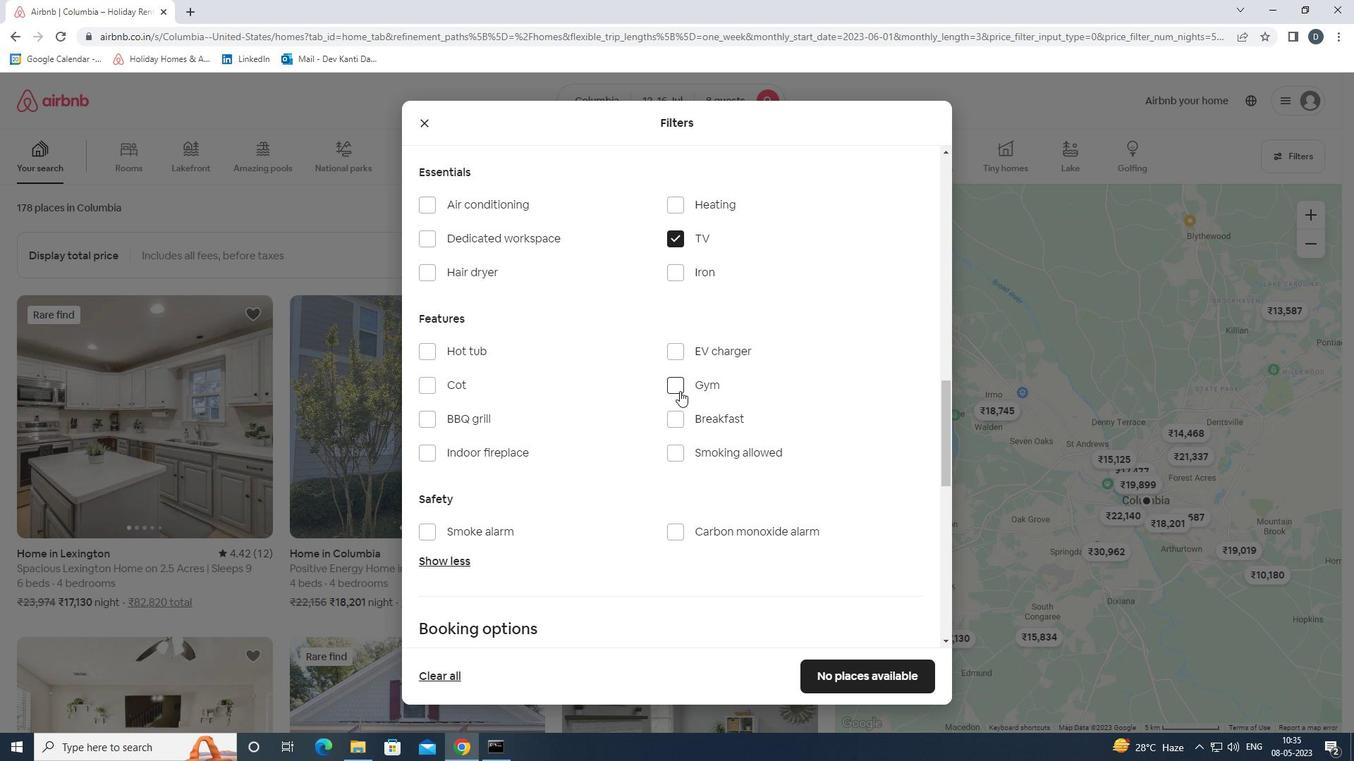 
Action: Mouse pressed left at (681, 391)
Screenshot: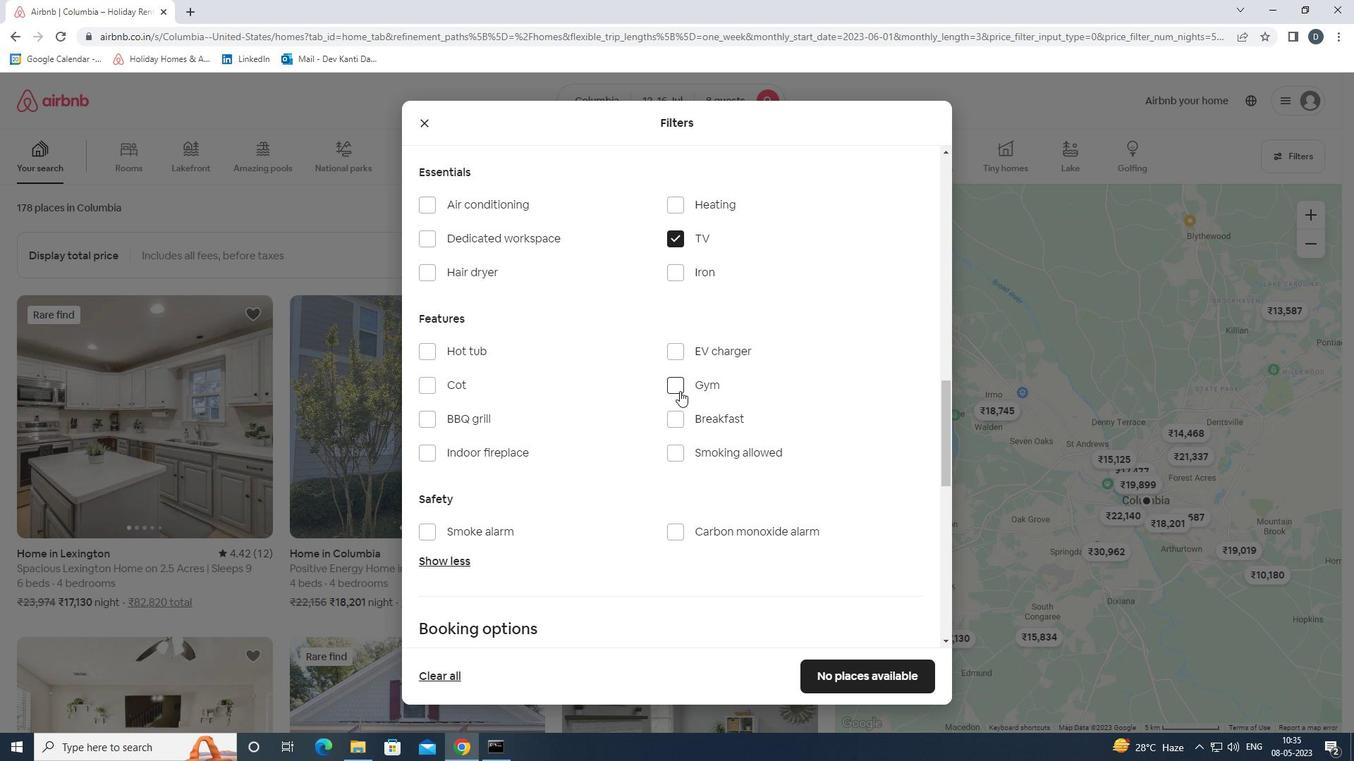 
Action: Mouse moved to (677, 420)
Screenshot: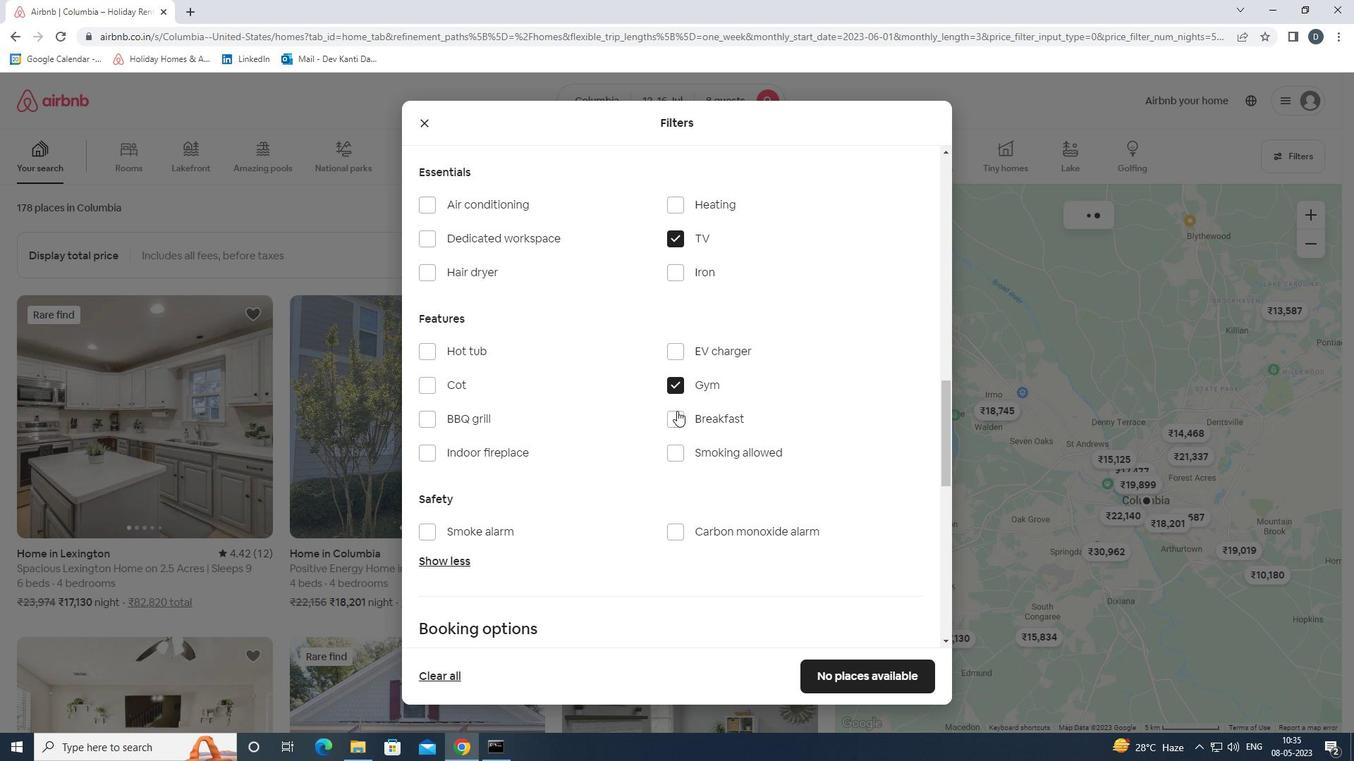 
Action: Mouse pressed left at (677, 420)
Screenshot: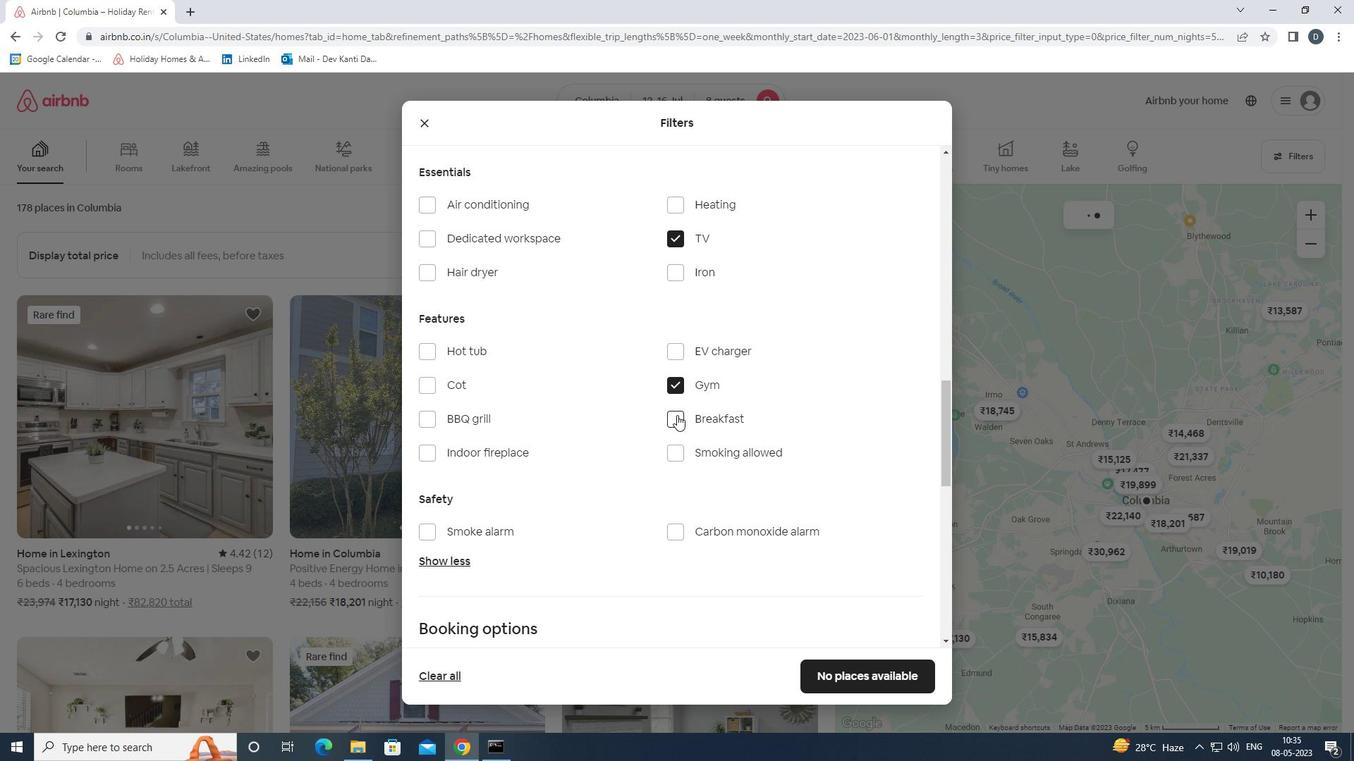 
Action: Mouse moved to (677, 421)
Screenshot: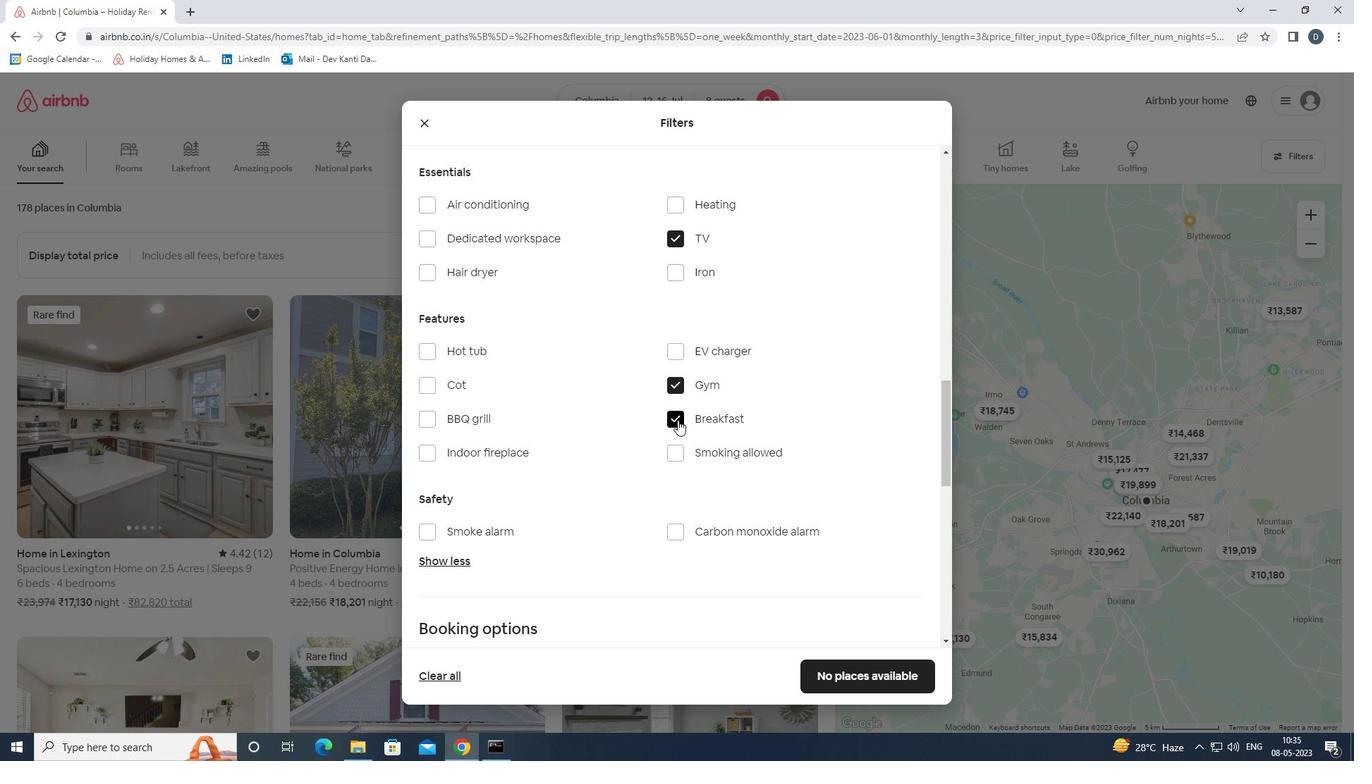 
Action: Mouse scrolled (677, 420) with delta (0, 0)
Screenshot: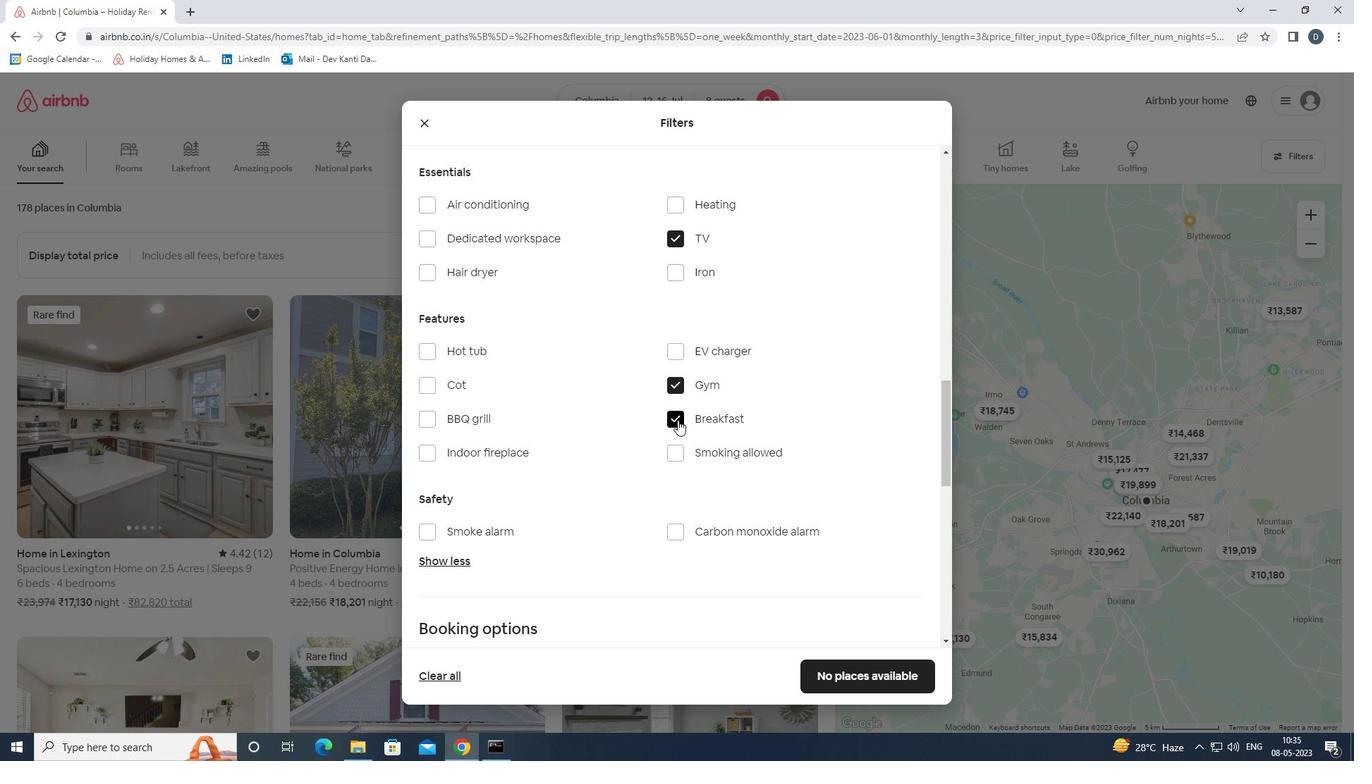 
Action: Mouse scrolled (677, 420) with delta (0, 0)
Screenshot: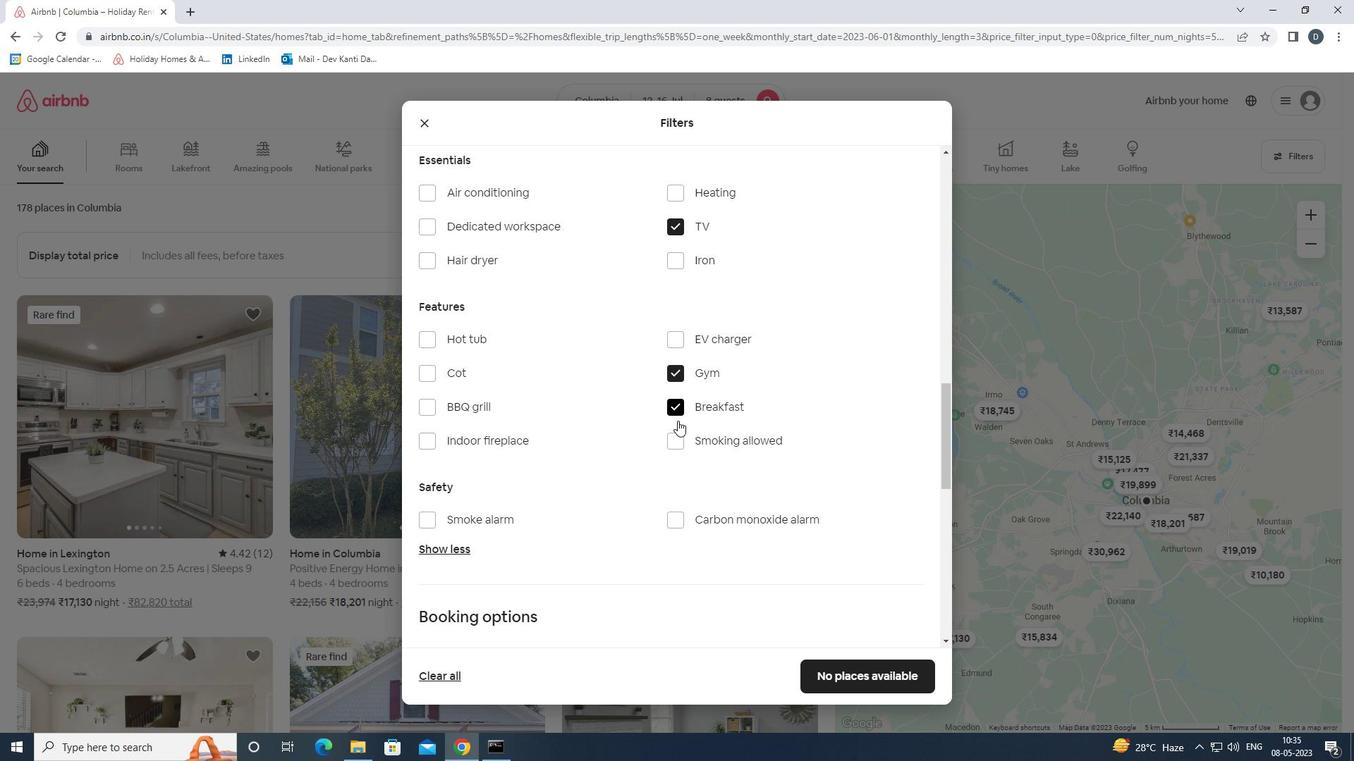 
Action: Mouse scrolled (677, 420) with delta (0, 0)
Screenshot: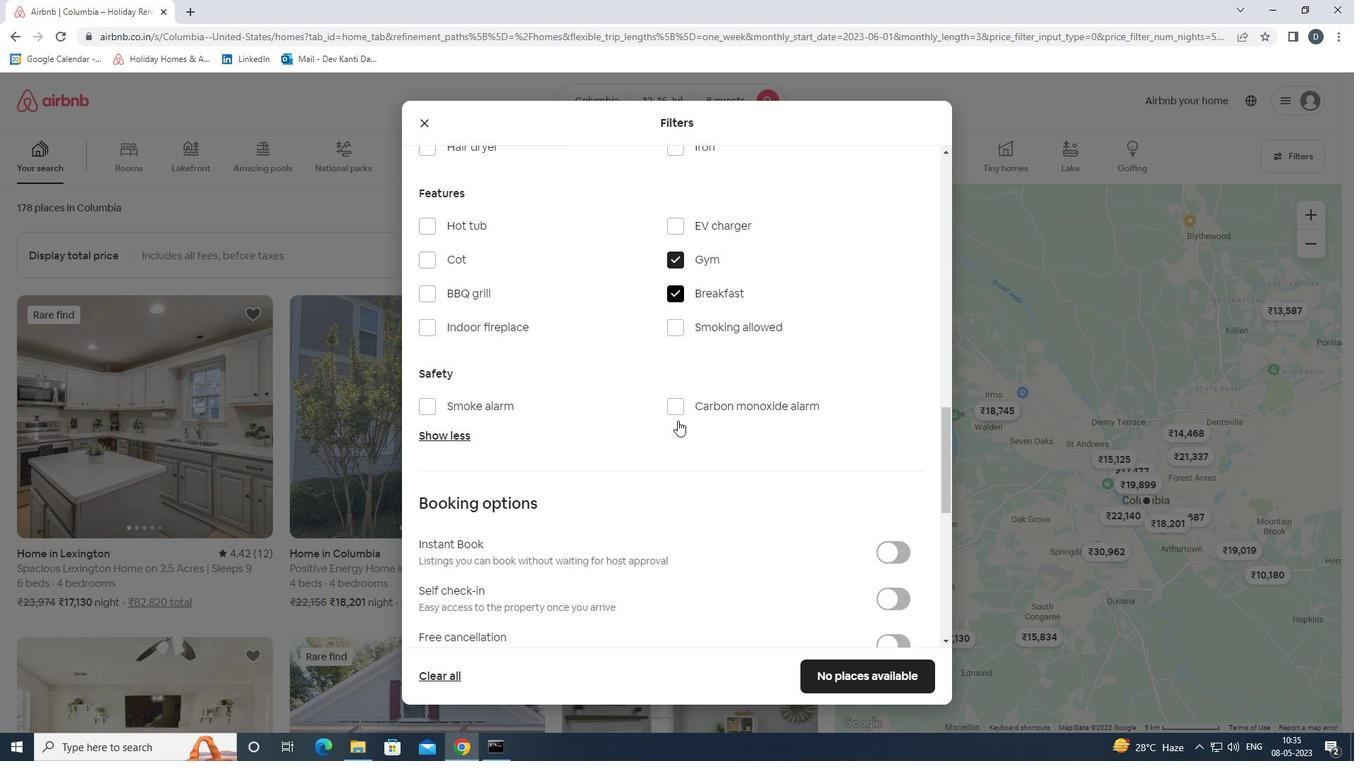 
Action: Mouse moved to (898, 517)
Screenshot: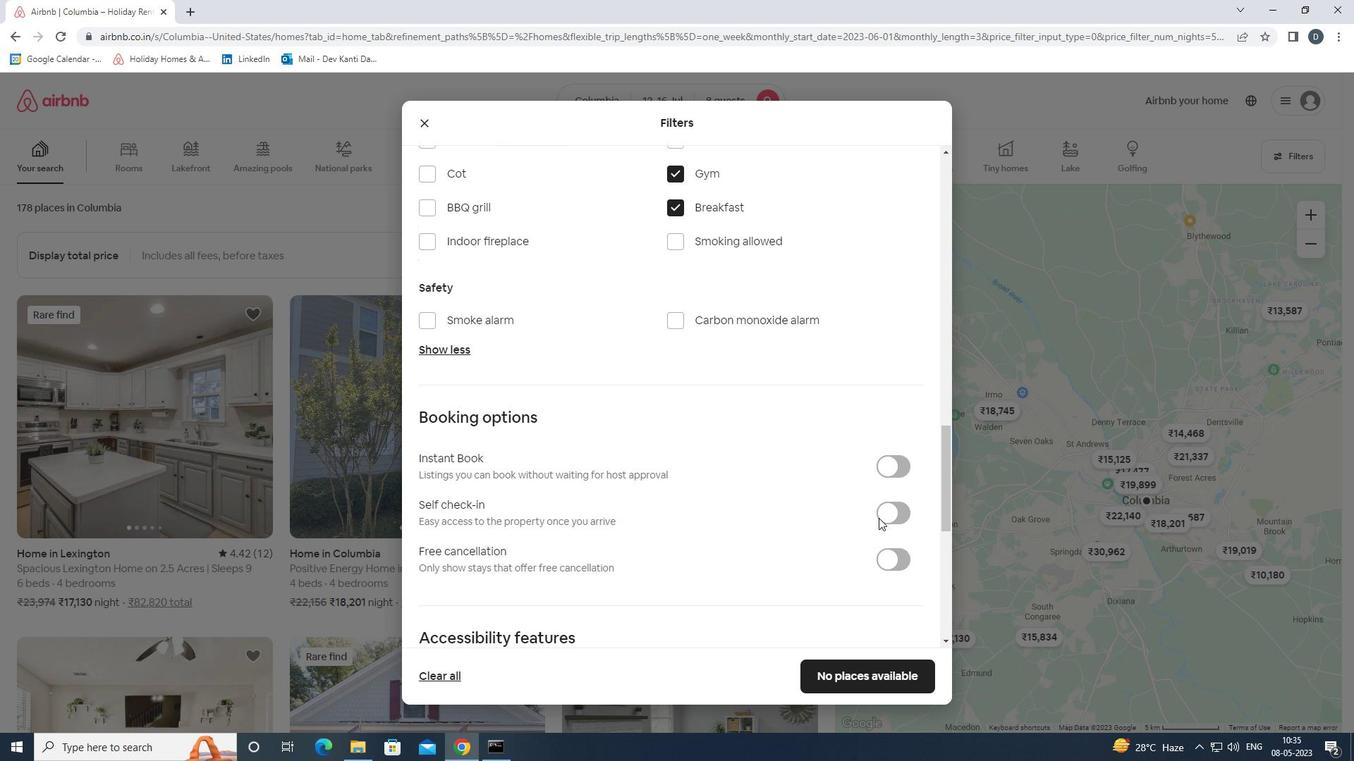 
Action: Mouse pressed left at (898, 517)
Screenshot: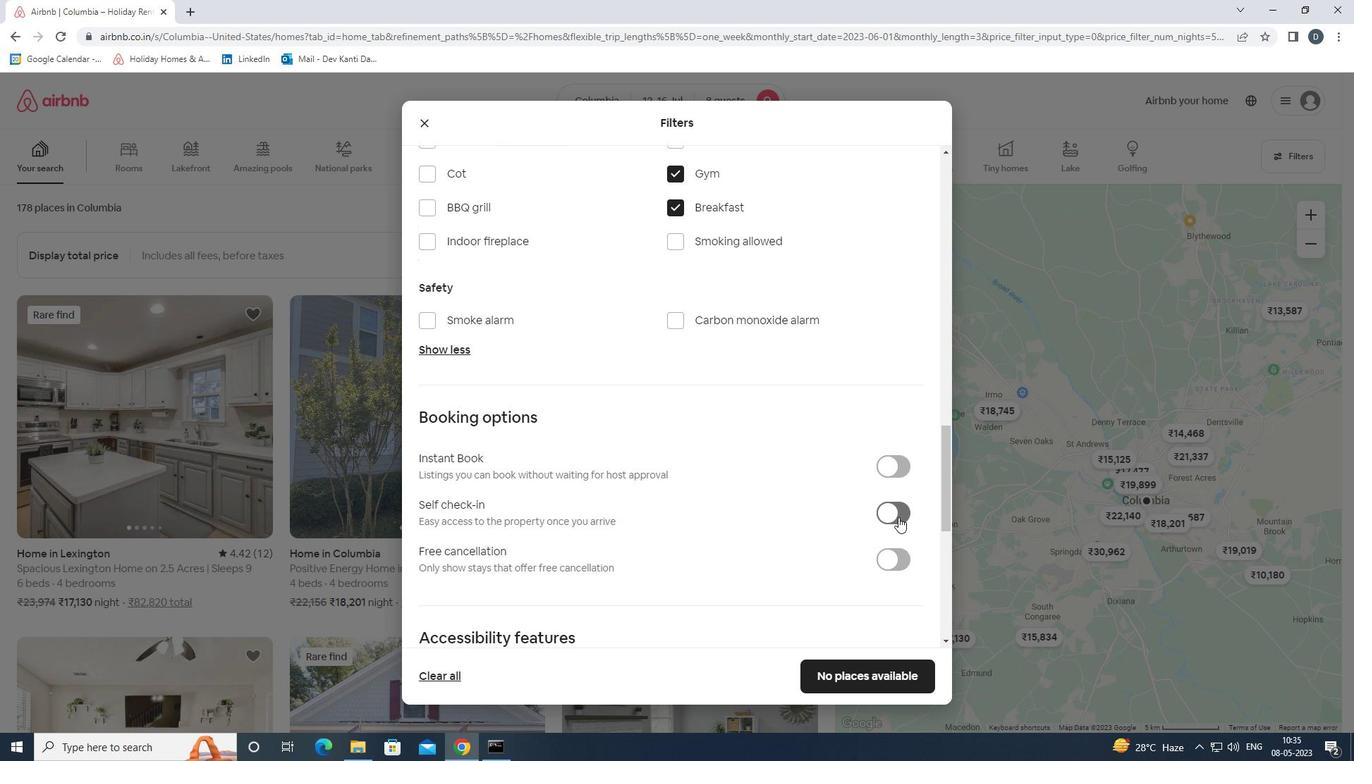 
Action: Mouse moved to (899, 517)
Screenshot: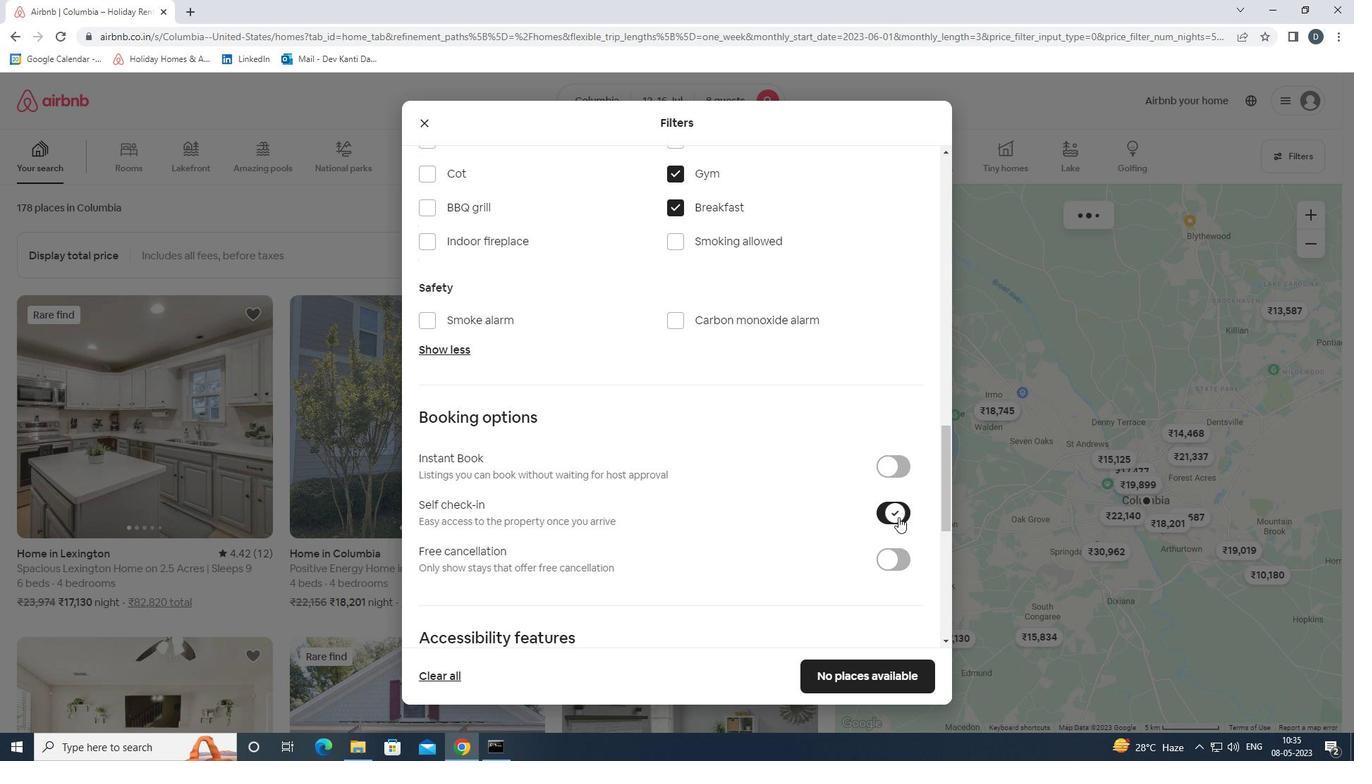 
Action: Mouse scrolled (899, 516) with delta (0, 0)
Screenshot: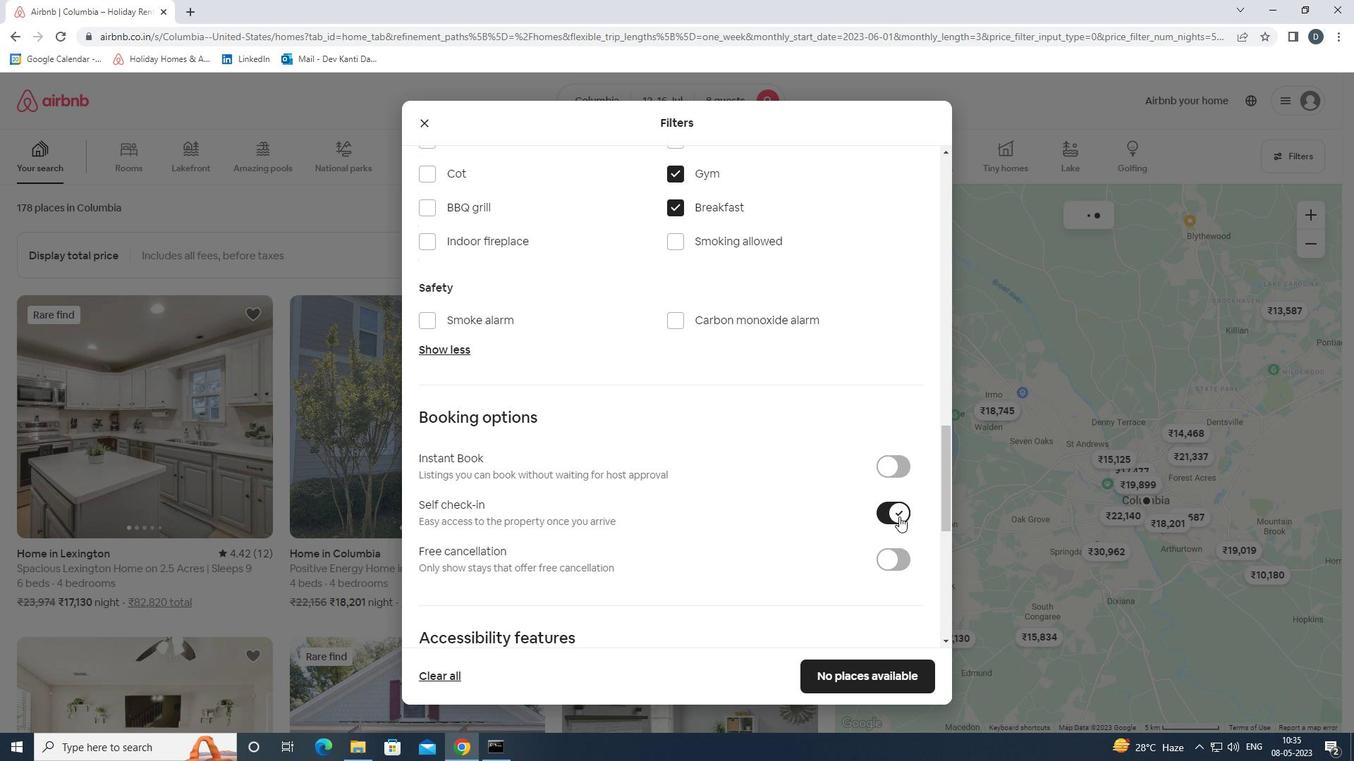 
Action: Mouse scrolled (899, 516) with delta (0, 0)
Screenshot: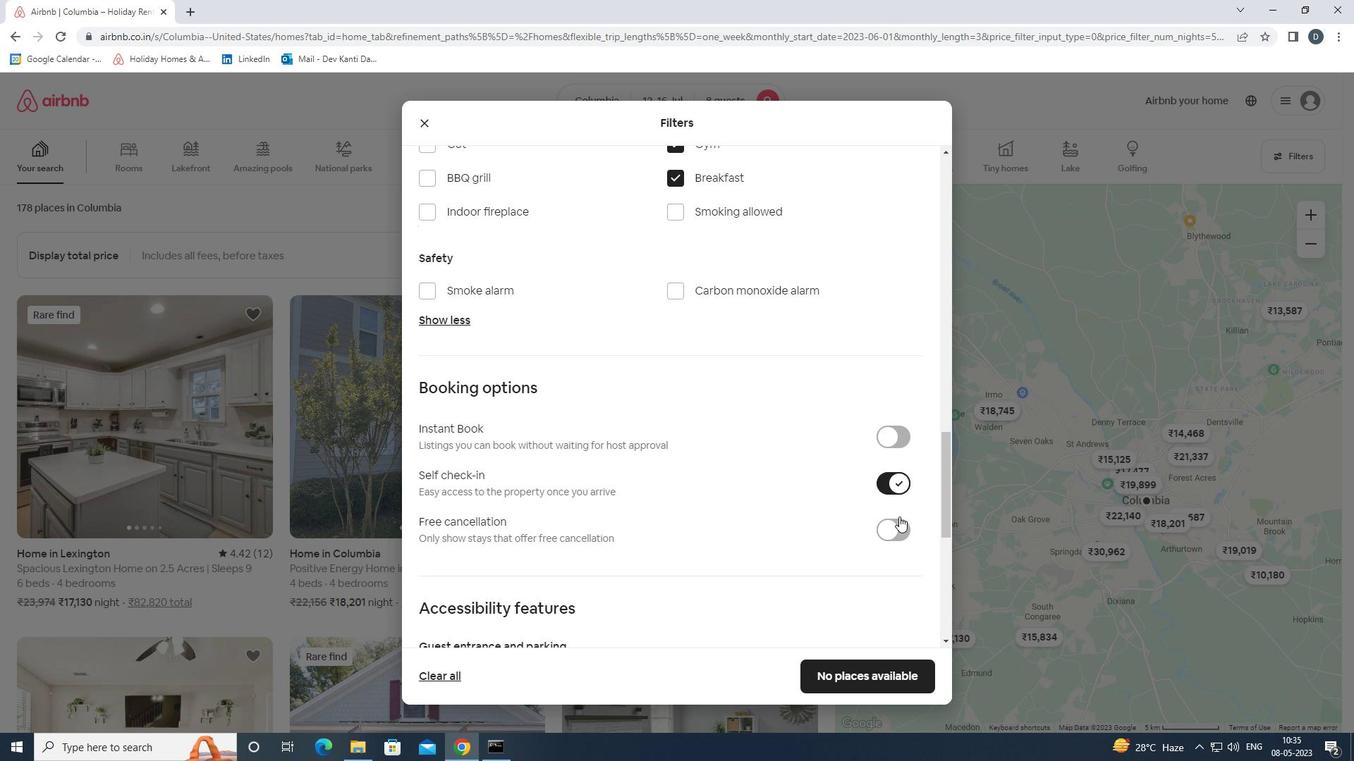 
Action: Mouse scrolled (899, 516) with delta (0, 0)
Screenshot: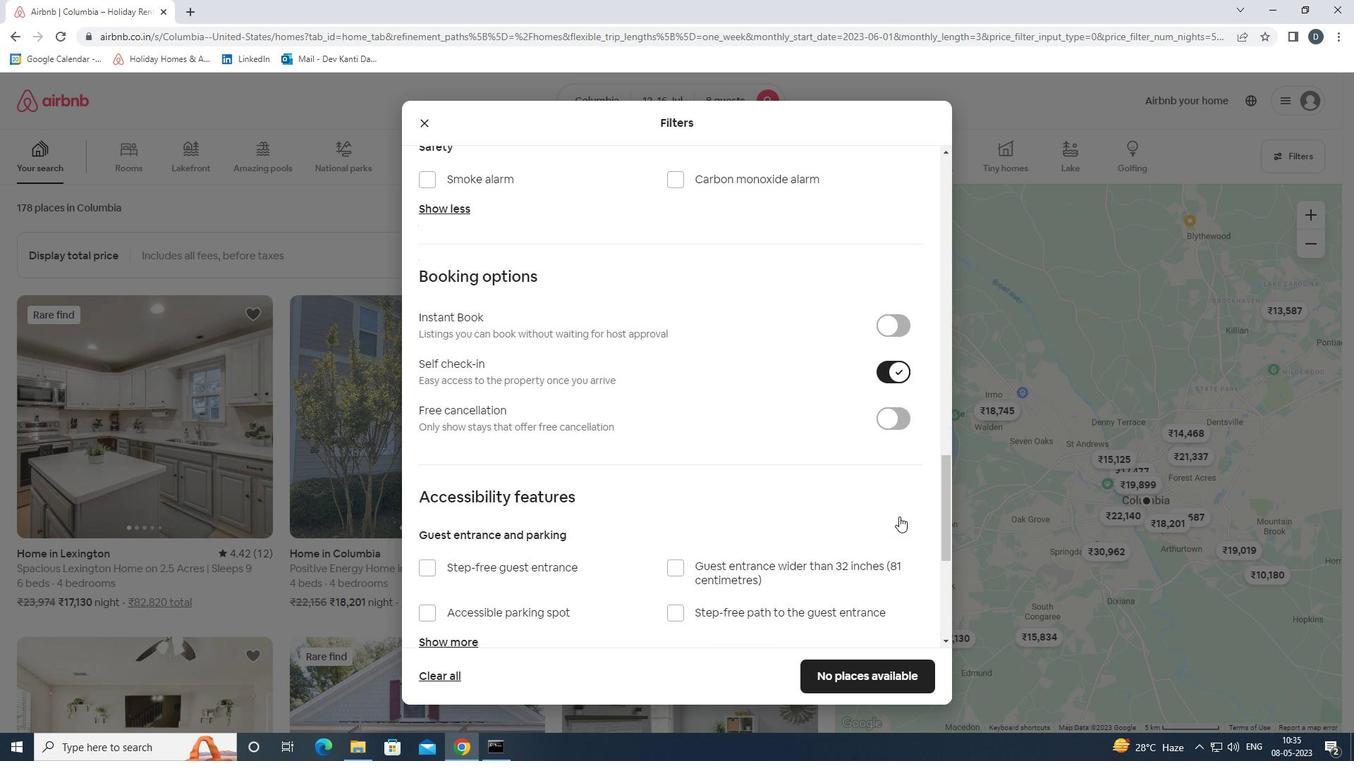 
Action: Mouse moved to (900, 515)
Screenshot: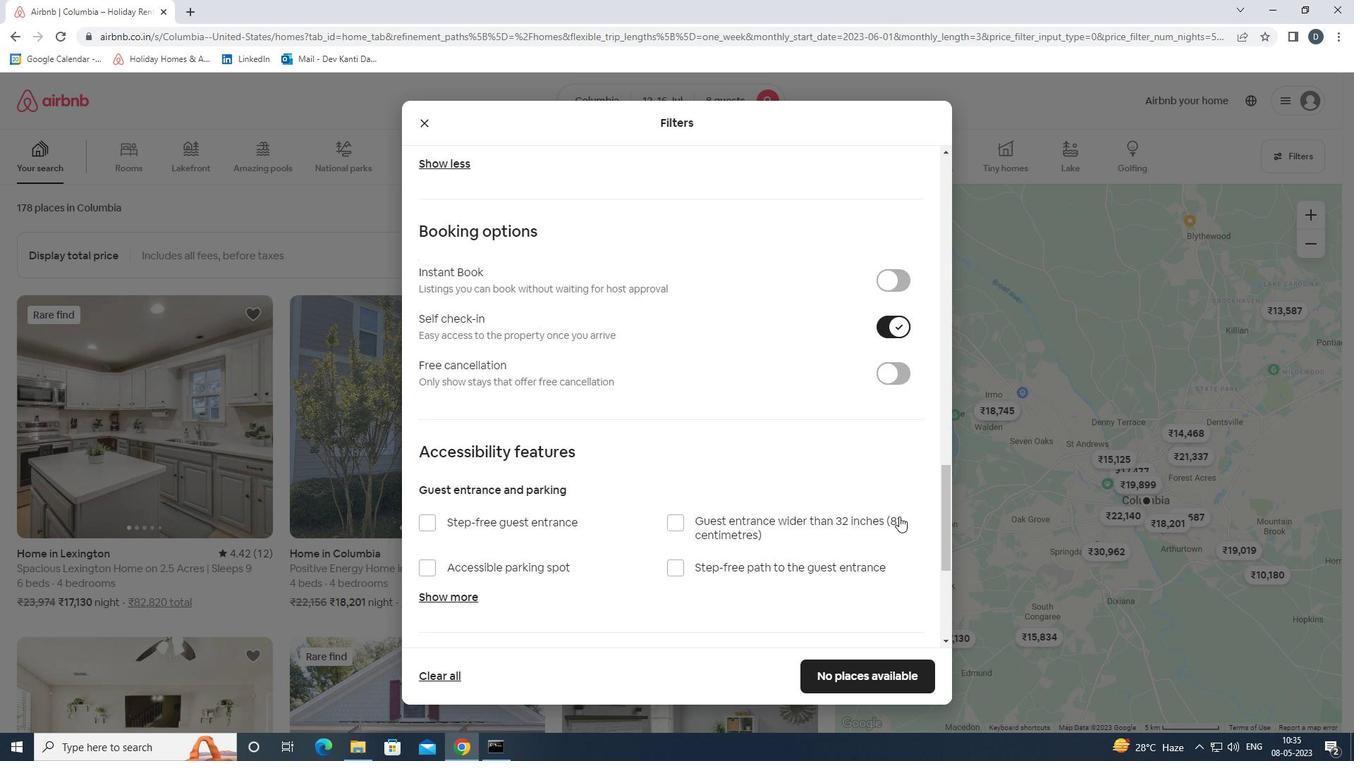 
Action: Mouse scrolled (900, 514) with delta (0, 0)
Screenshot: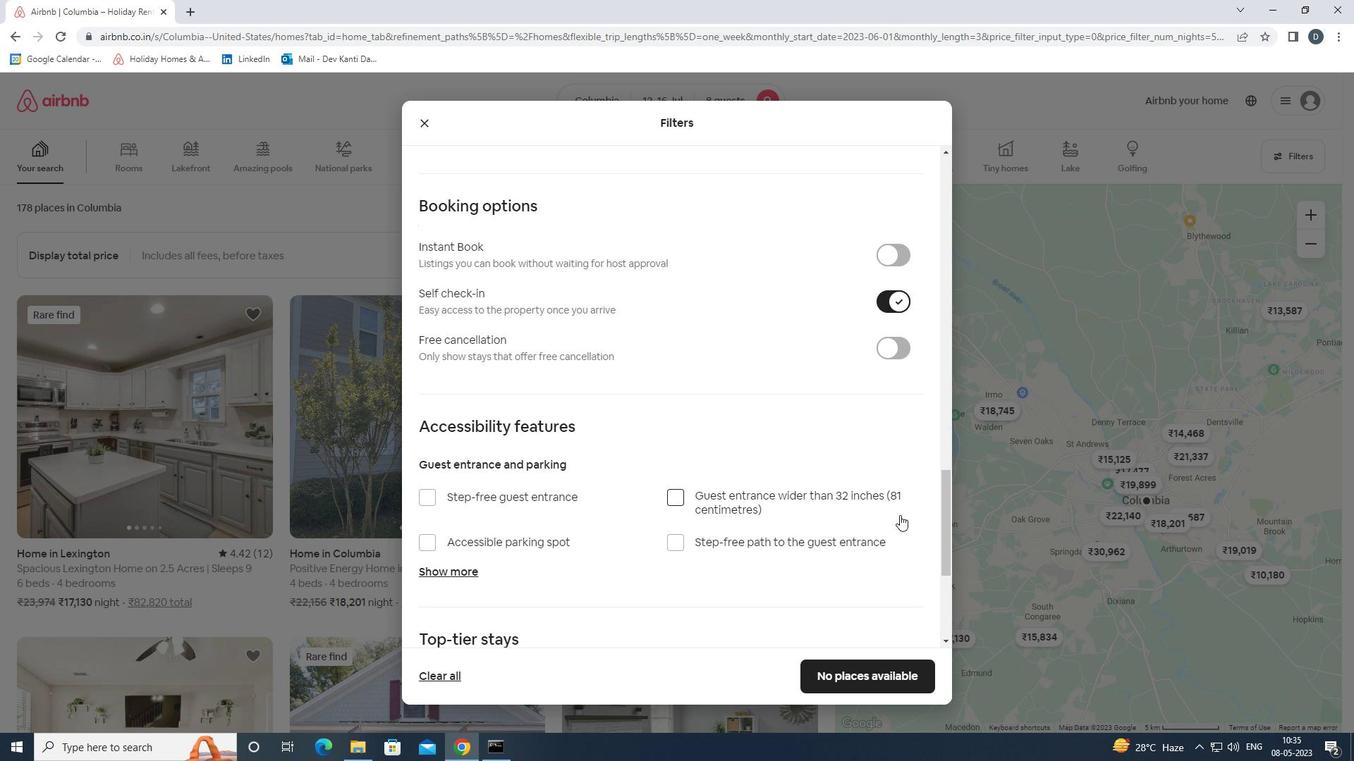 
Action: Mouse scrolled (900, 514) with delta (0, 0)
Screenshot: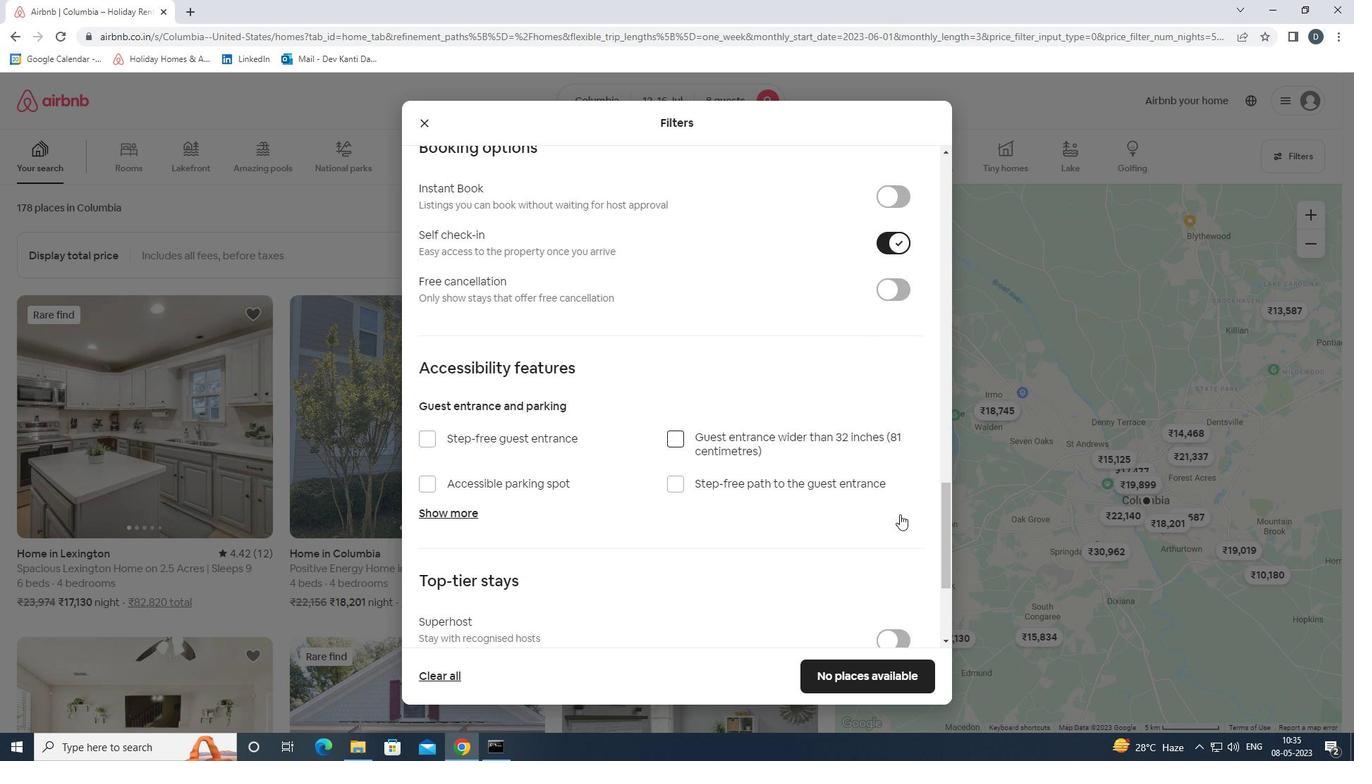 
Action: Mouse scrolled (900, 514) with delta (0, 0)
Screenshot: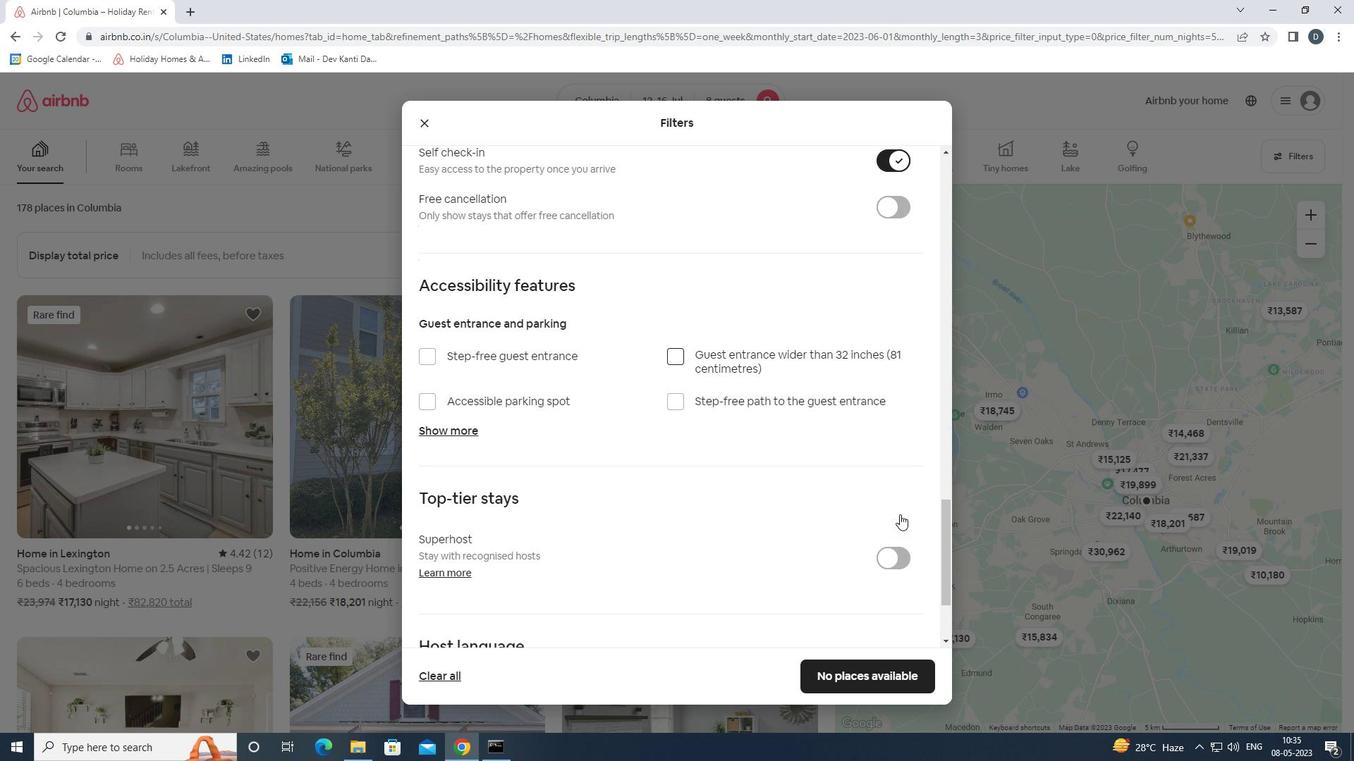 
Action: Mouse moved to (900, 510)
Screenshot: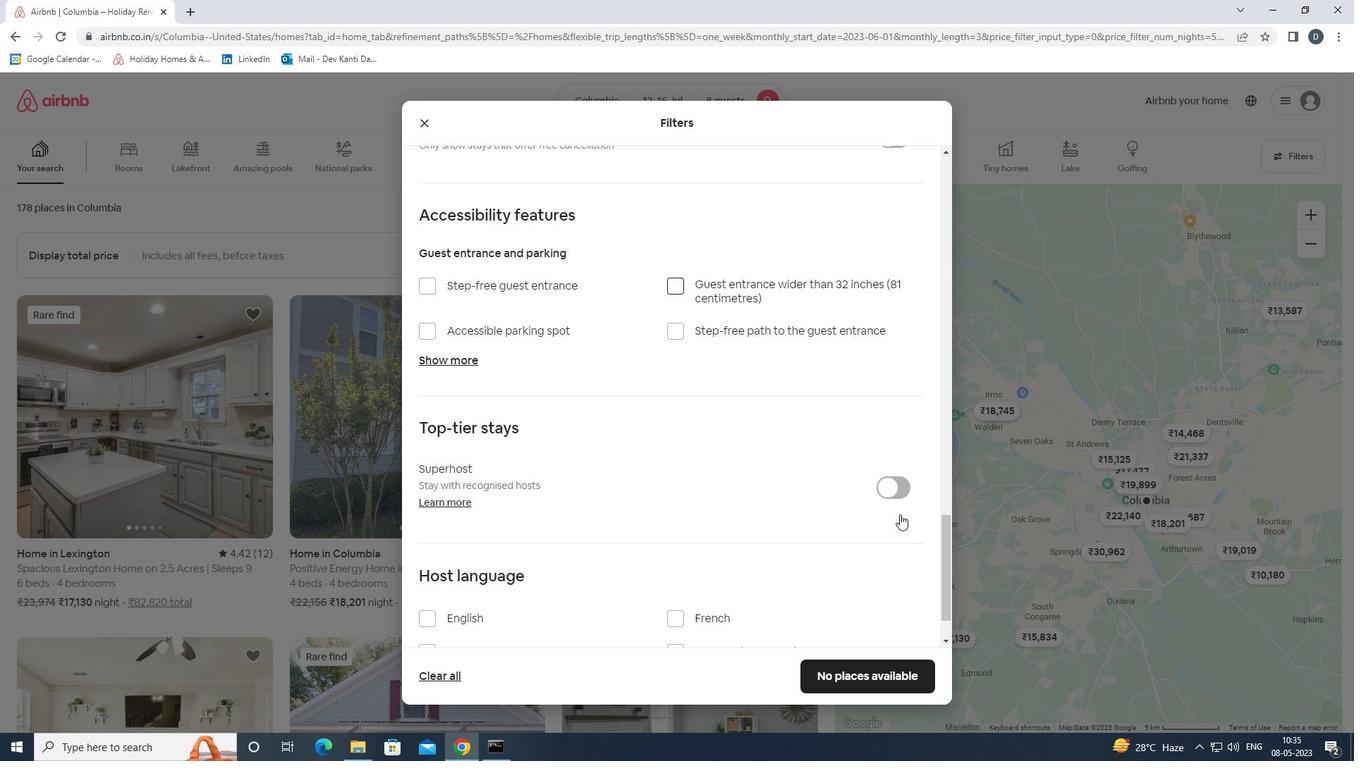 
Action: Mouse scrolled (900, 510) with delta (0, 0)
Screenshot: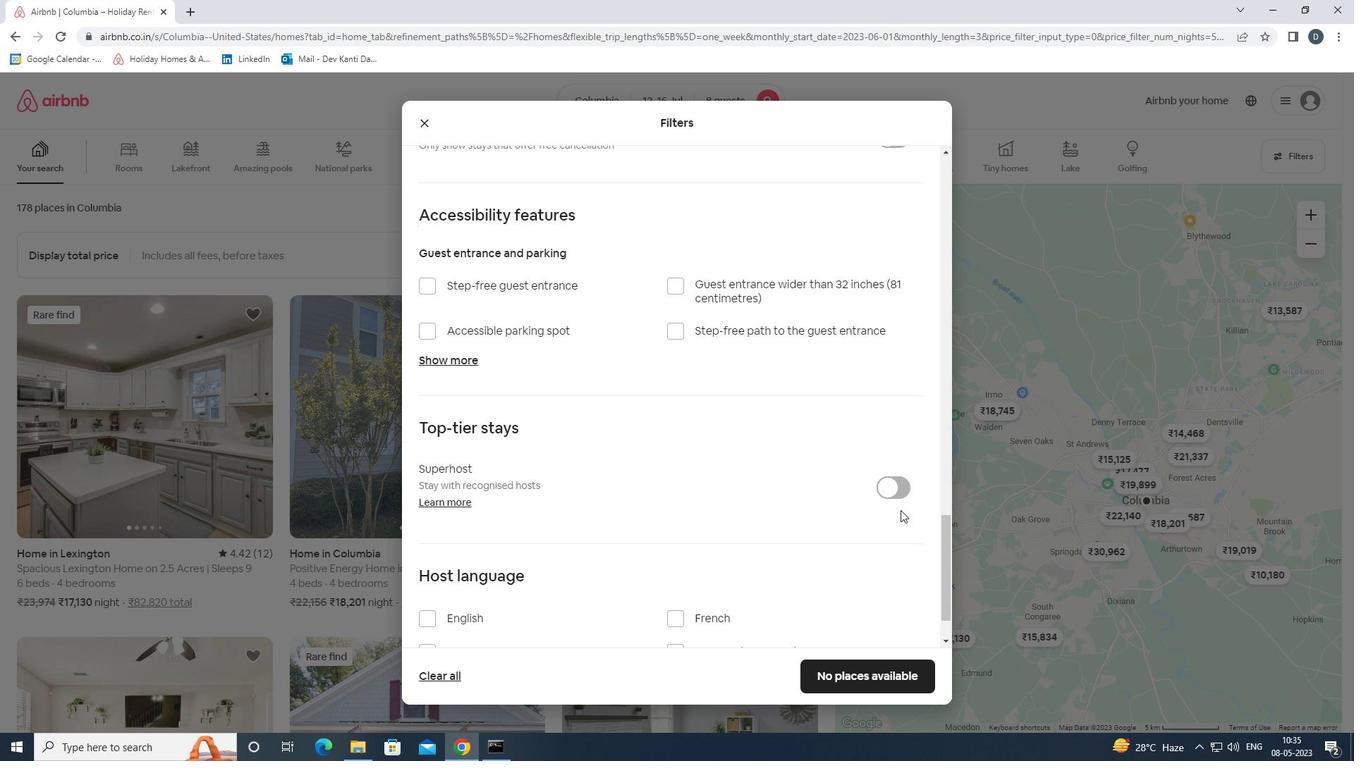 
Action: Mouse scrolled (900, 510) with delta (0, 0)
Screenshot: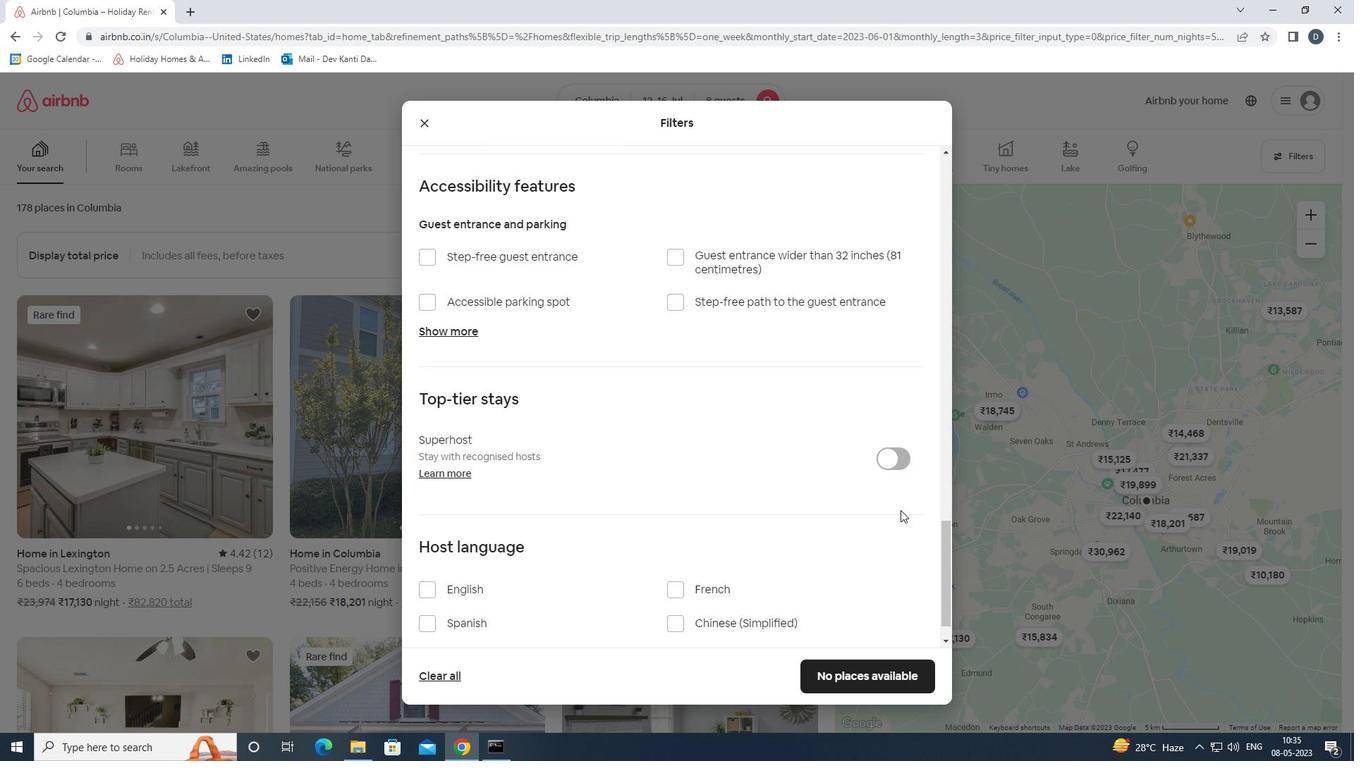 
Action: Mouse scrolled (900, 510) with delta (0, 0)
Screenshot: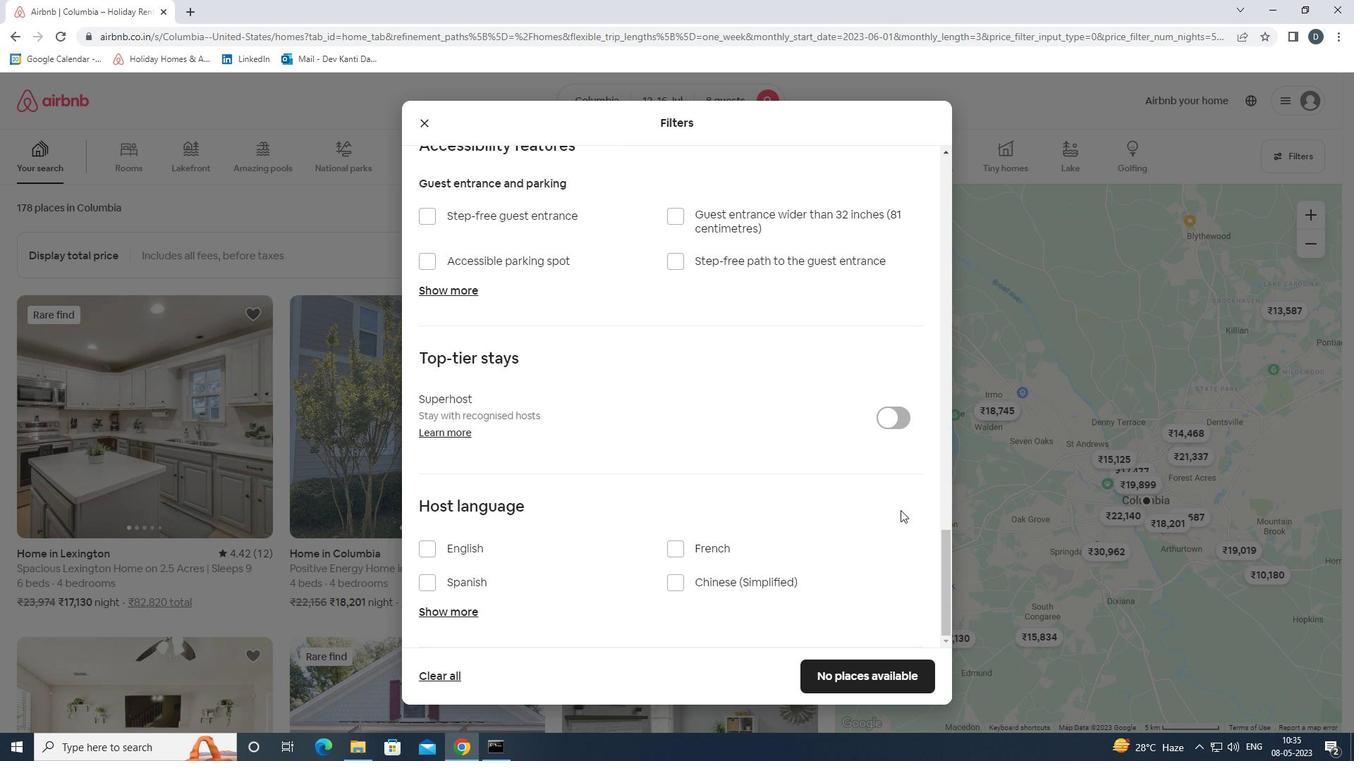 
Action: Mouse moved to (461, 544)
Screenshot: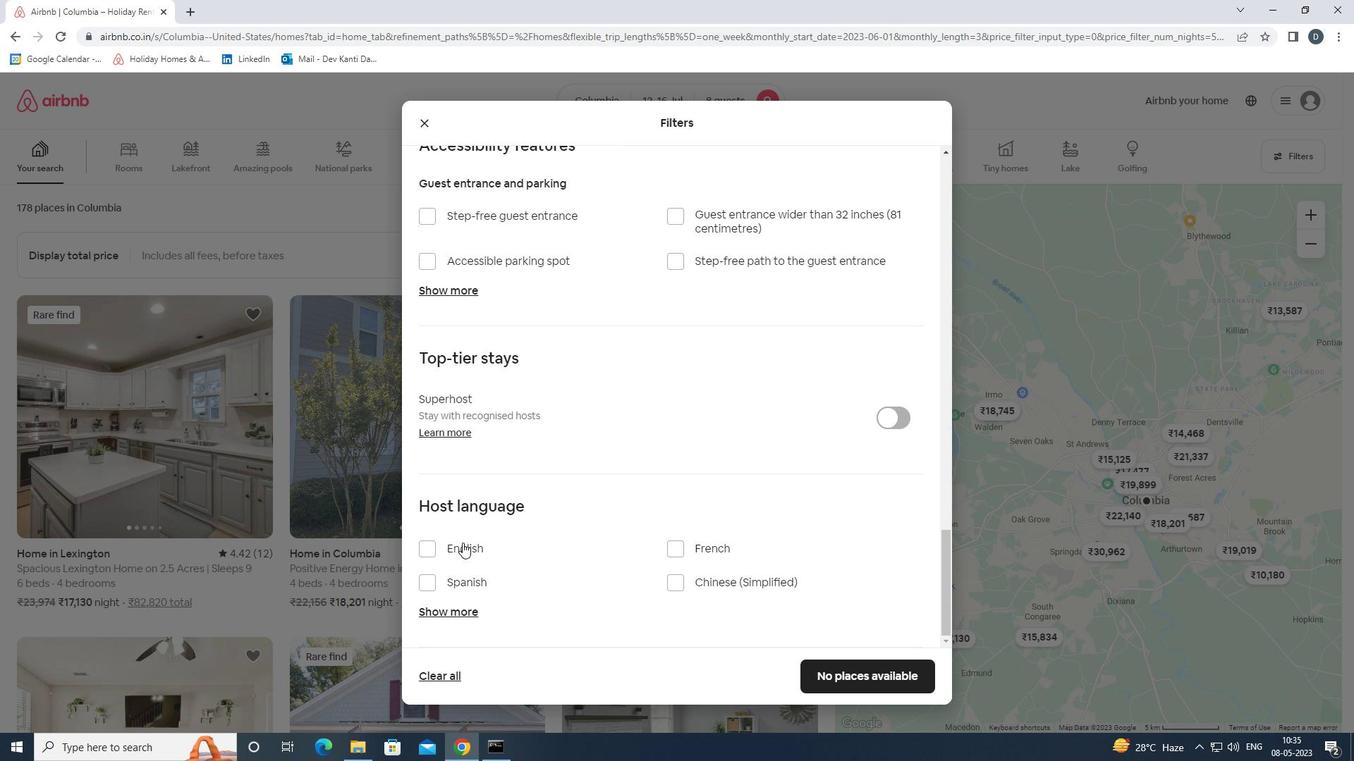 
Action: Mouse pressed left at (461, 544)
Screenshot: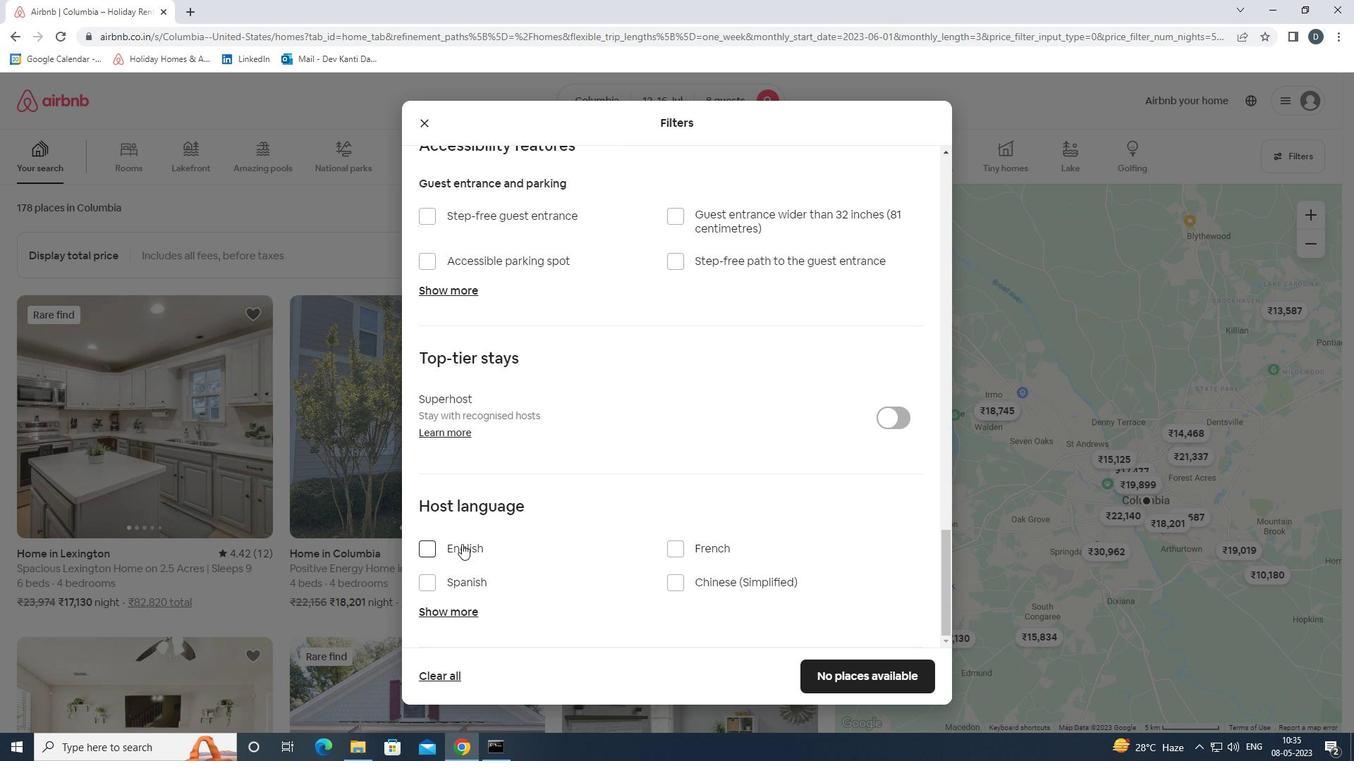 
Action: Mouse moved to (821, 663)
Screenshot: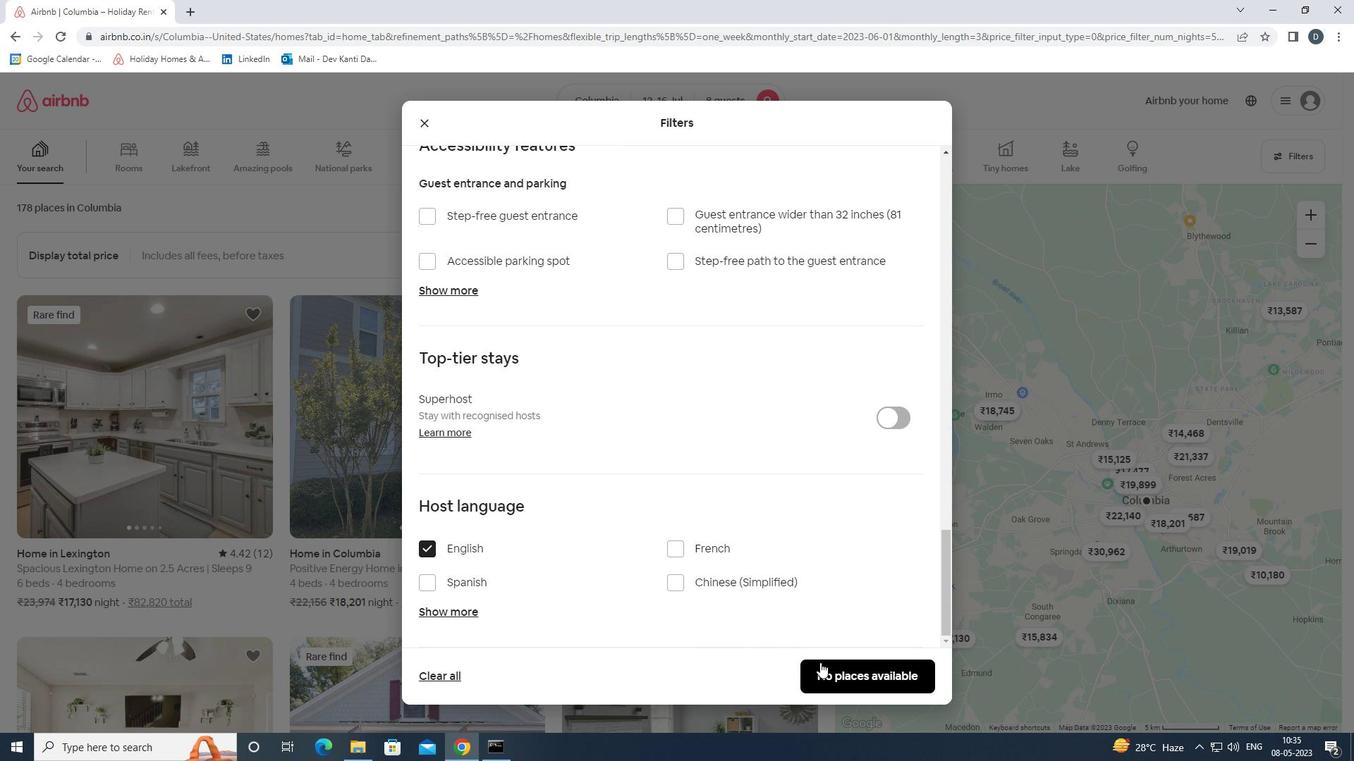 
Action: Mouse pressed left at (821, 663)
Screenshot: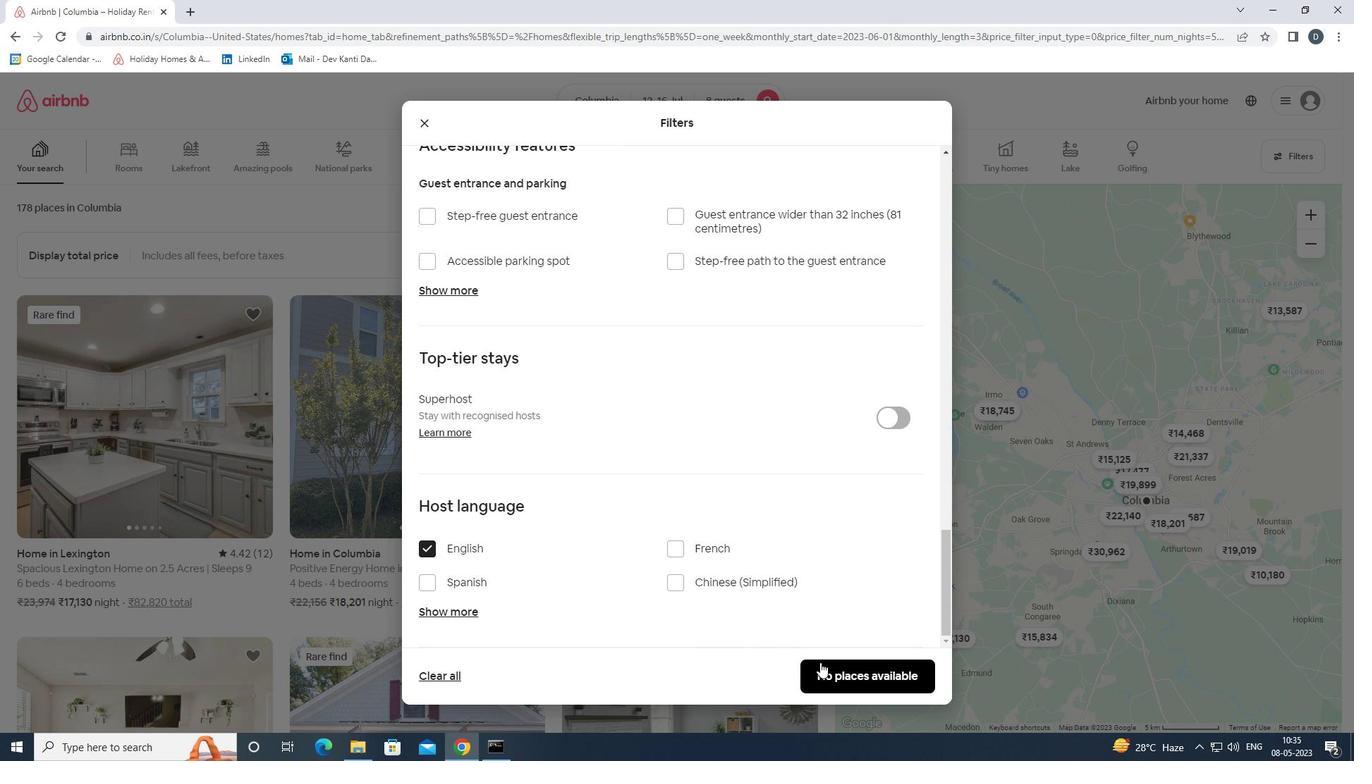 
Action: Mouse moved to (831, 661)
Screenshot: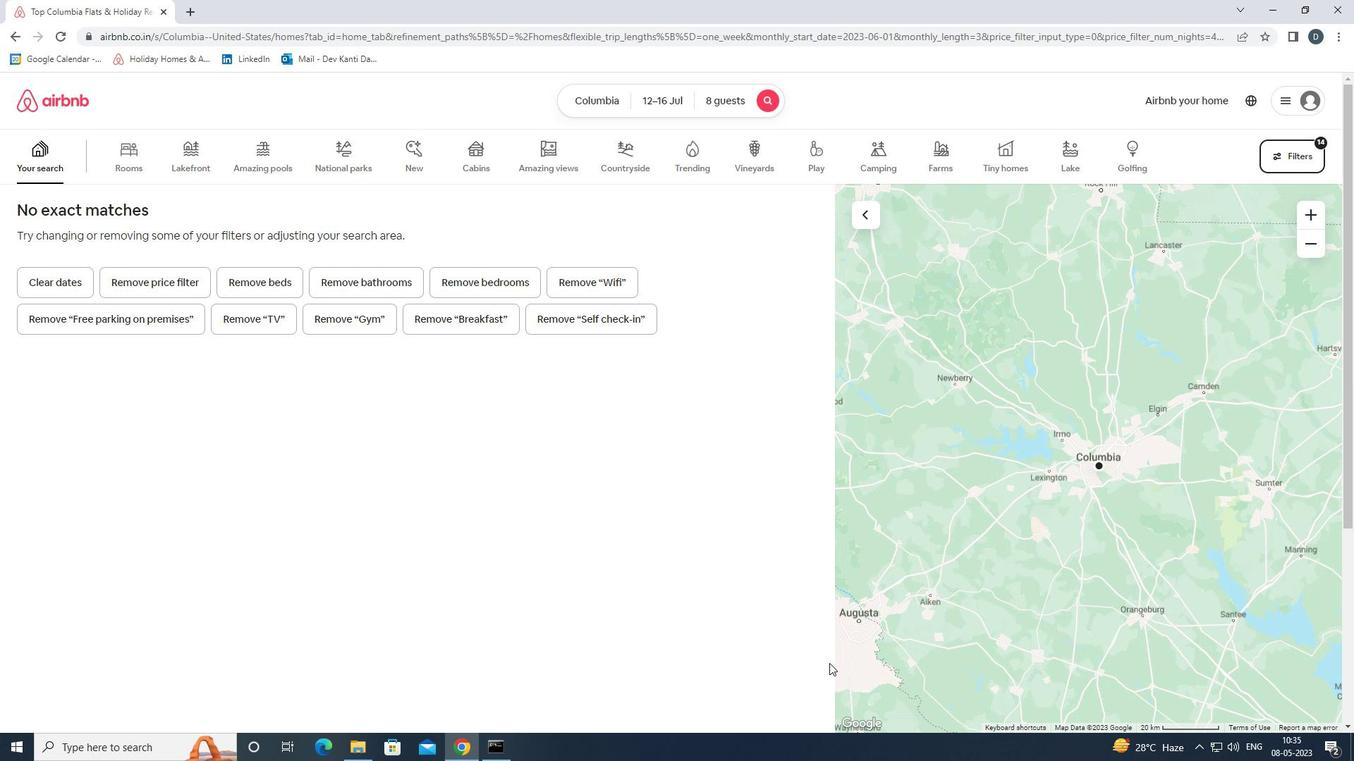 
